 Task: Find connections with filter location Jiangkou with filter topic #digitalmarketingwith filter profile language Spanish with filter current company LG India with filter school Kanpur University, India with filter industry Wholesale Building Materials with filter service category Real Estate Appraisal with filter keywords title Pharmacy Assistant
Action: Mouse moved to (611, 83)
Screenshot: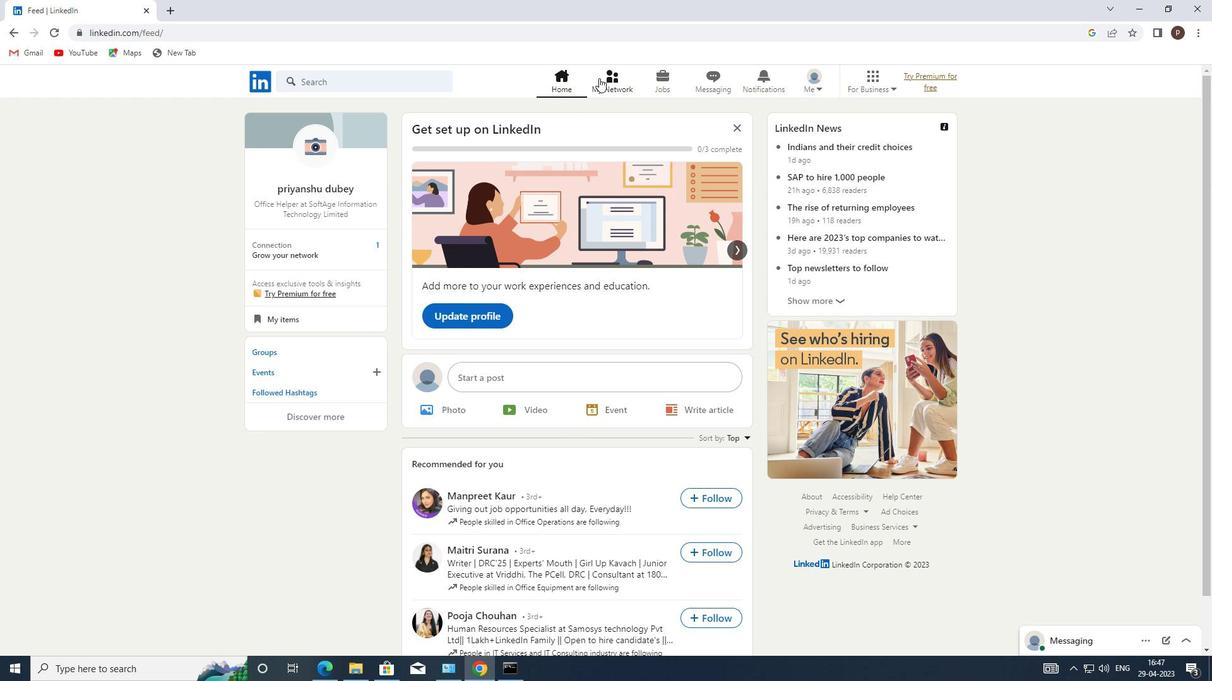 
Action: Mouse pressed left at (611, 83)
Screenshot: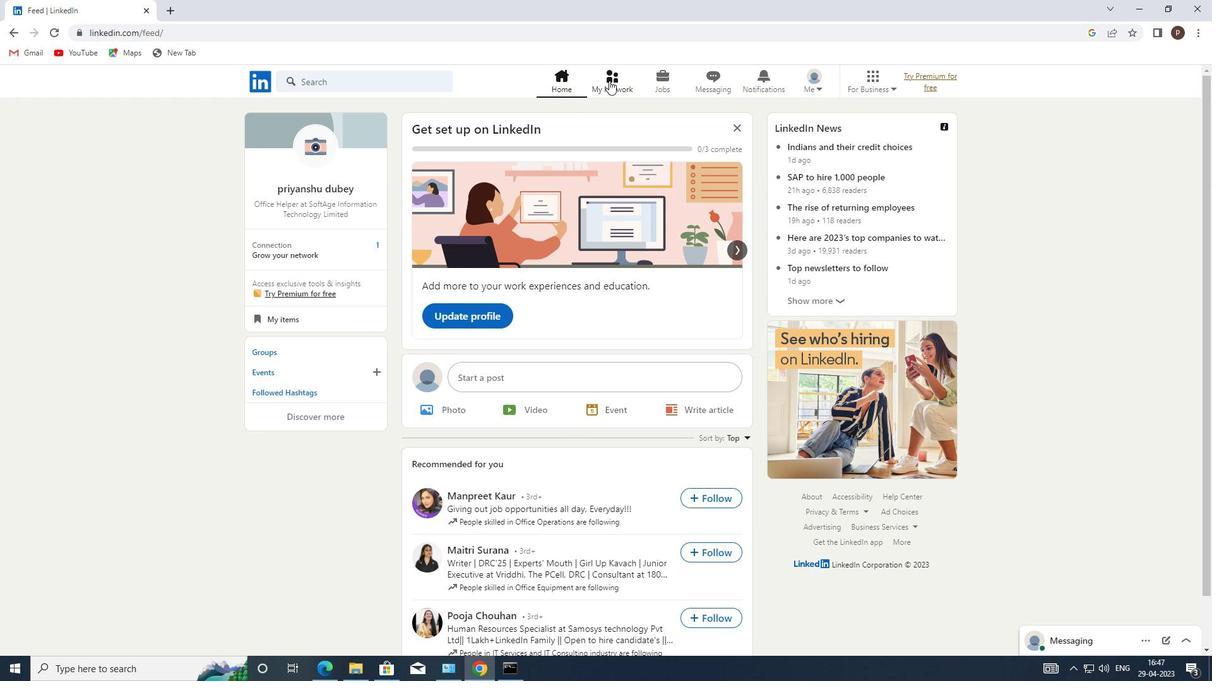 
Action: Mouse moved to (347, 154)
Screenshot: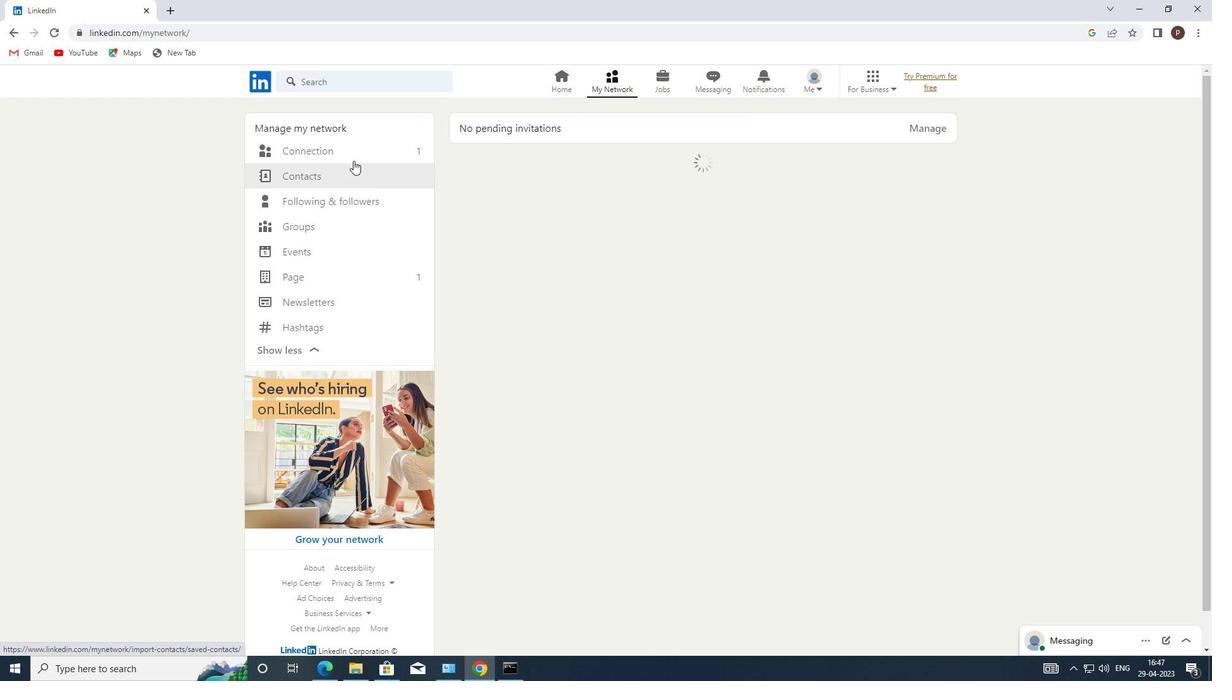 
Action: Mouse pressed left at (347, 154)
Screenshot: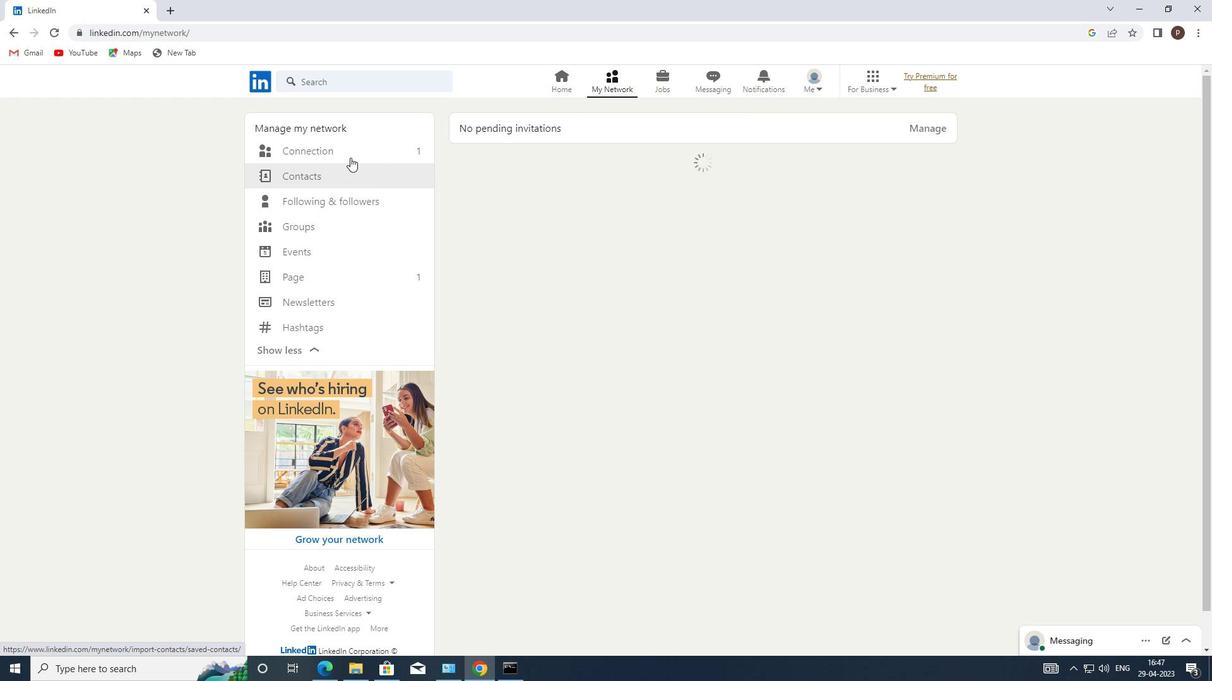 
Action: Mouse moved to (688, 145)
Screenshot: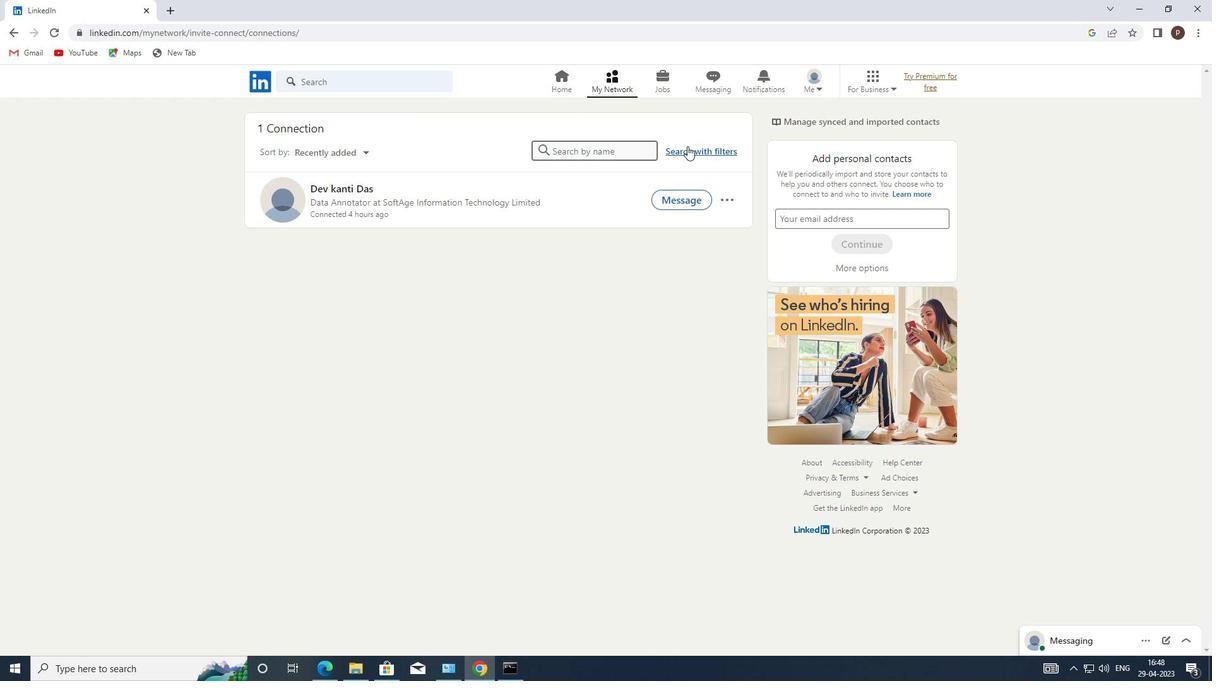 
Action: Mouse pressed left at (688, 145)
Screenshot: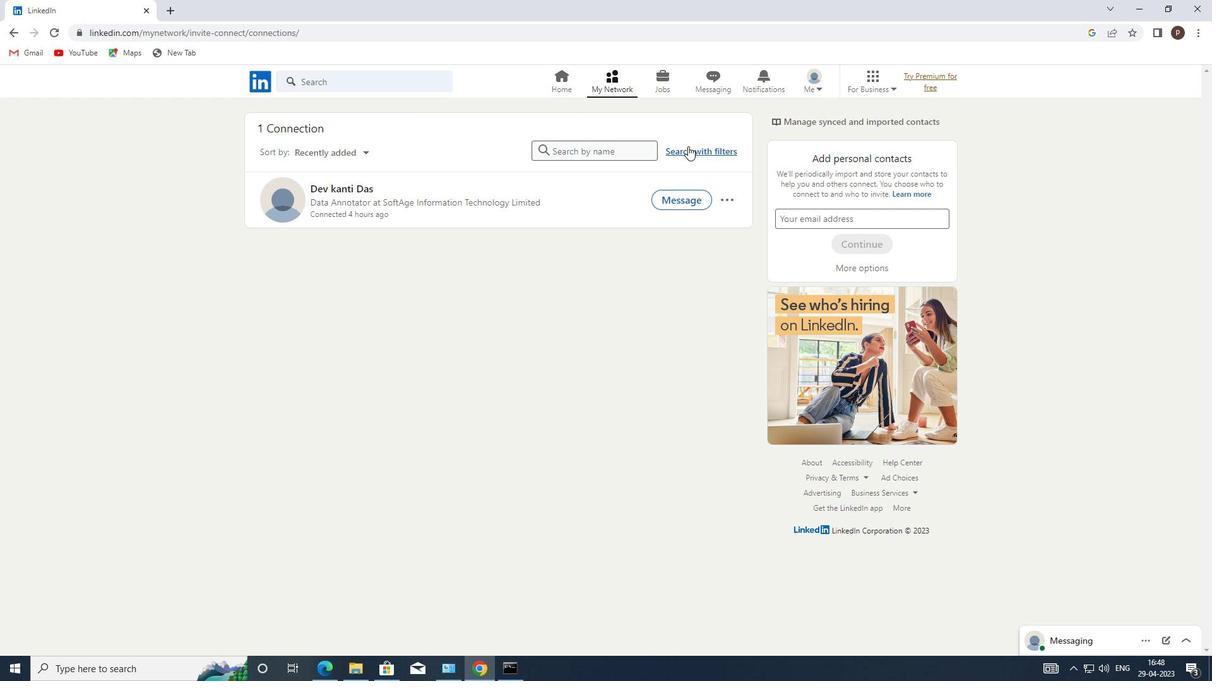 
Action: Mouse moved to (650, 116)
Screenshot: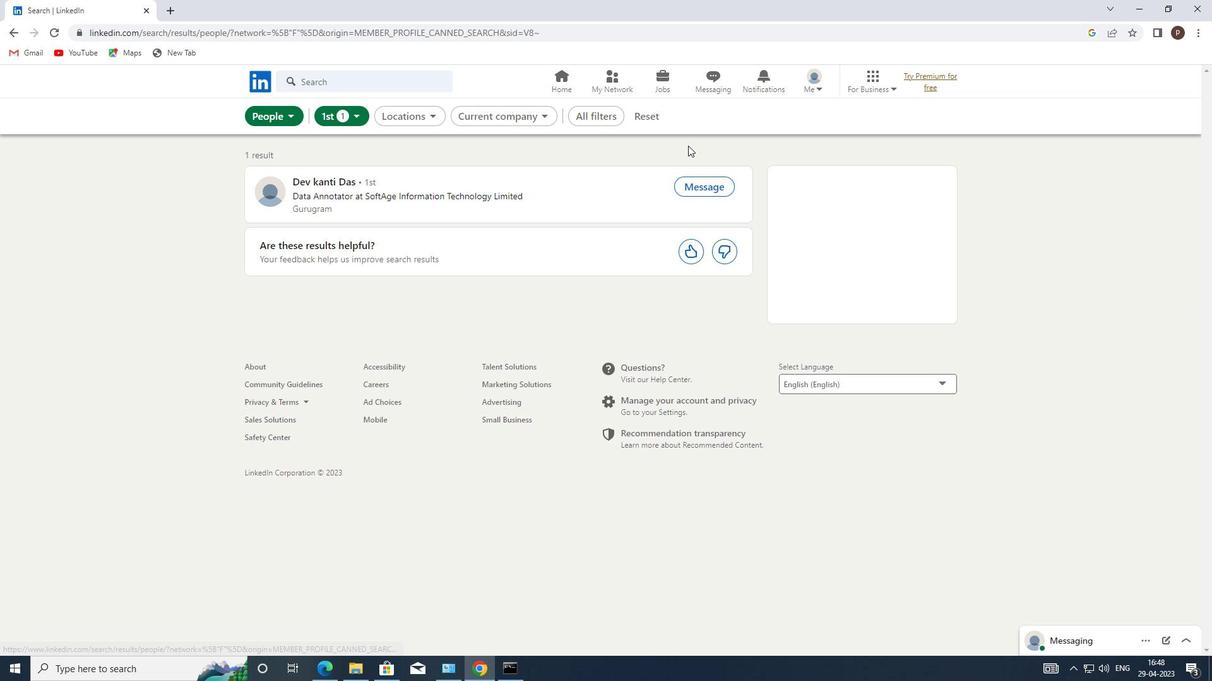 
Action: Mouse pressed left at (650, 116)
Screenshot: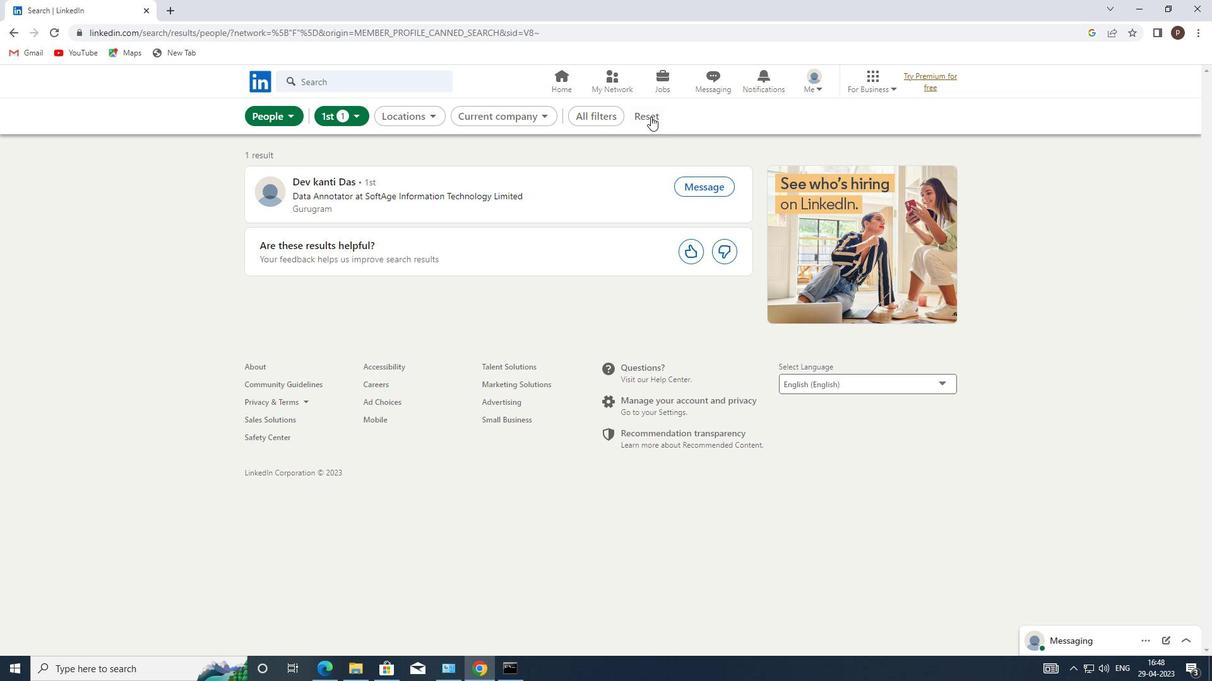 
Action: Mouse moved to (632, 121)
Screenshot: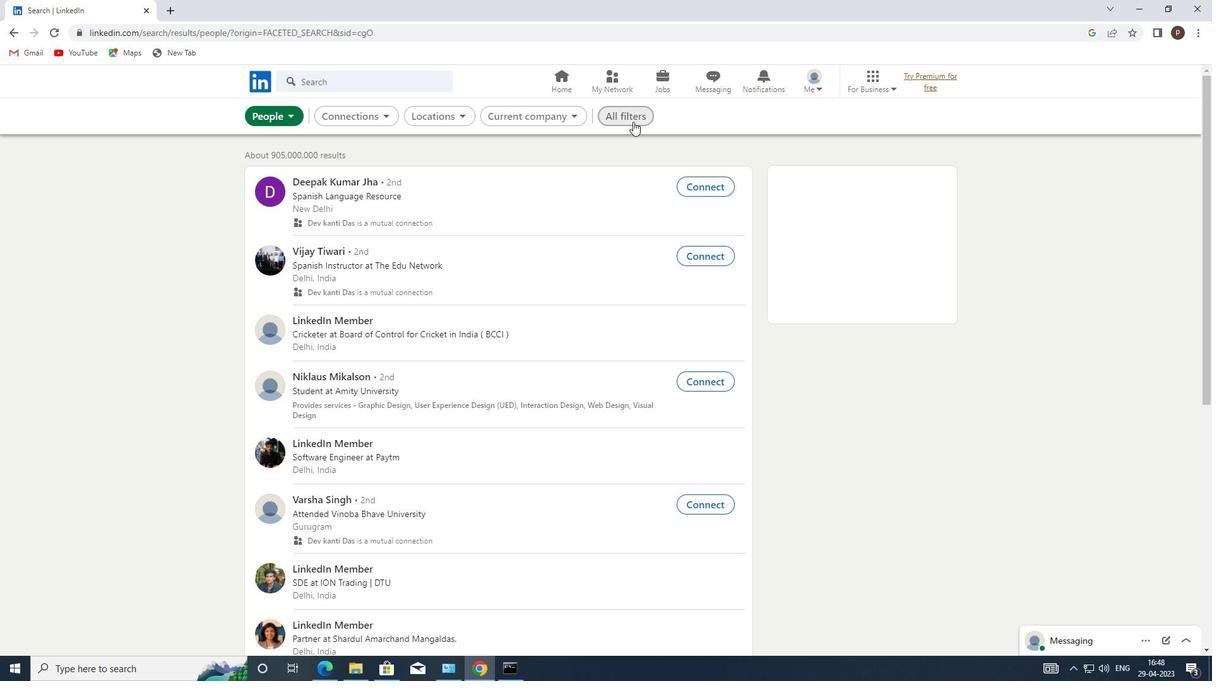 
Action: Mouse pressed left at (632, 121)
Screenshot: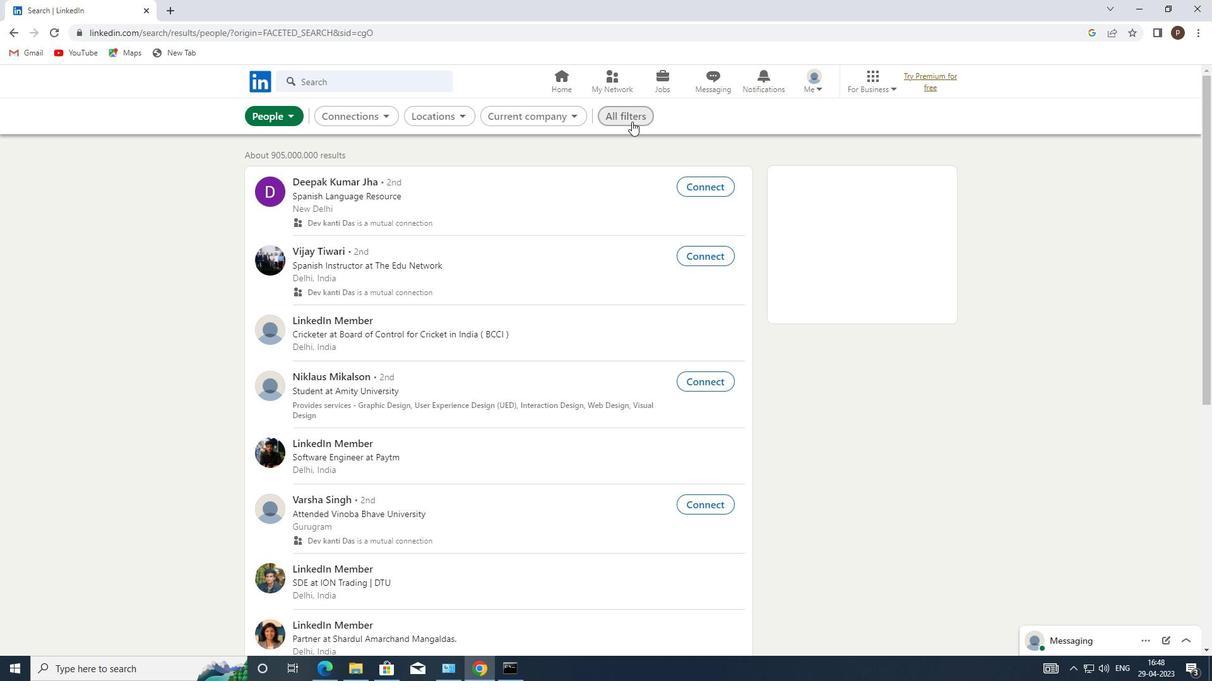 
Action: Mouse moved to (1038, 443)
Screenshot: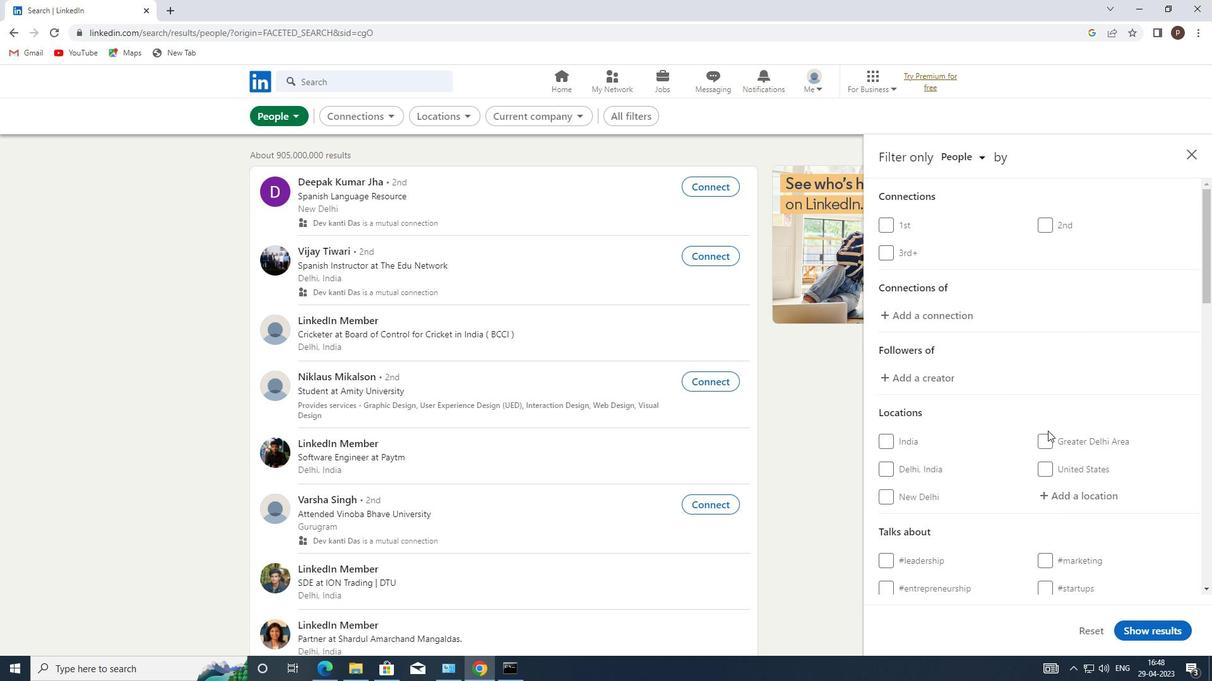 
Action: Mouse scrolled (1038, 442) with delta (0, 0)
Screenshot: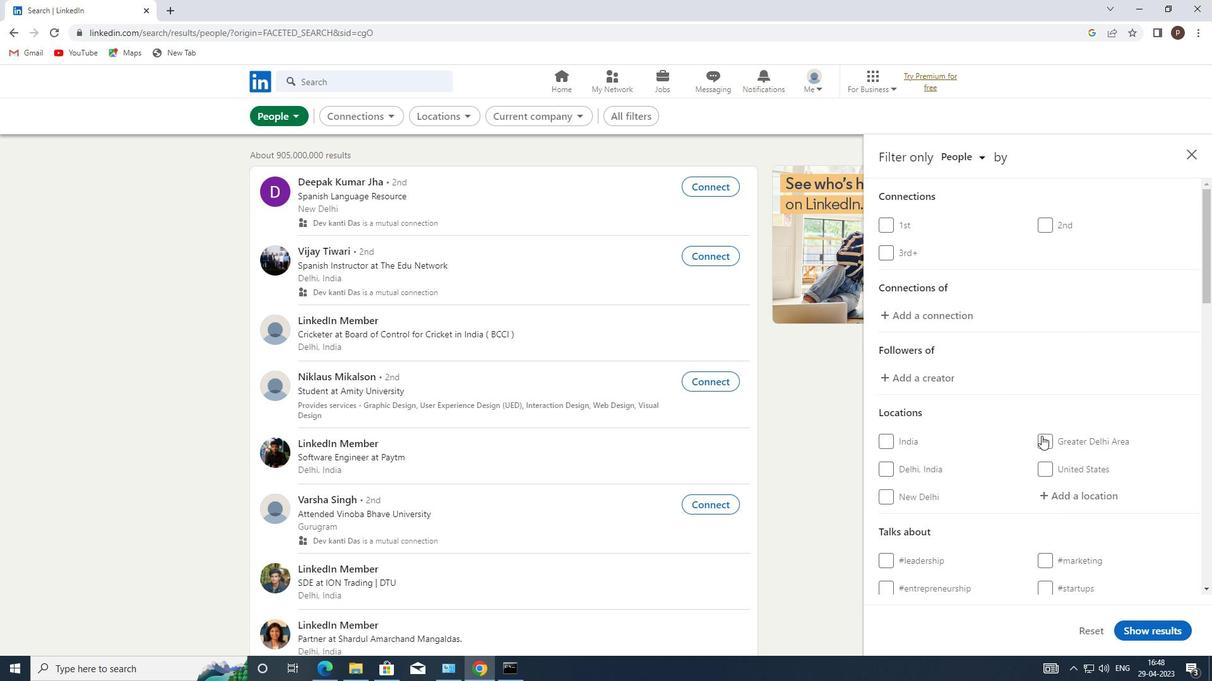 
Action: Mouse moved to (1055, 441)
Screenshot: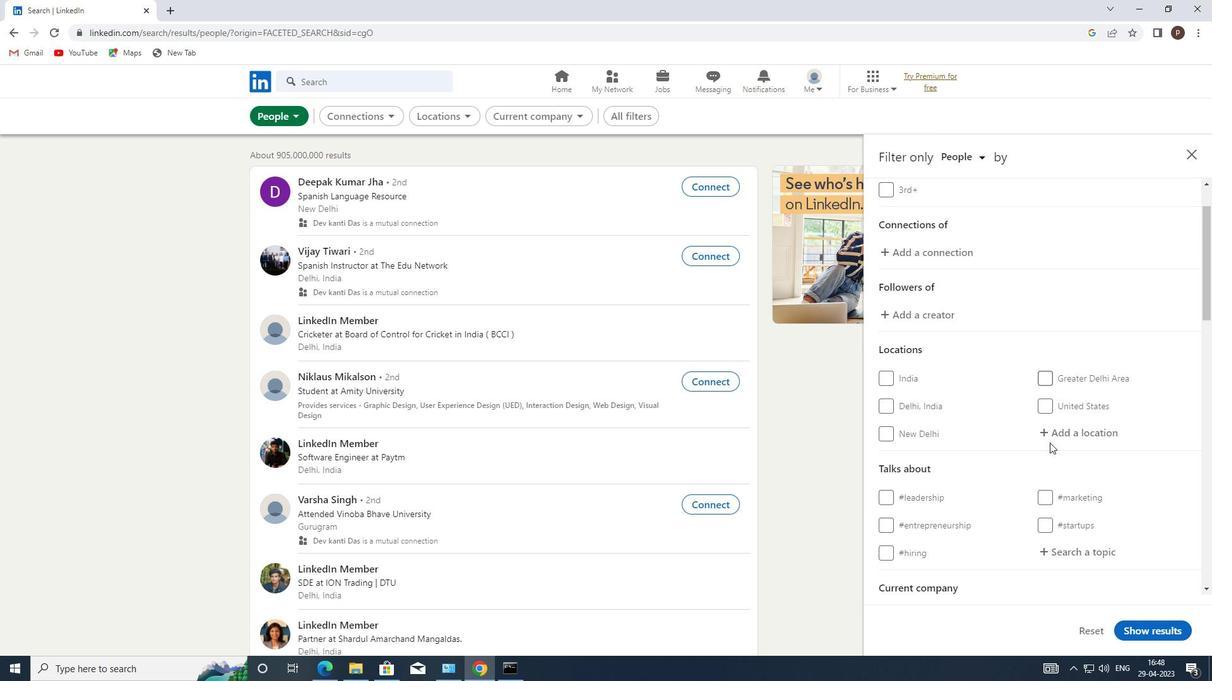 
Action: Mouse pressed left at (1055, 441)
Screenshot: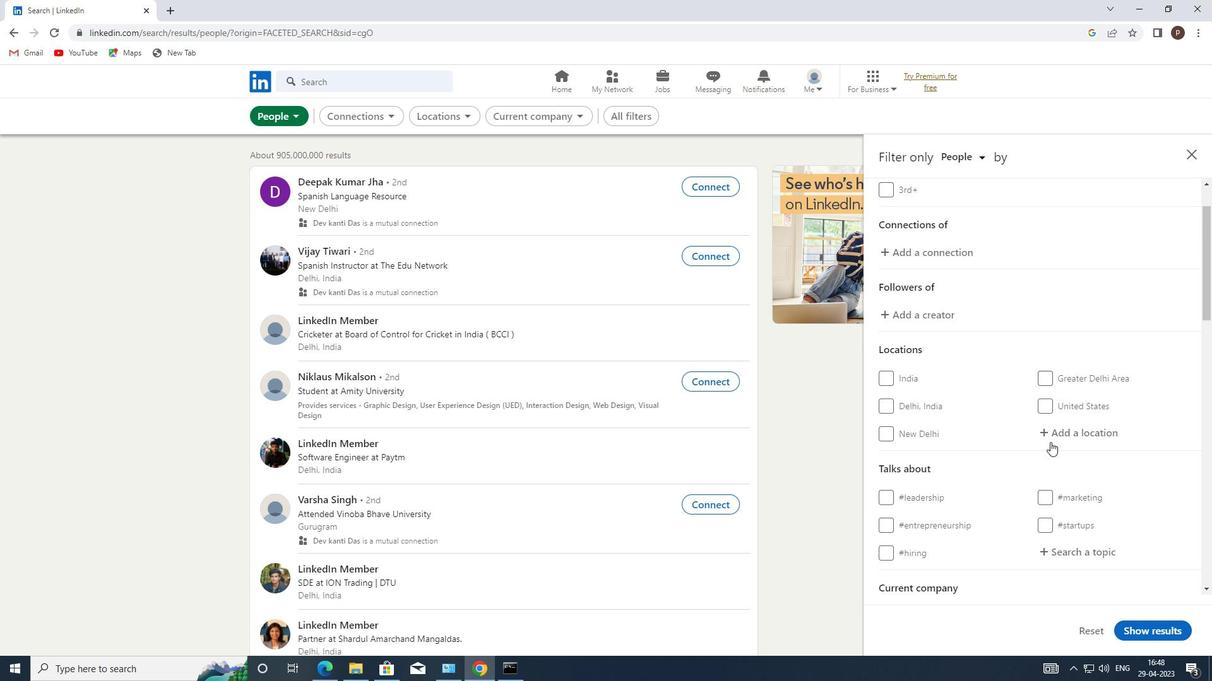 
Action: Key pressed j<Key.caps_lock>iangkou
Screenshot: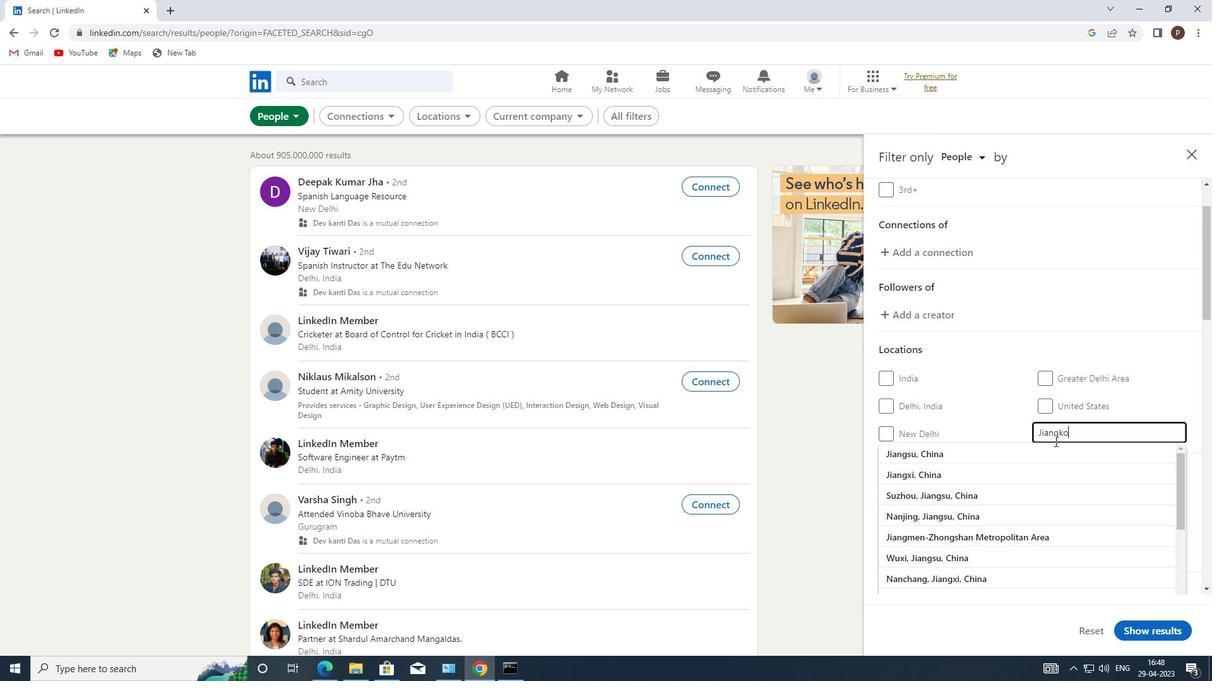 
Action: Mouse moved to (1016, 445)
Screenshot: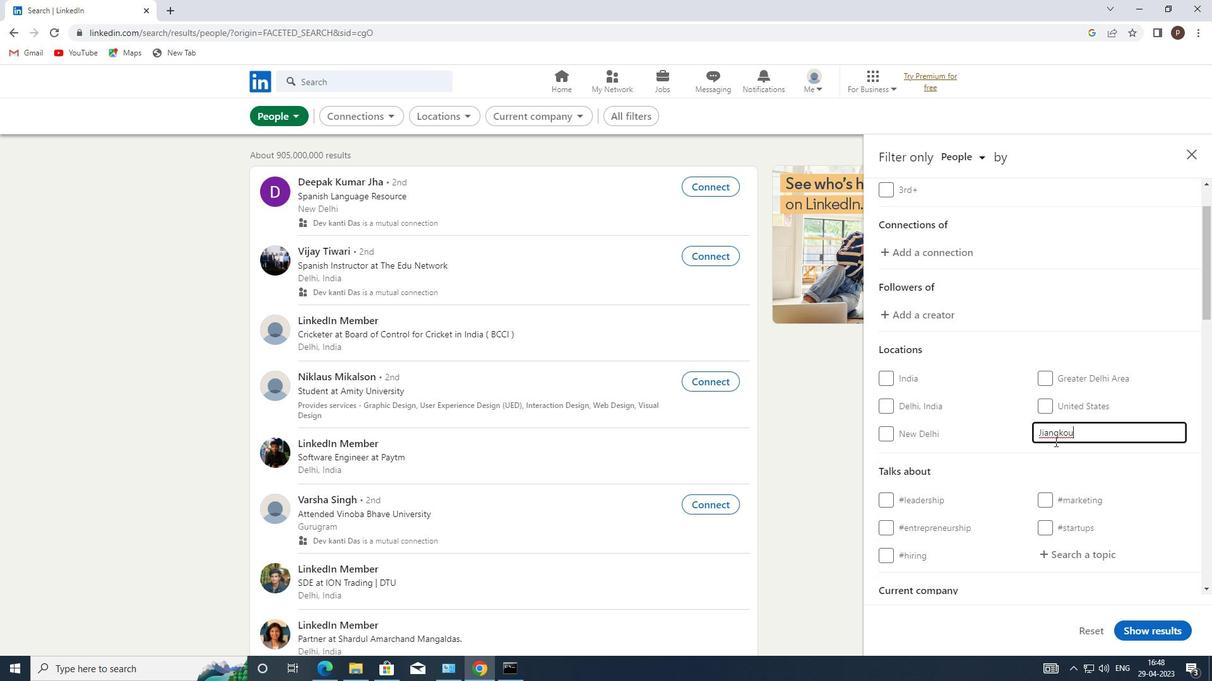 
Action: Mouse scrolled (1016, 445) with delta (0, 0)
Screenshot: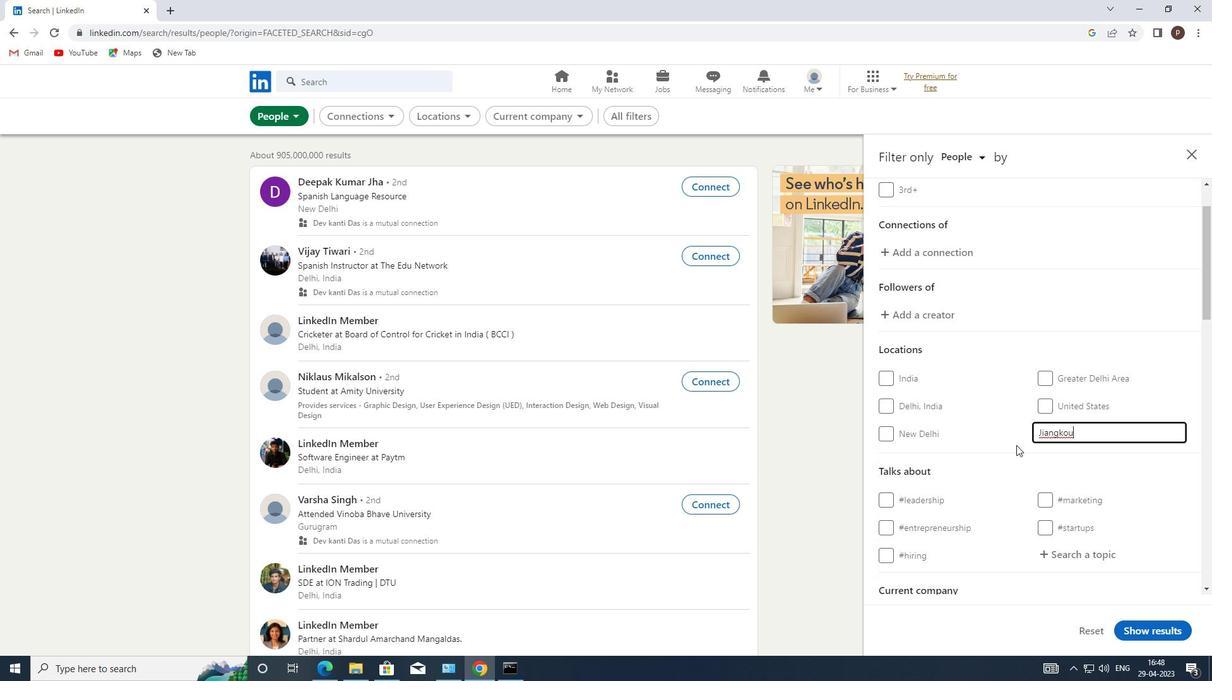 
Action: Mouse moved to (1015, 445)
Screenshot: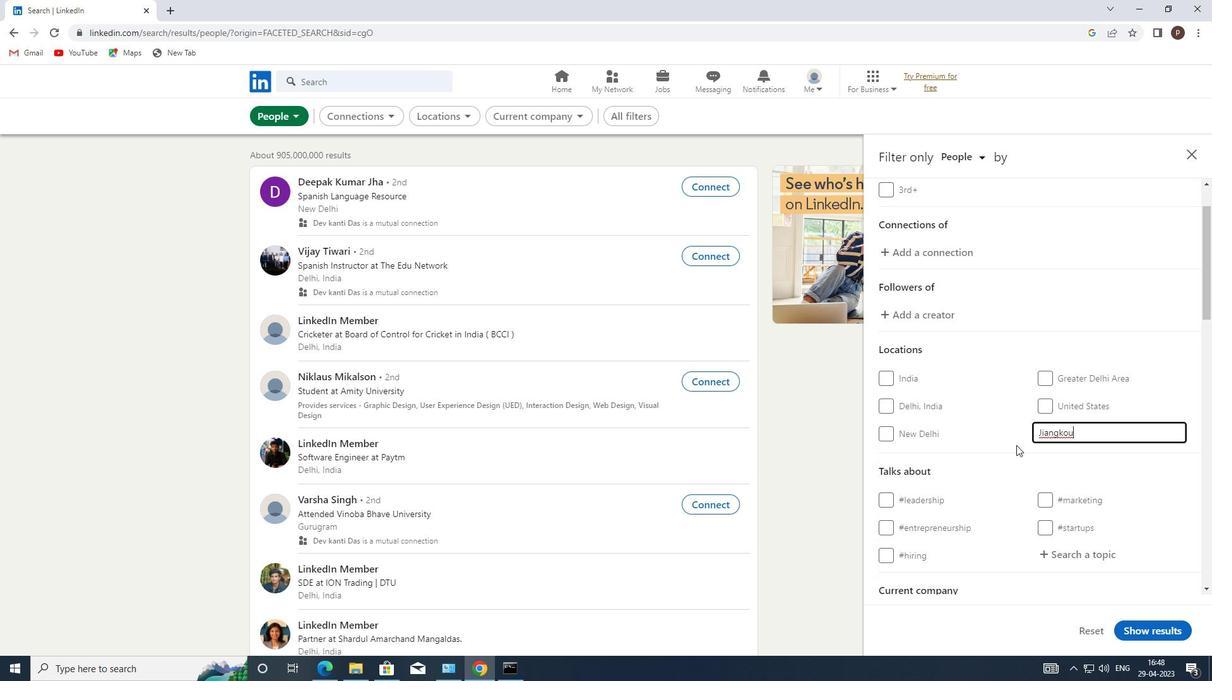 
Action: Mouse scrolled (1015, 445) with delta (0, 0)
Screenshot: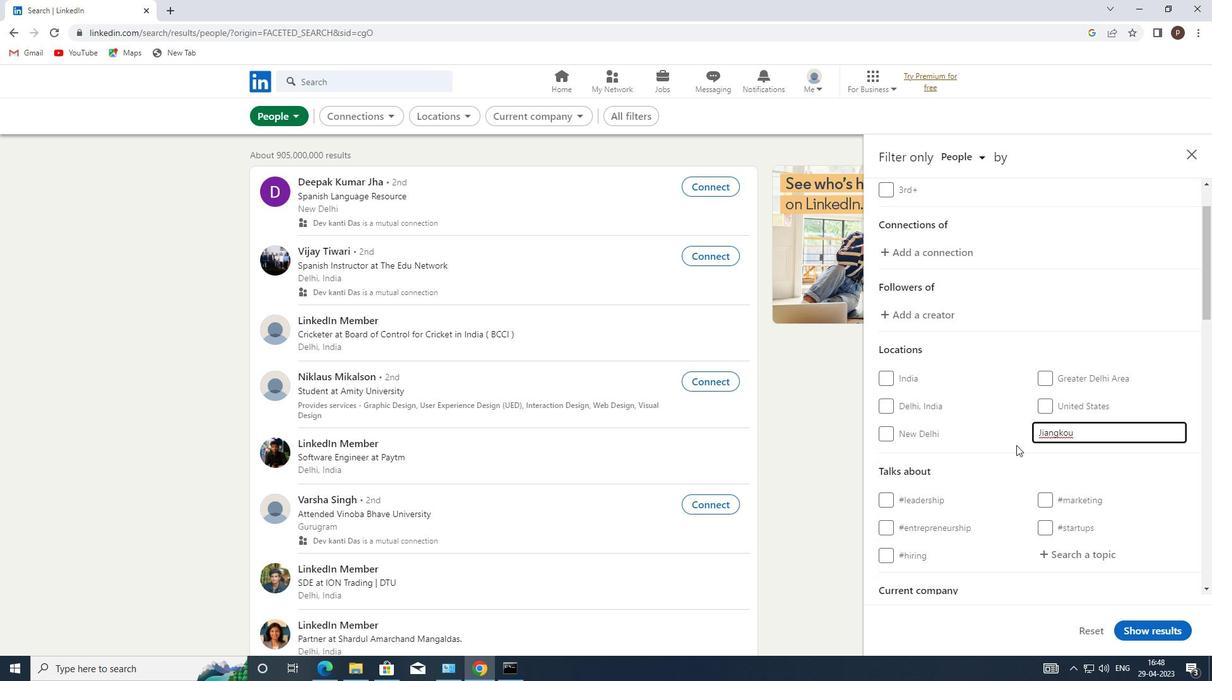 
Action: Mouse moved to (1081, 434)
Screenshot: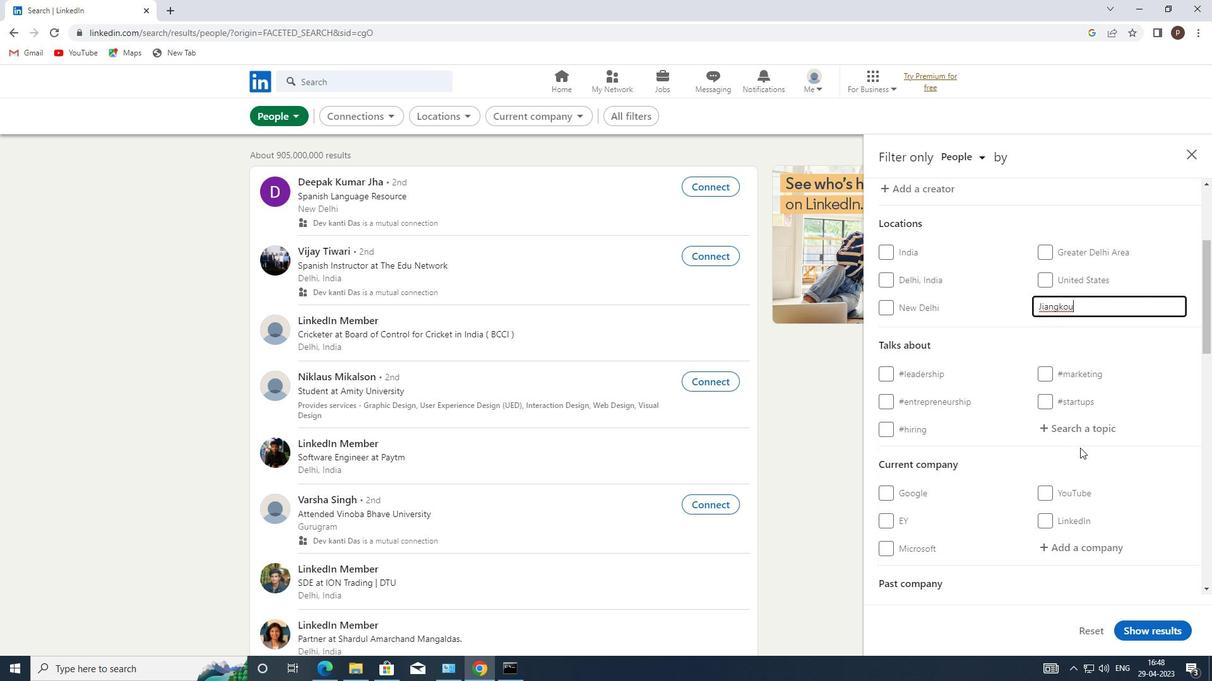 
Action: Mouse pressed left at (1081, 434)
Screenshot: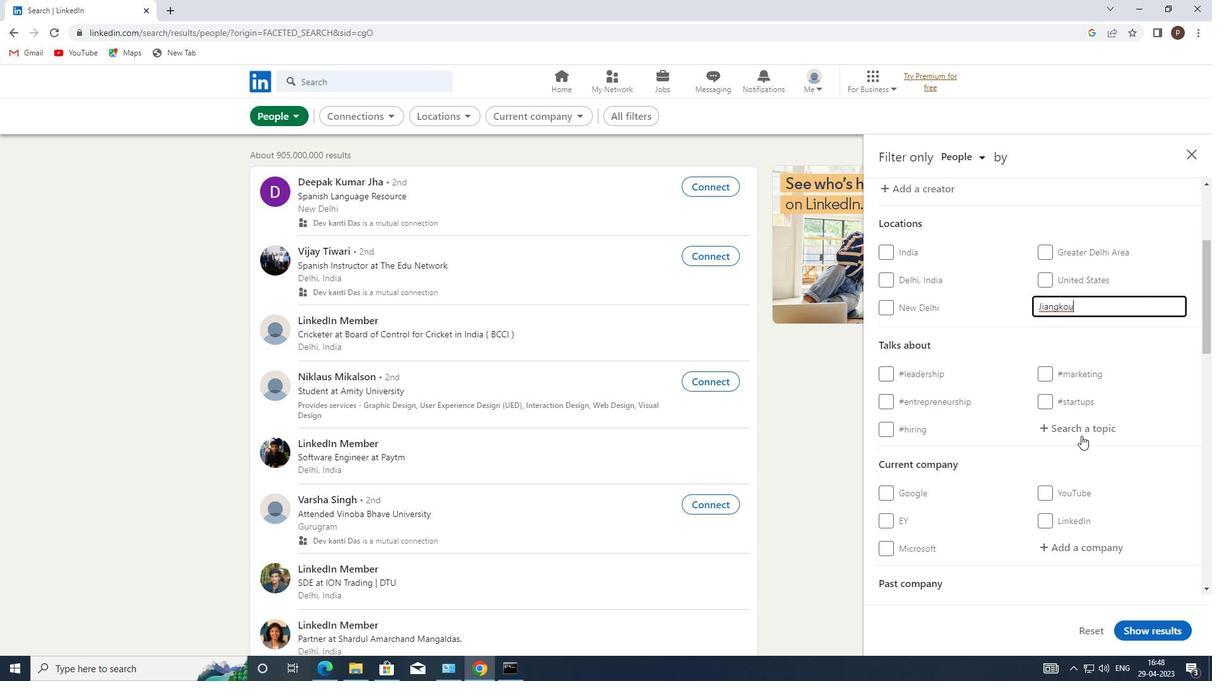 
Action: Mouse moved to (1081, 434)
Screenshot: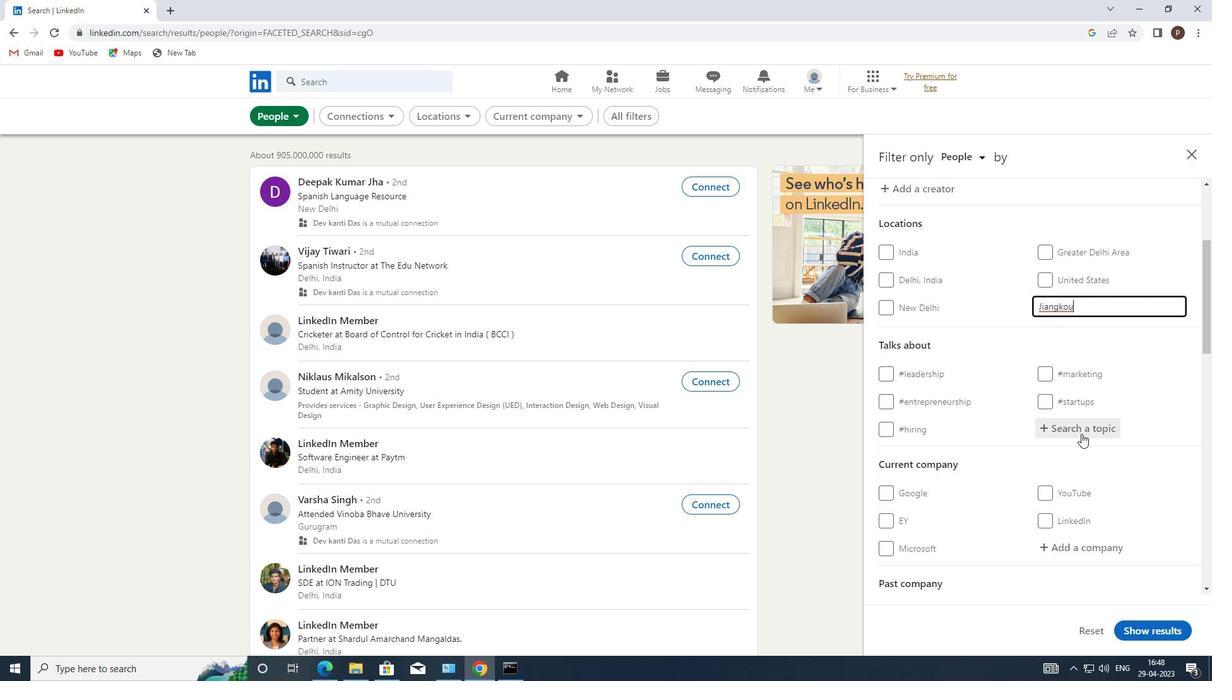 
Action: Key pressed <Key.shift><Key.shift><Key.shift><Key.shift><Key.shift><Key.shift><Key.shift><Key.shift><Key.shift><Key.shift>#DIGITALMARKETING
Screenshot: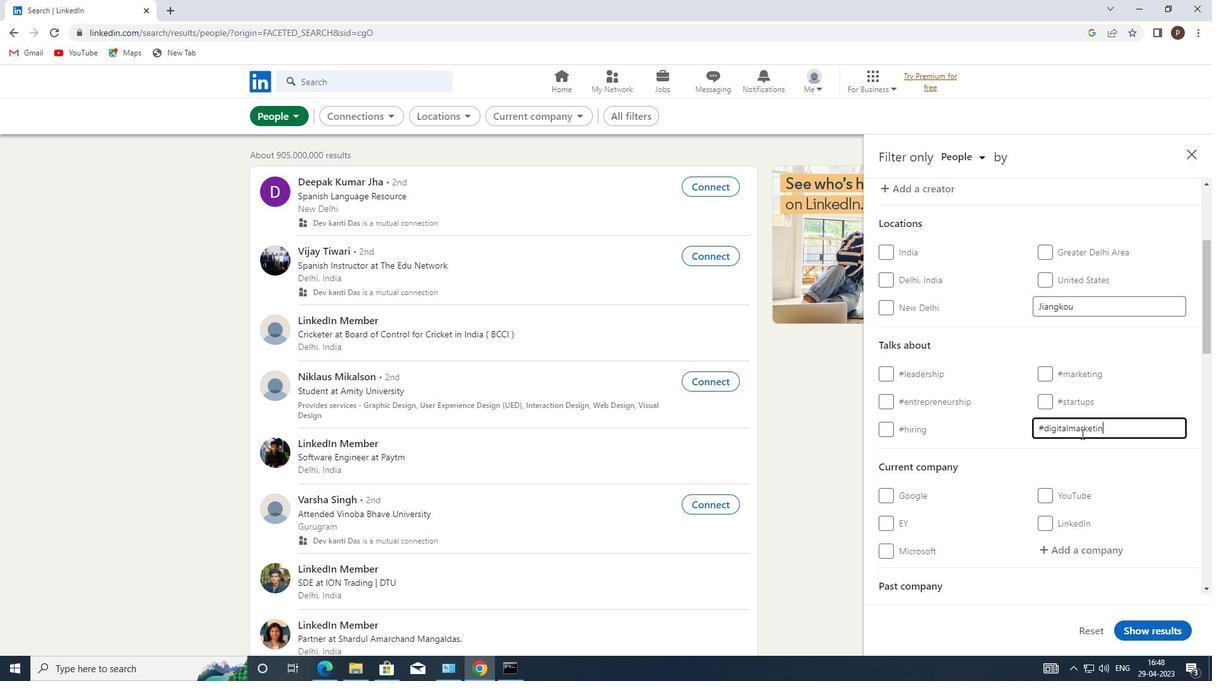 
Action: Mouse moved to (1111, 453)
Screenshot: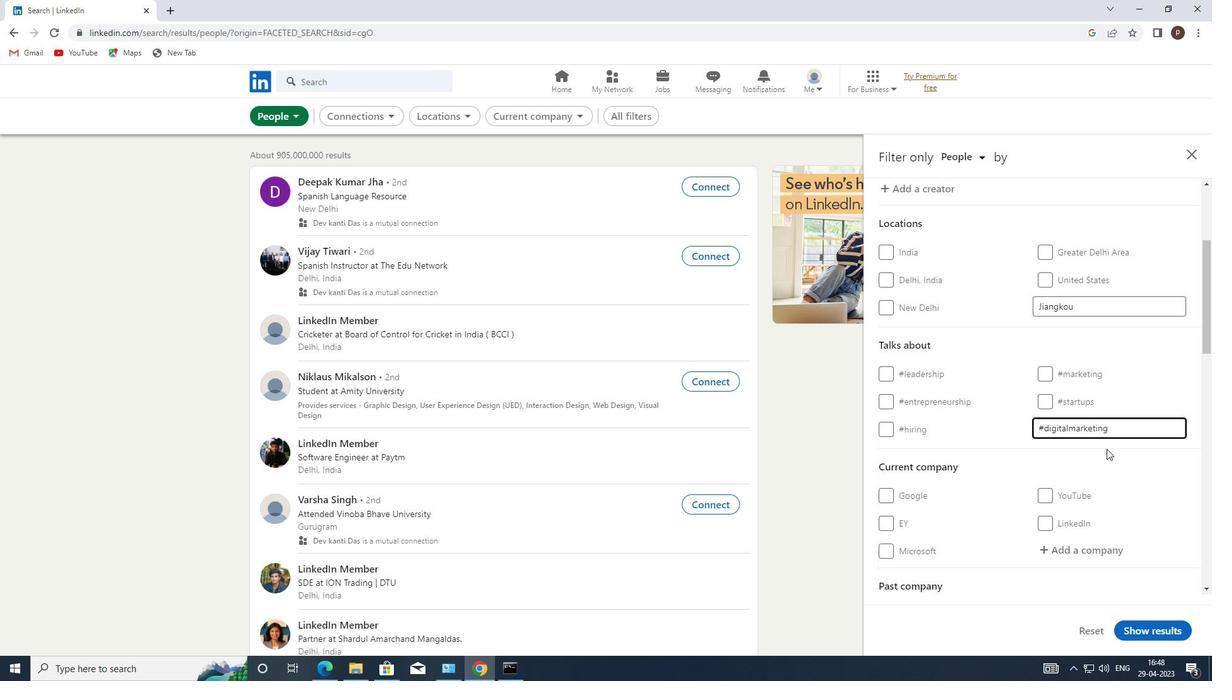 
Action: Mouse scrolled (1111, 453) with delta (0, 0)
Screenshot: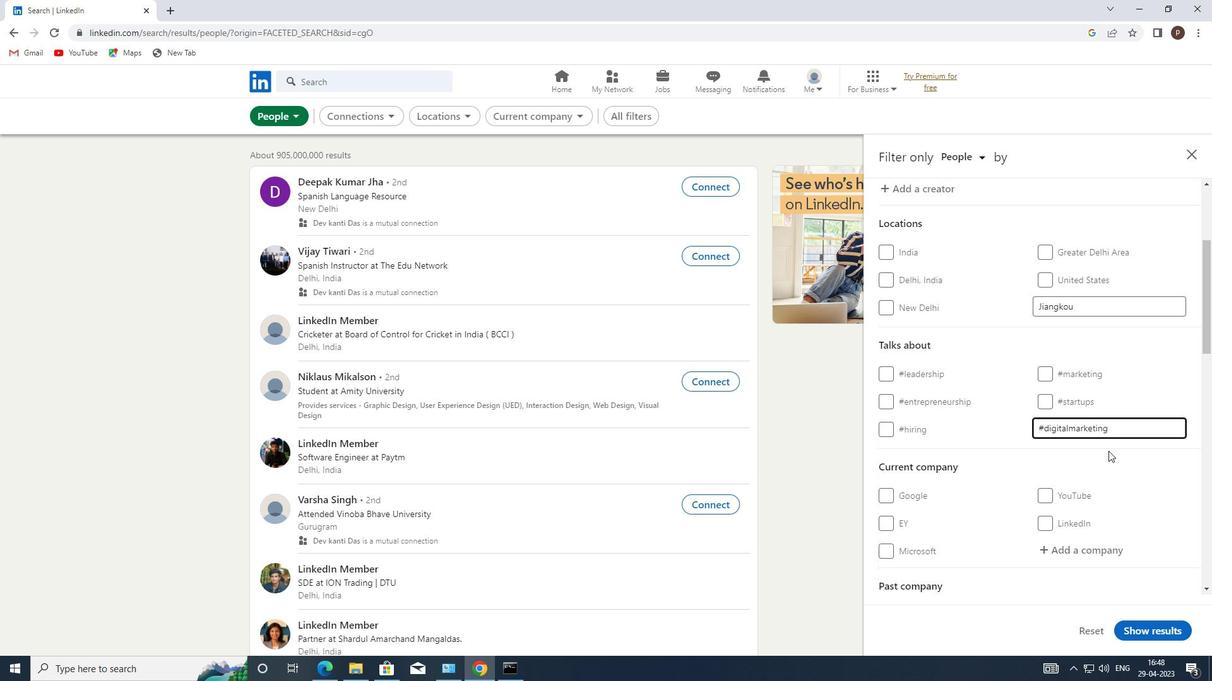 
Action: Mouse moved to (1111, 453)
Screenshot: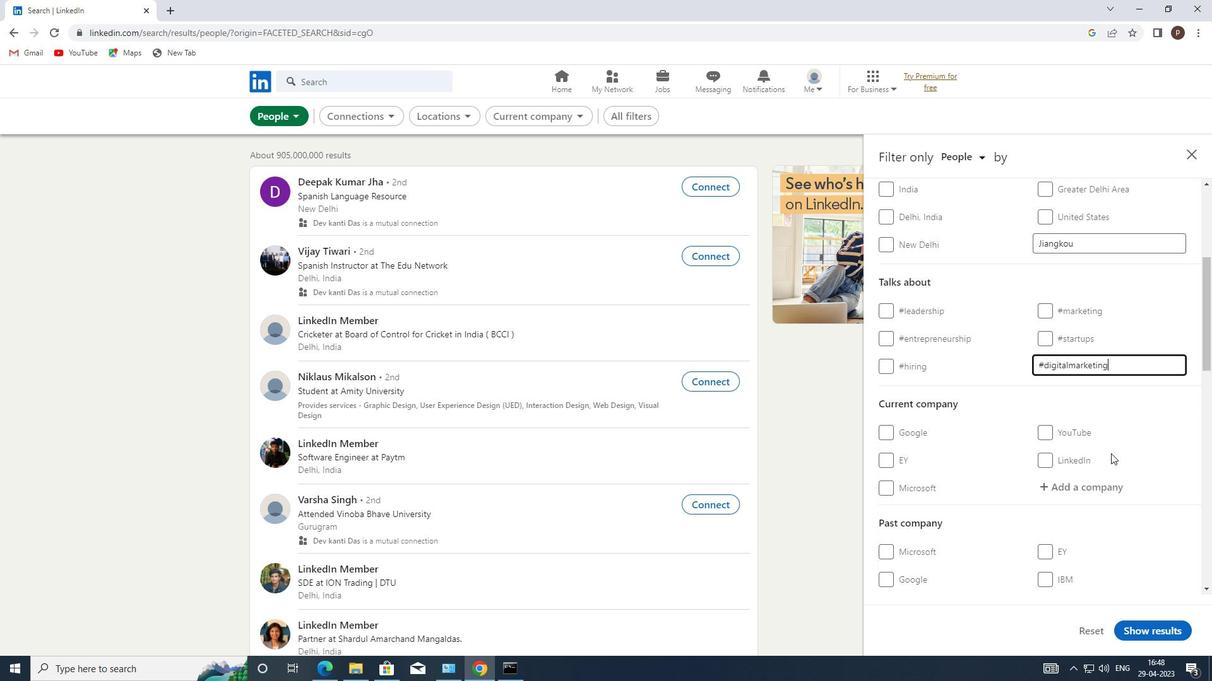 
Action: Mouse scrolled (1111, 453) with delta (0, 0)
Screenshot: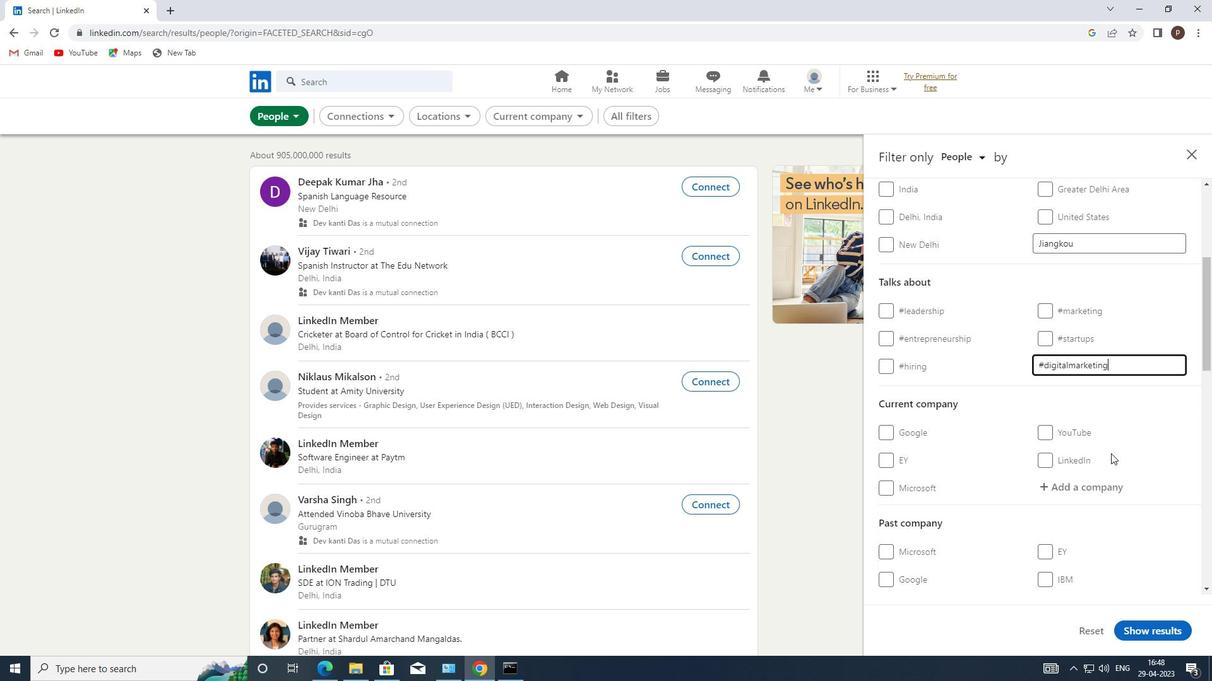 
Action: Mouse moved to (1105, 457)
Screenshot: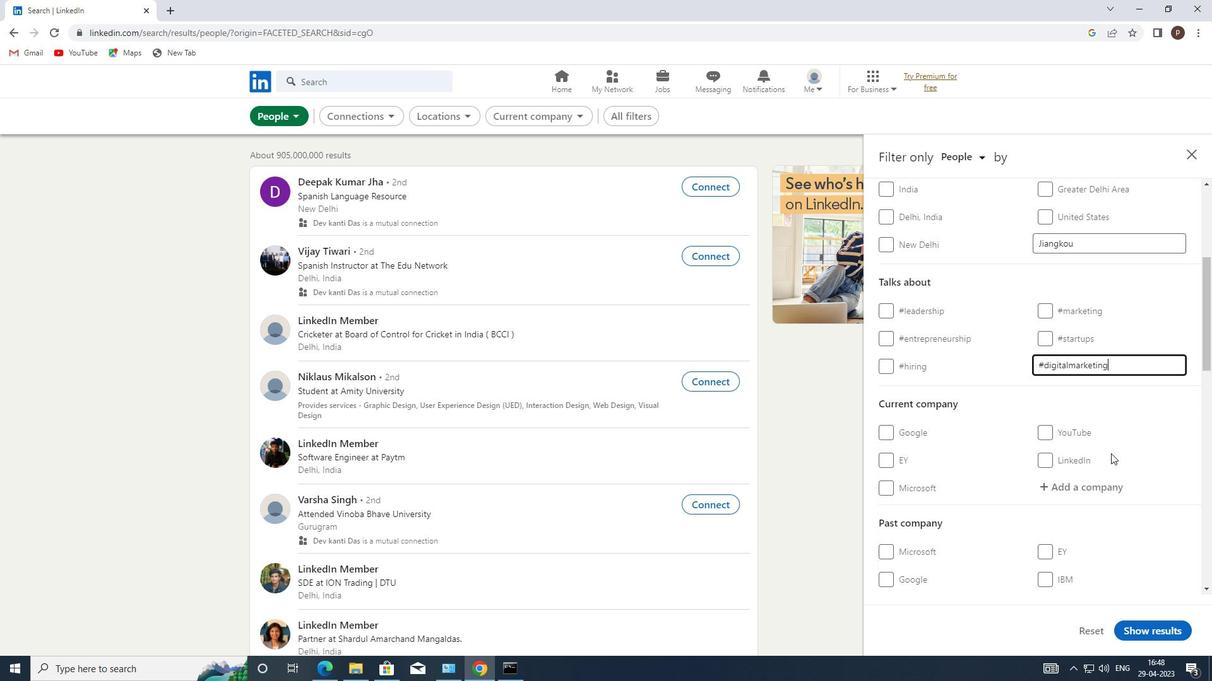 
Action: Mouse scrolled (1105, 456) with delta (0, 0)
Screenshot: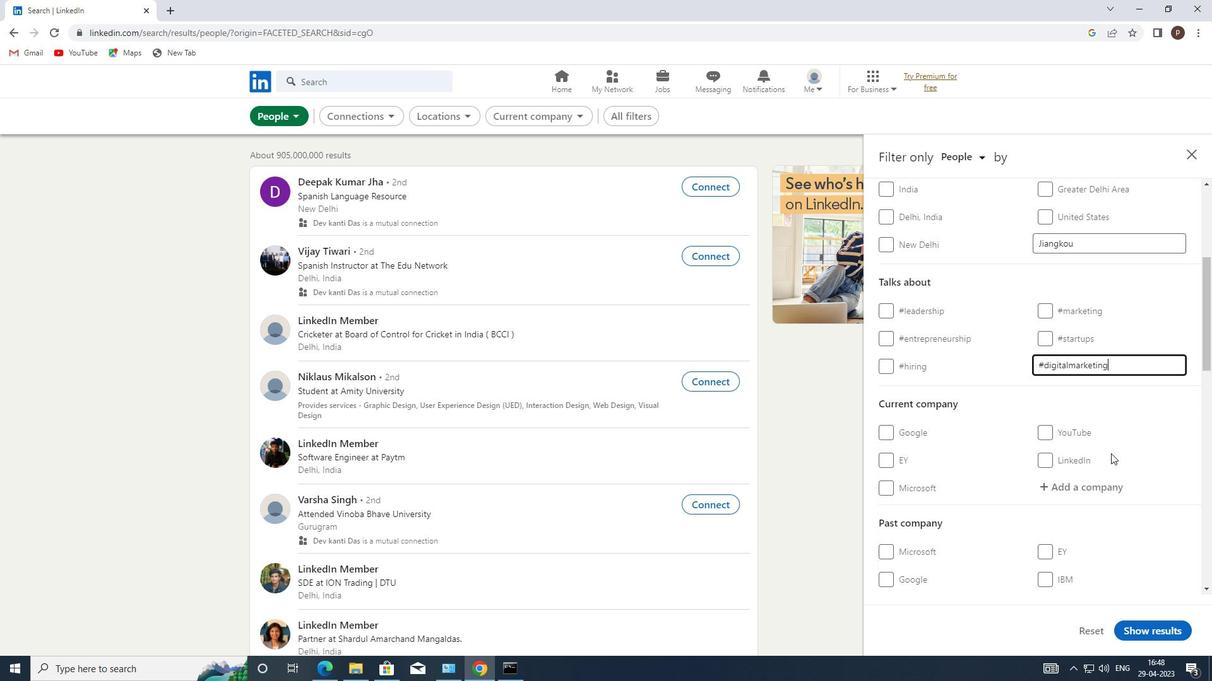 
Action: Mouse moved to (1073, 457)
Screenshot: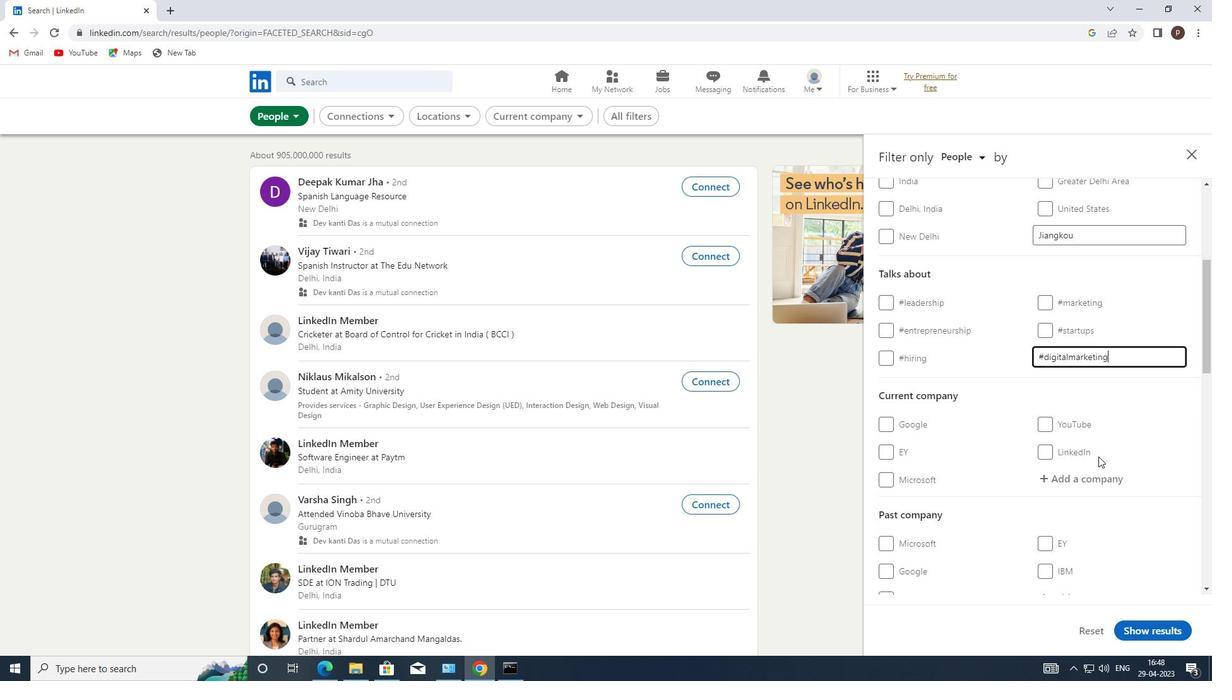 
Action: Mouse scrolled (1073, 457) with delta (0, 0)
Screenshot: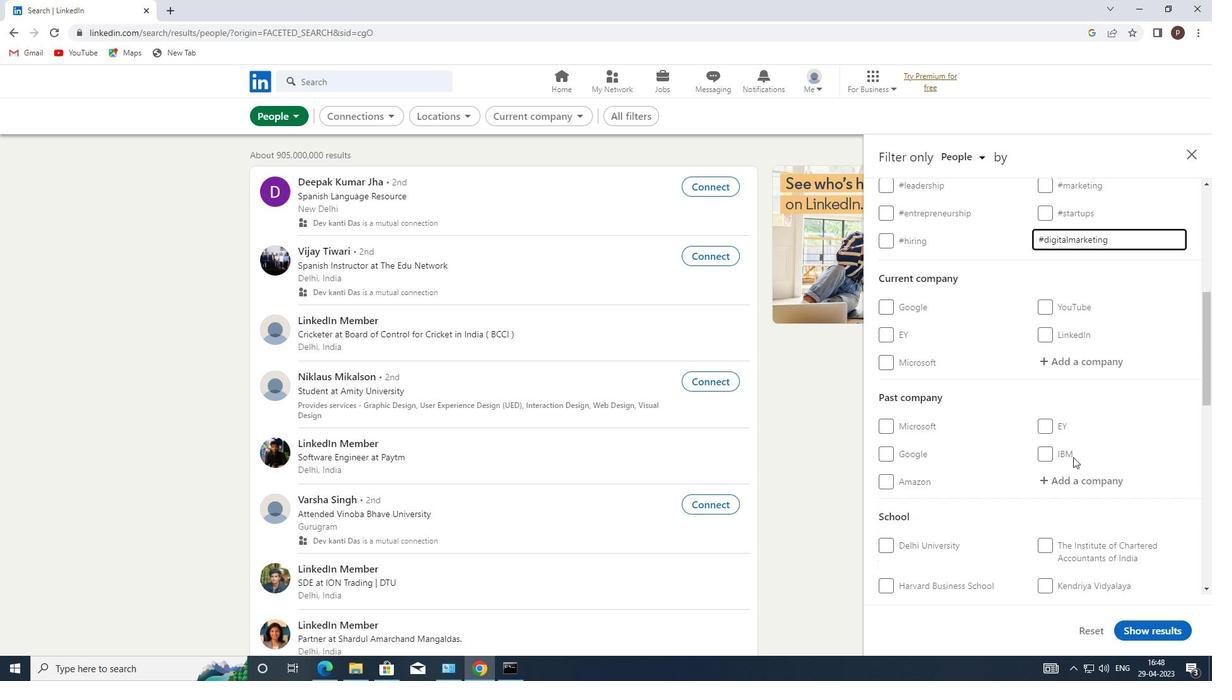 
Action: Mouse scrolled (1073, 457) with delta (0, 0)
Screenshot: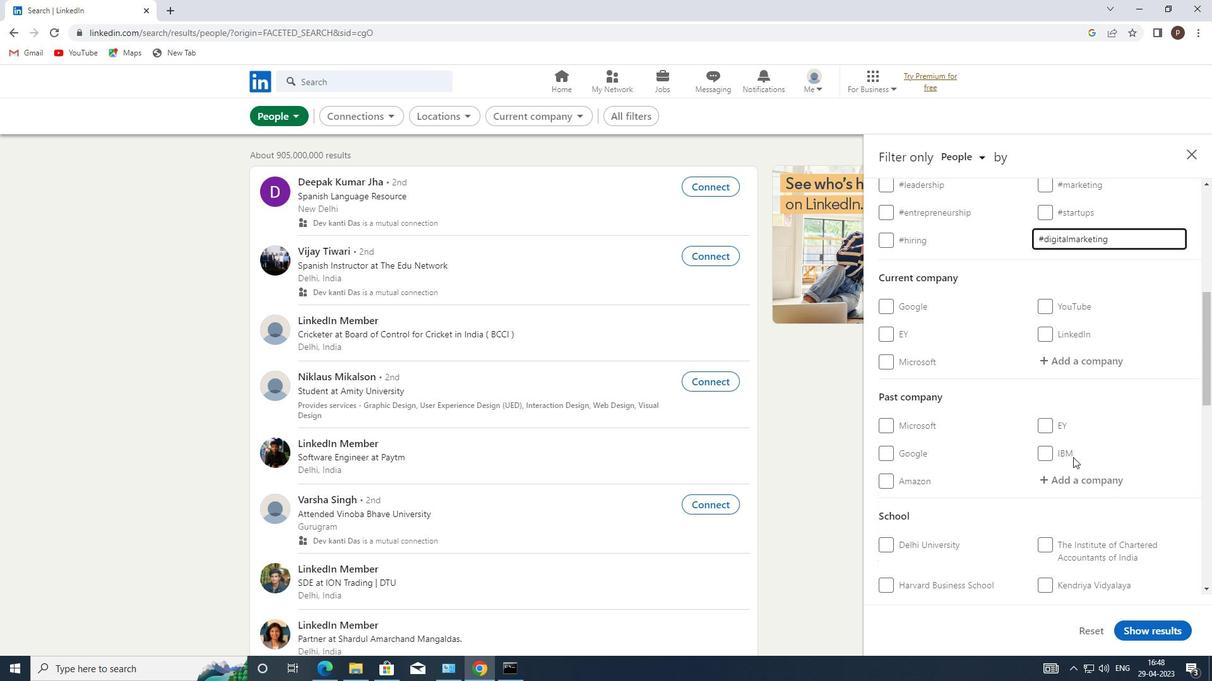 
Action: Mouse scrolled (1073, 457) with delta (0, 0)
Screenshot: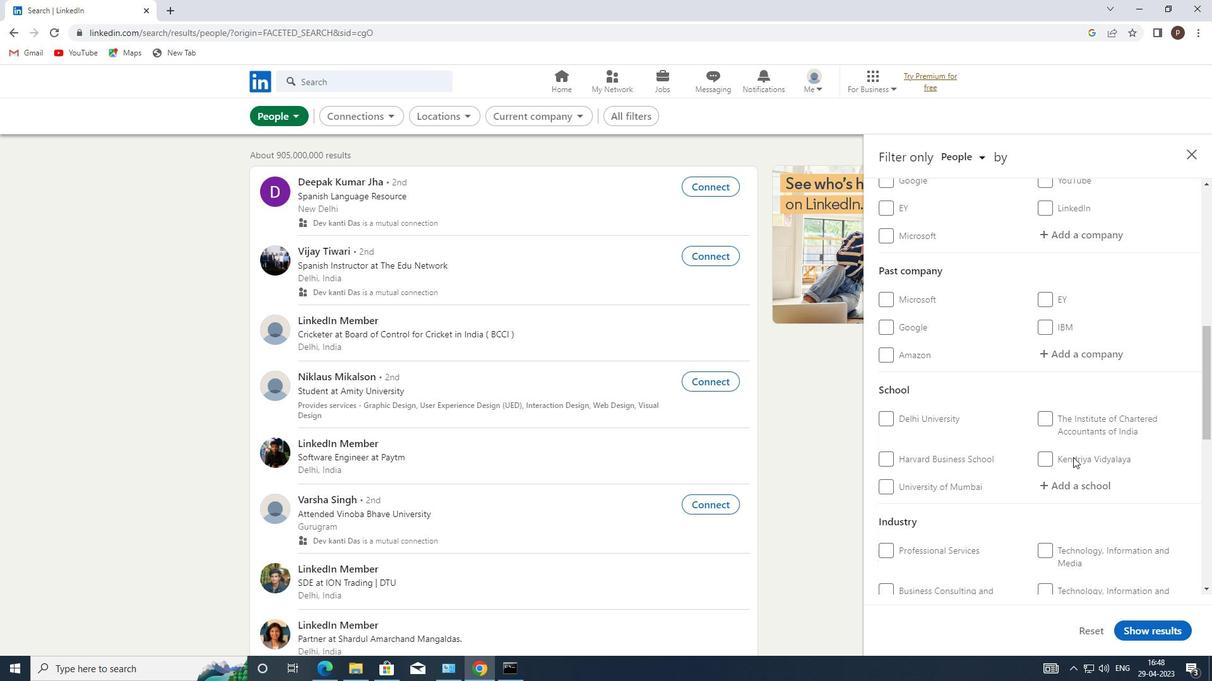 
Action: Mouse scrolled (1073, 457) with delta (0, 0)
Screenshot: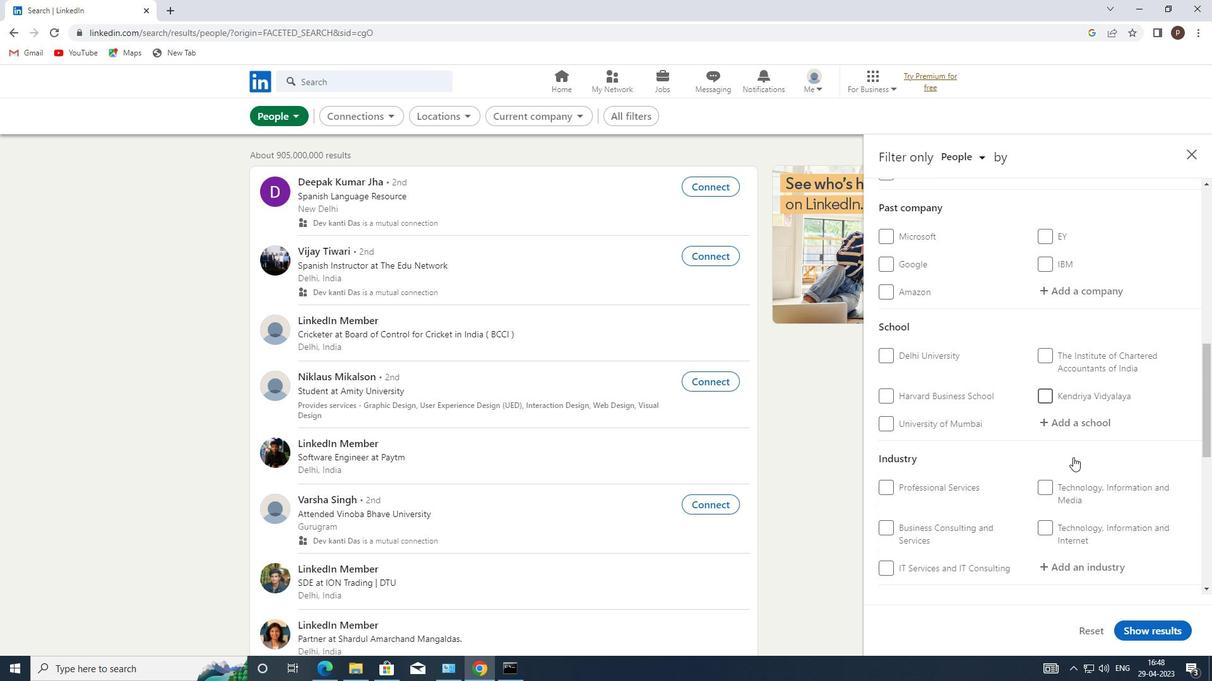 
Action: Mouse moved to (1071, 457)
Screenshot: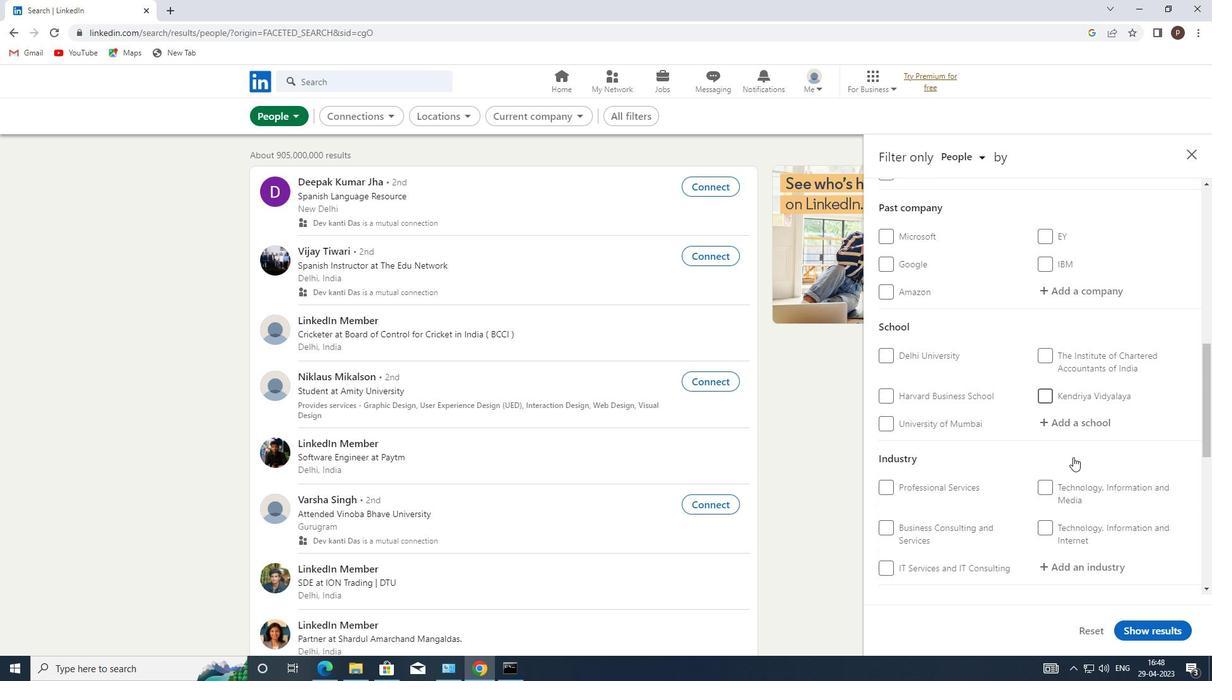 
Action: Mouse scrolled (1071, 457) with delta (0, 0)
Screenshot: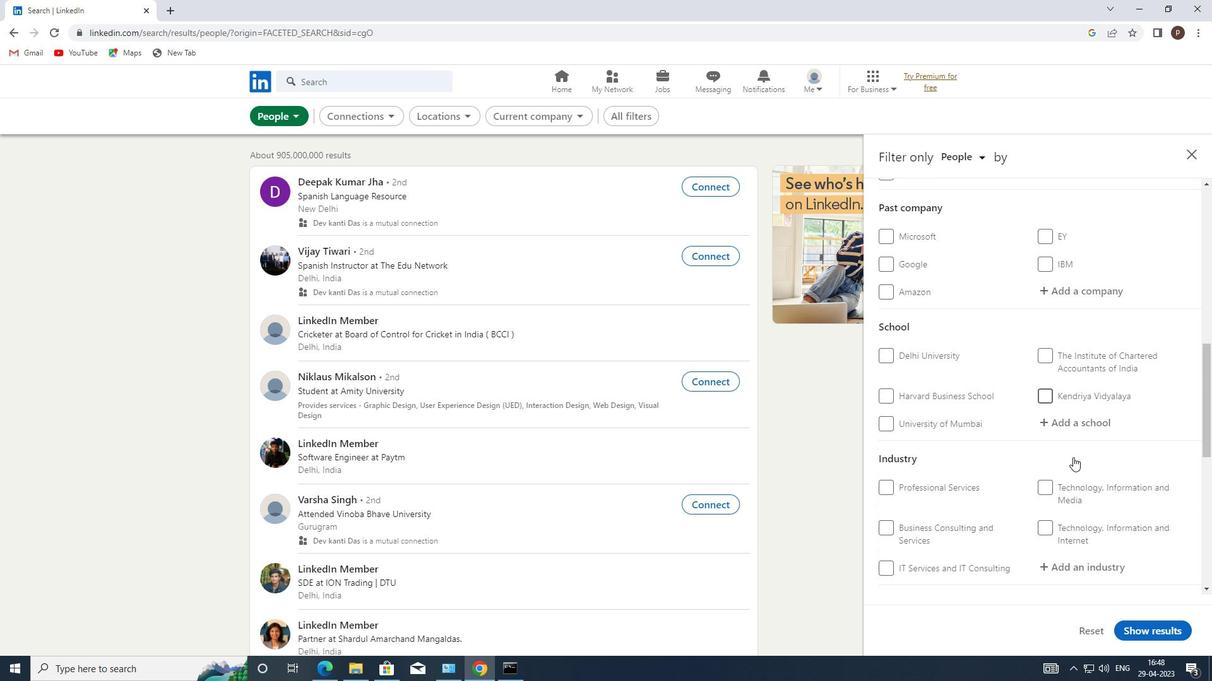 
Action: Mouse moved to (890, 537)
Screenshot: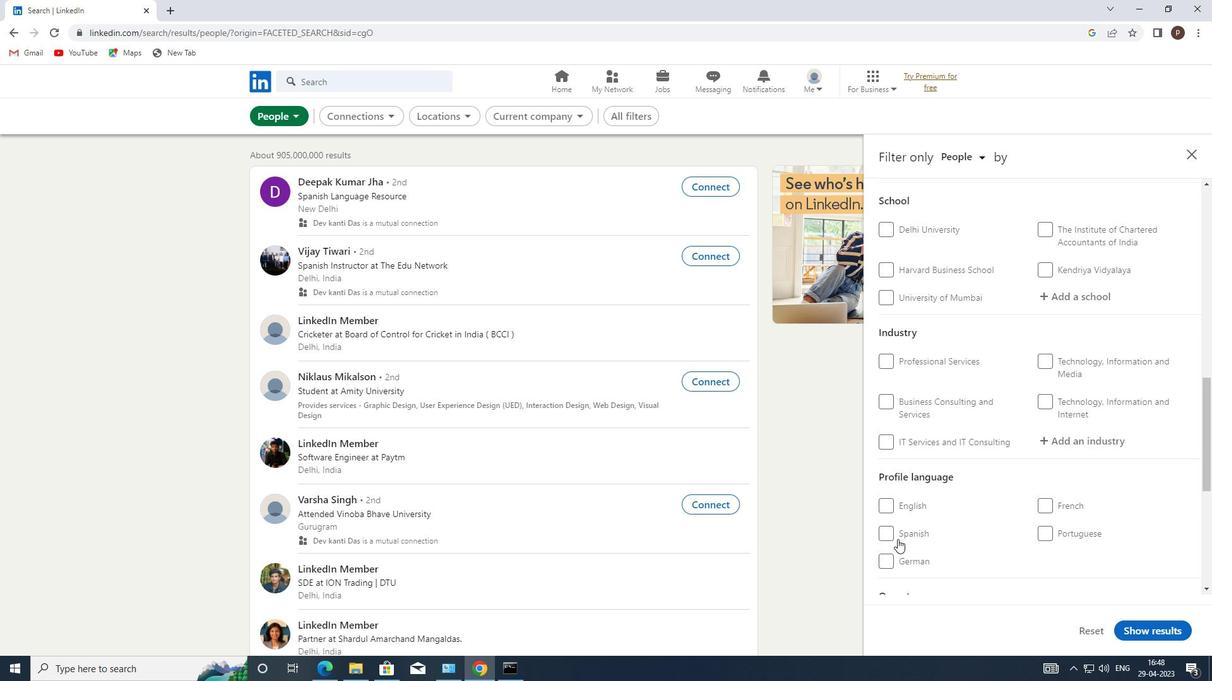 
Action: Mouse pressed left at (890, 537)
Screenshot: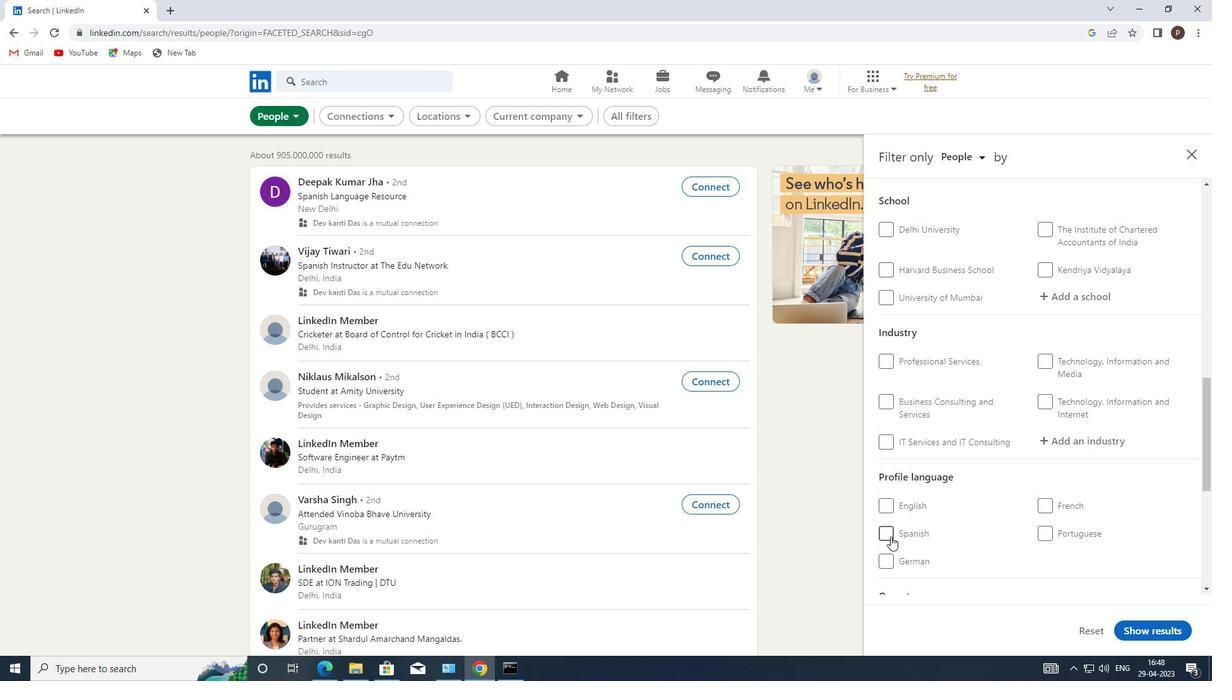 
Action: Mouse moved to (995, 491)
Screenshot: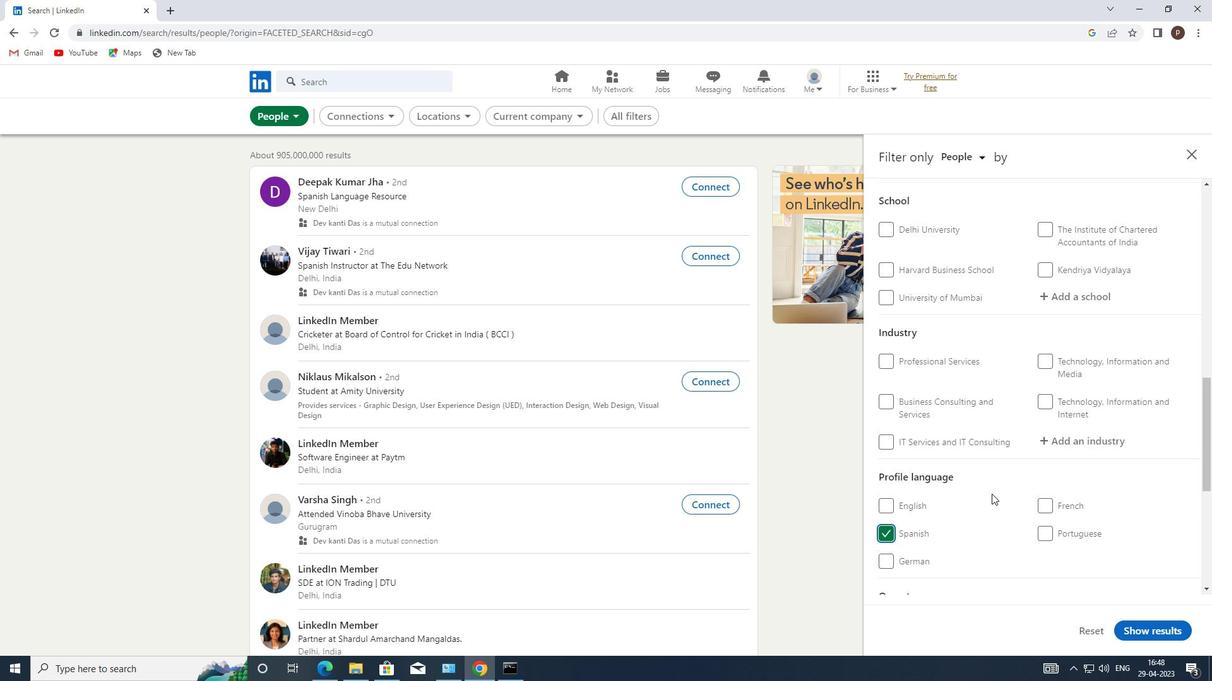 
Action: Mouse scrolled (995, 492) with delta (0, 0)
Screenshot: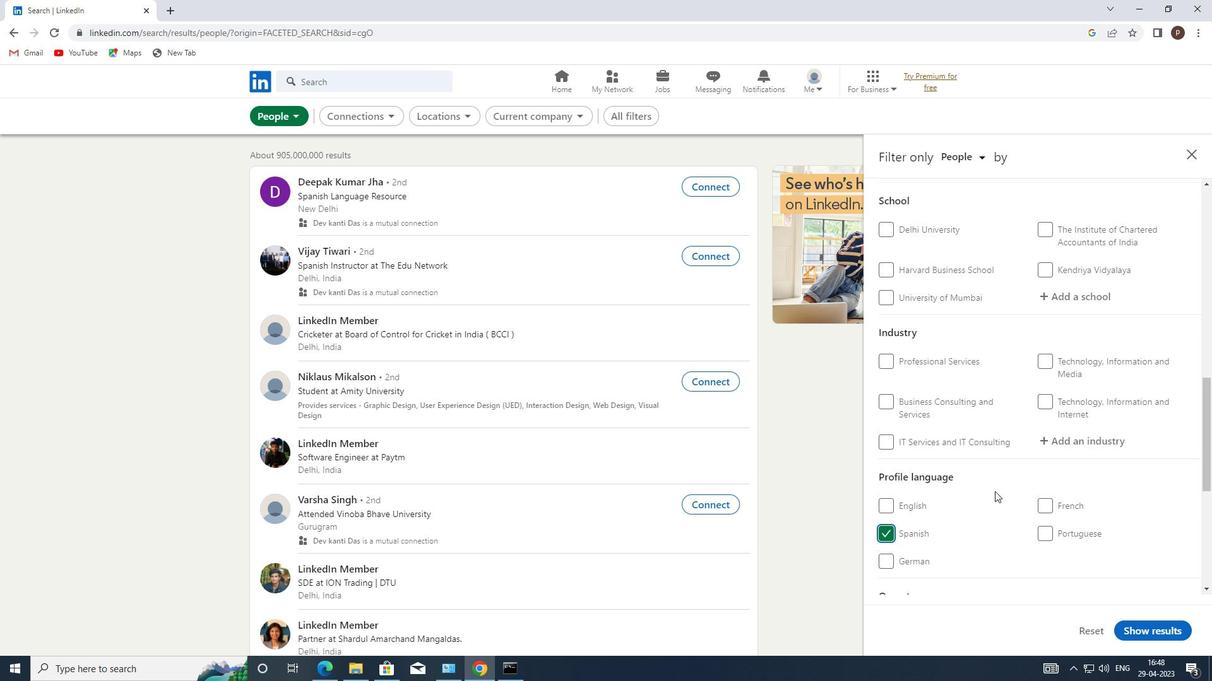 
Action: Mouse scrolled (995, 492) with delta (0, 0)
Screenshot: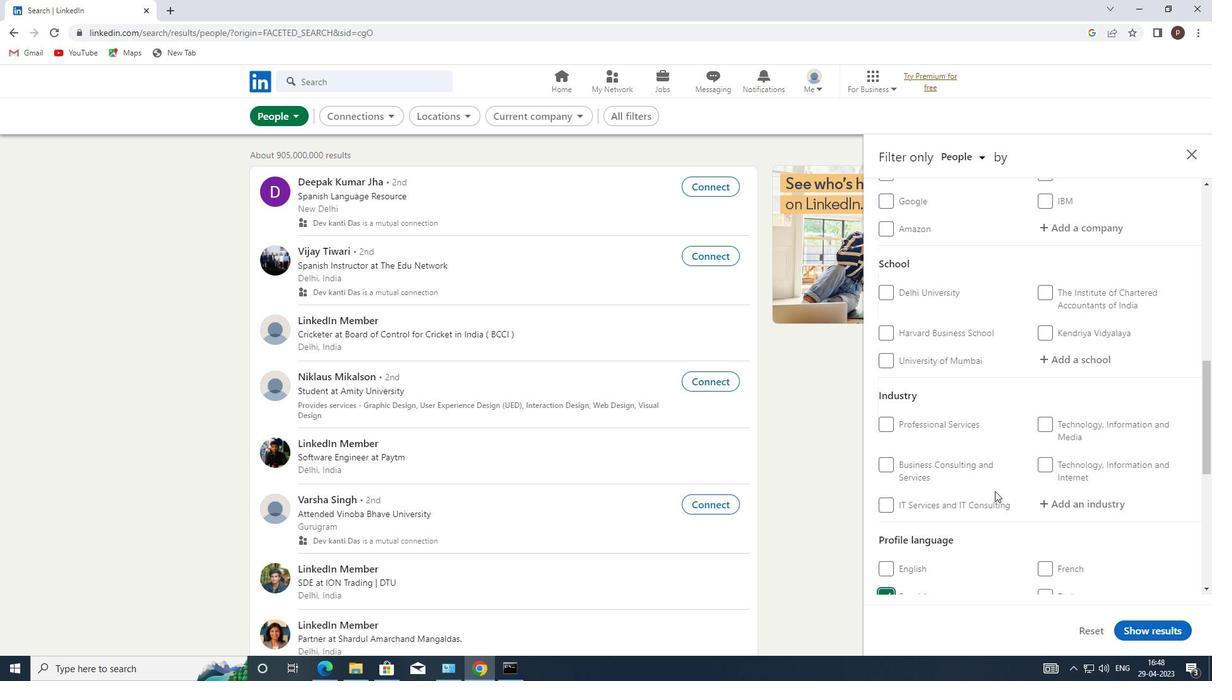 
Action: Mouse scrolled (995, 492) with delta (0, 0)
Screenshot: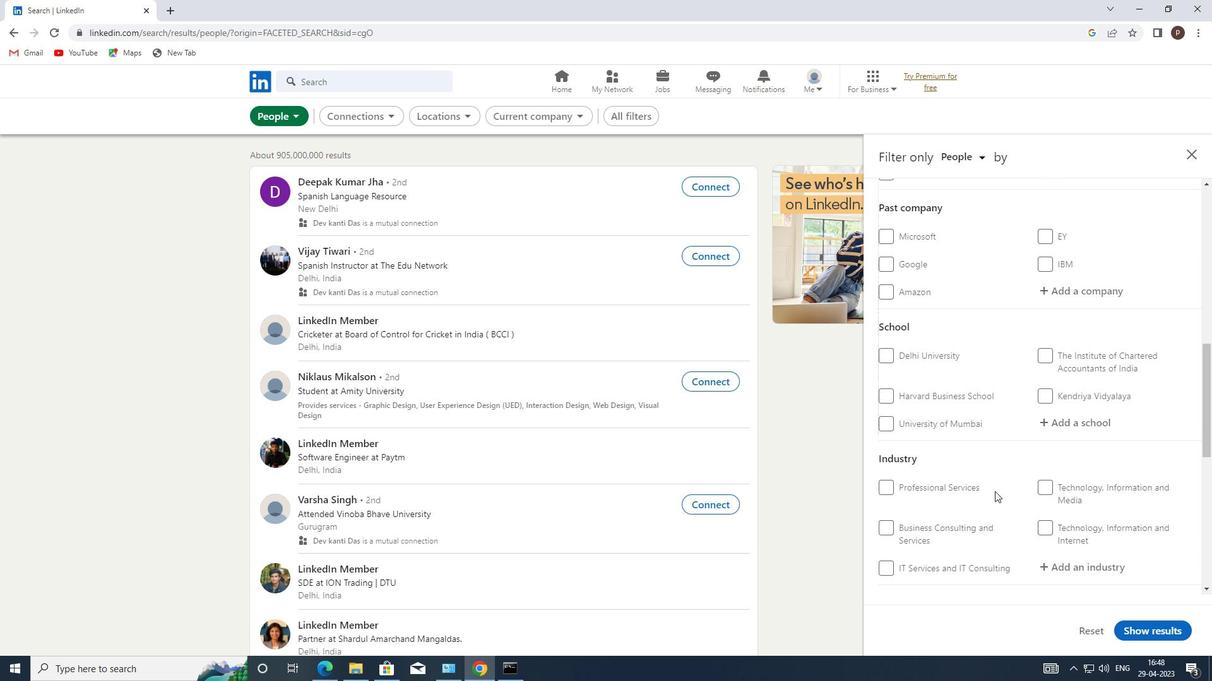 
Action: Mouse scrolled (995, 492) with delta (0, 0)
Screenshot: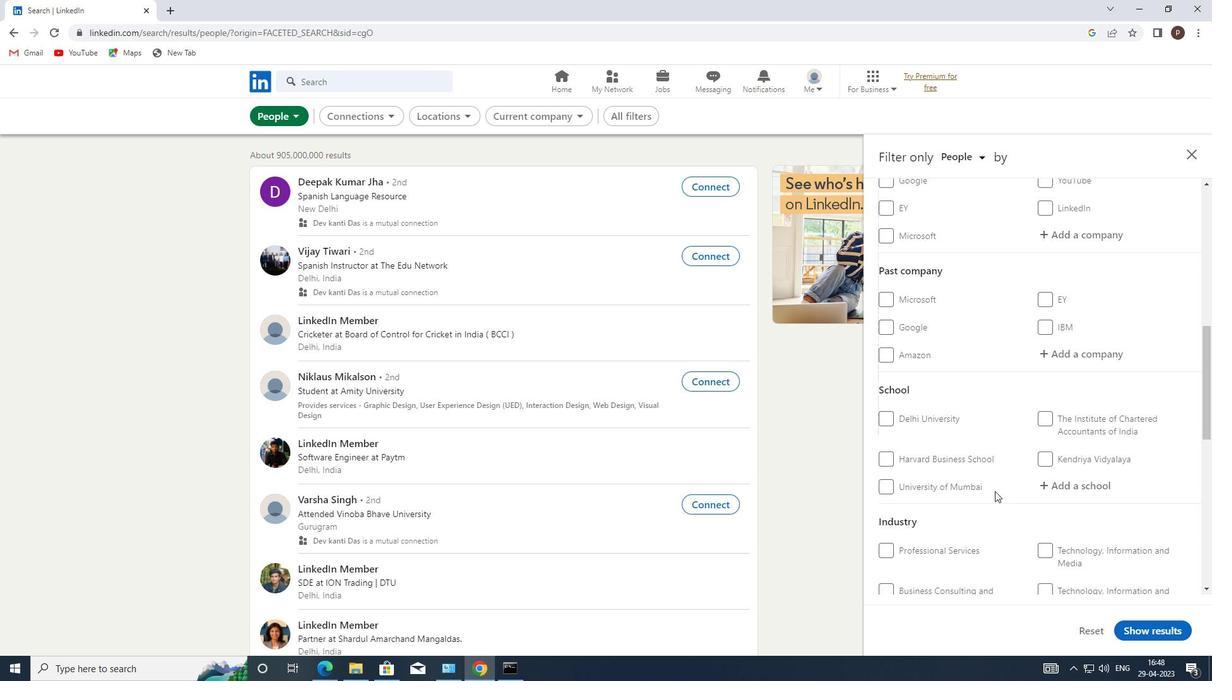 
Action: Mouse scrolled (995, 492) with delta (0, 0)
Screenshot: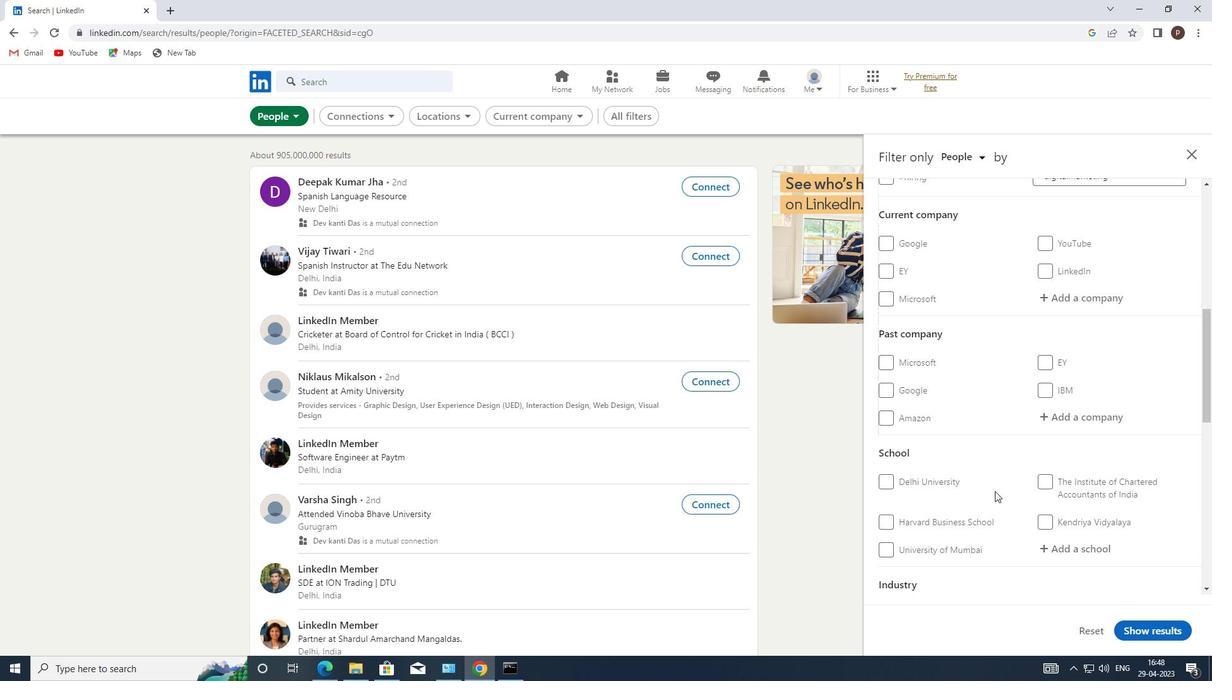 
Action: Mouse moved to (1068, 369)
Screenshot: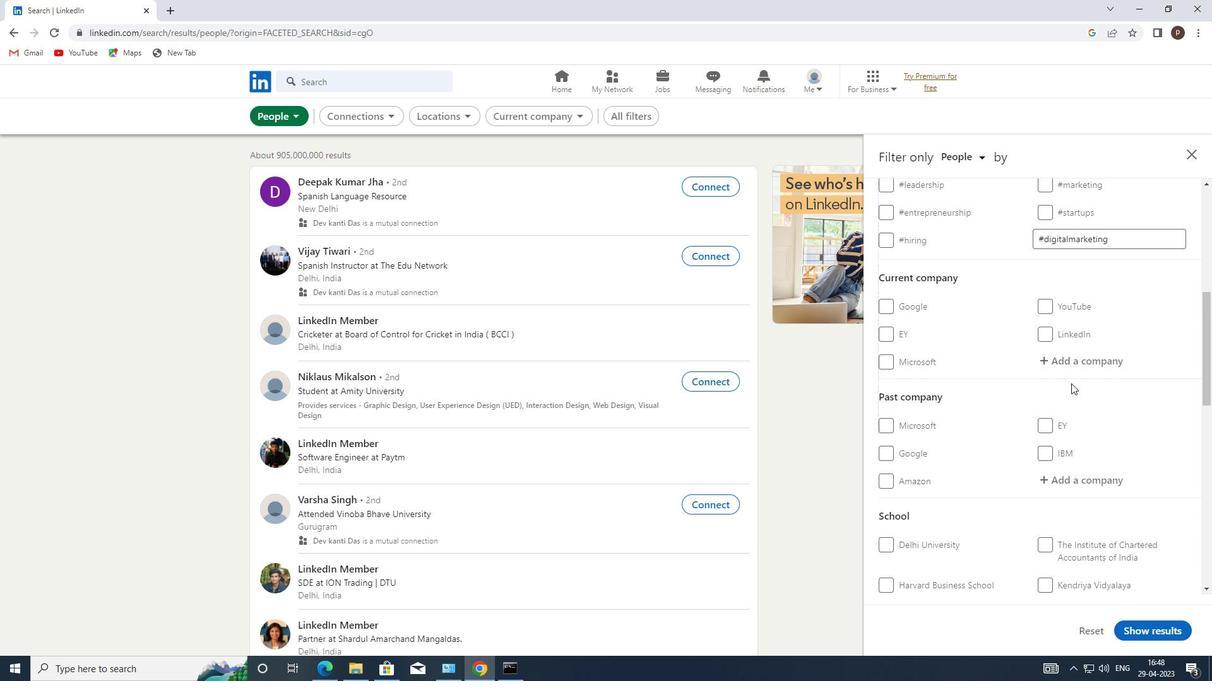 
Action: Mouse pressed left at (1068, 369)
Screenshot: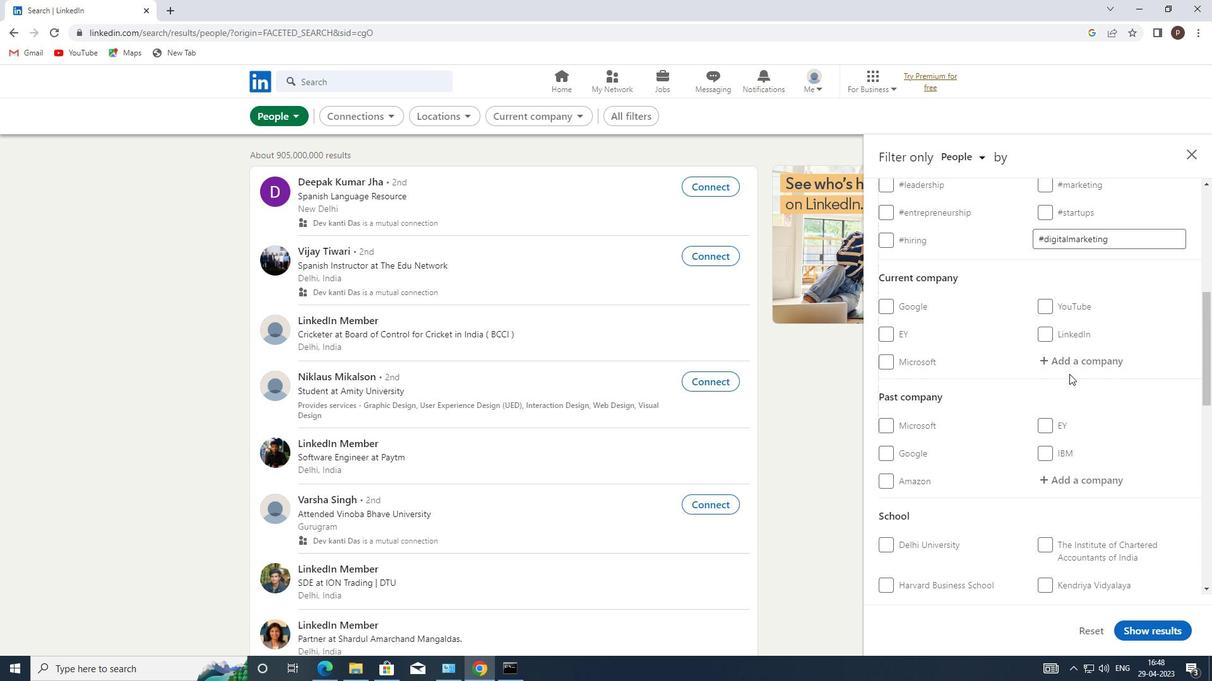 
Action: Mouse moved to (1068, 369)
Screenshot: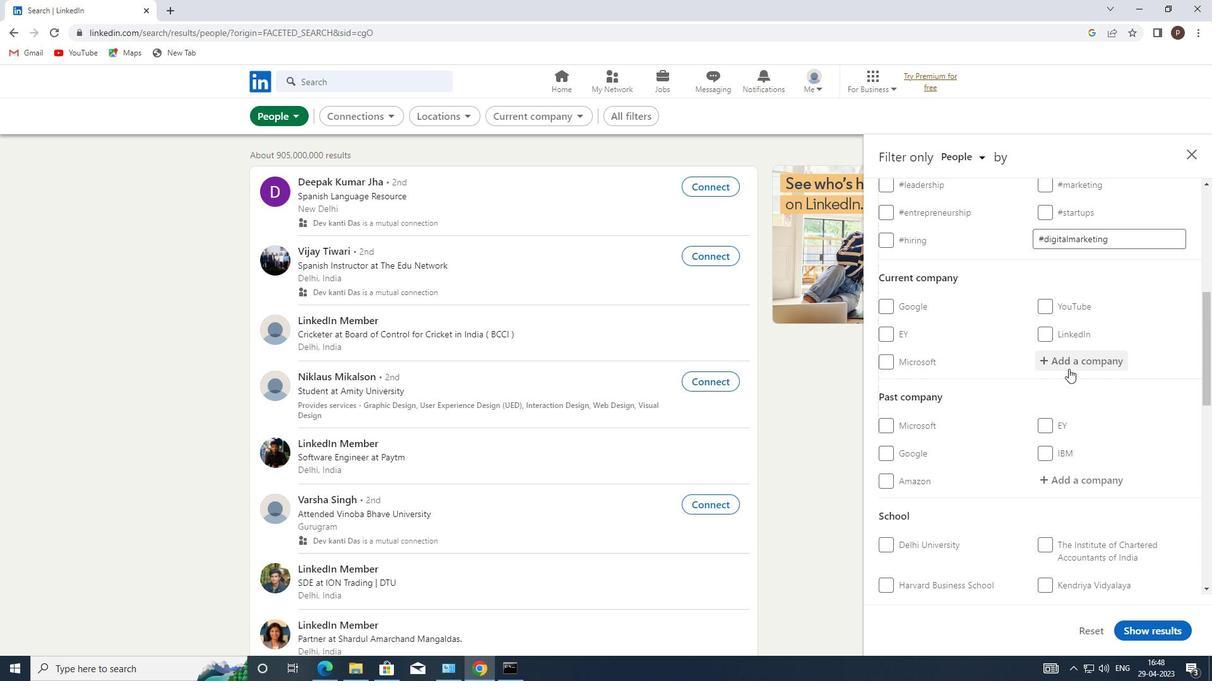 
Action: Key pressed <Key.caps_lock>LG<Key.space><Key.caps_lock>I<Key.caps_lock>NDIA
Screenshot: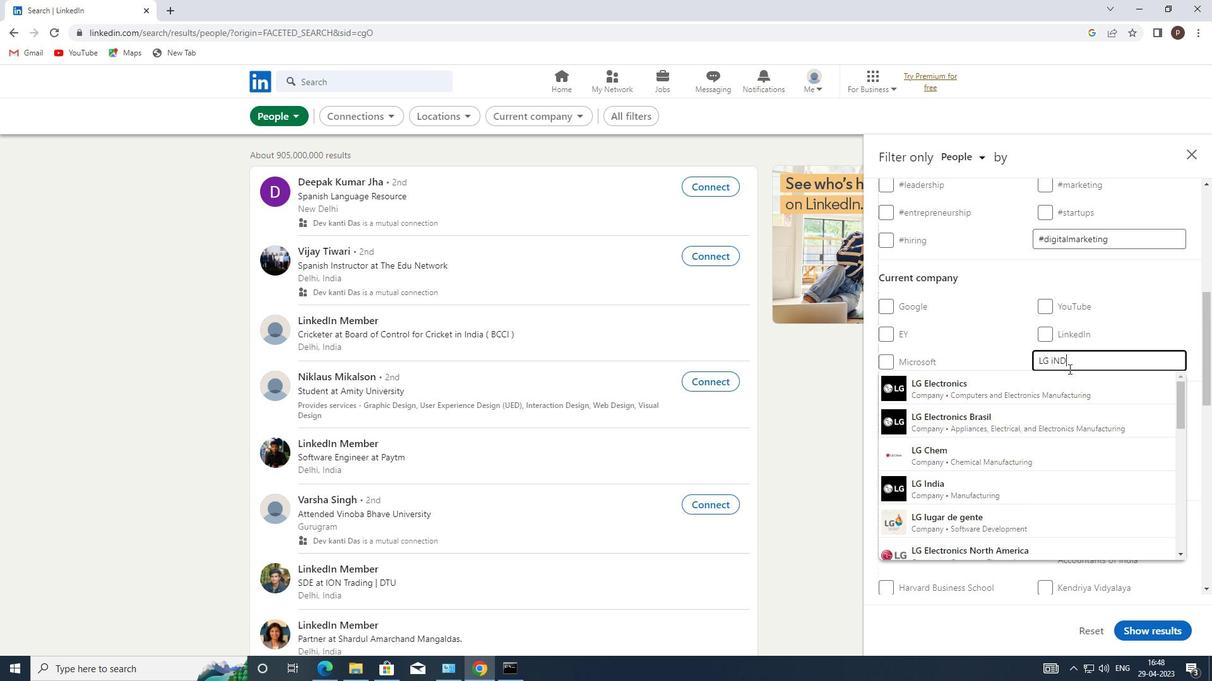 
Action: Mouse moved to (978, 383)
Screenshot: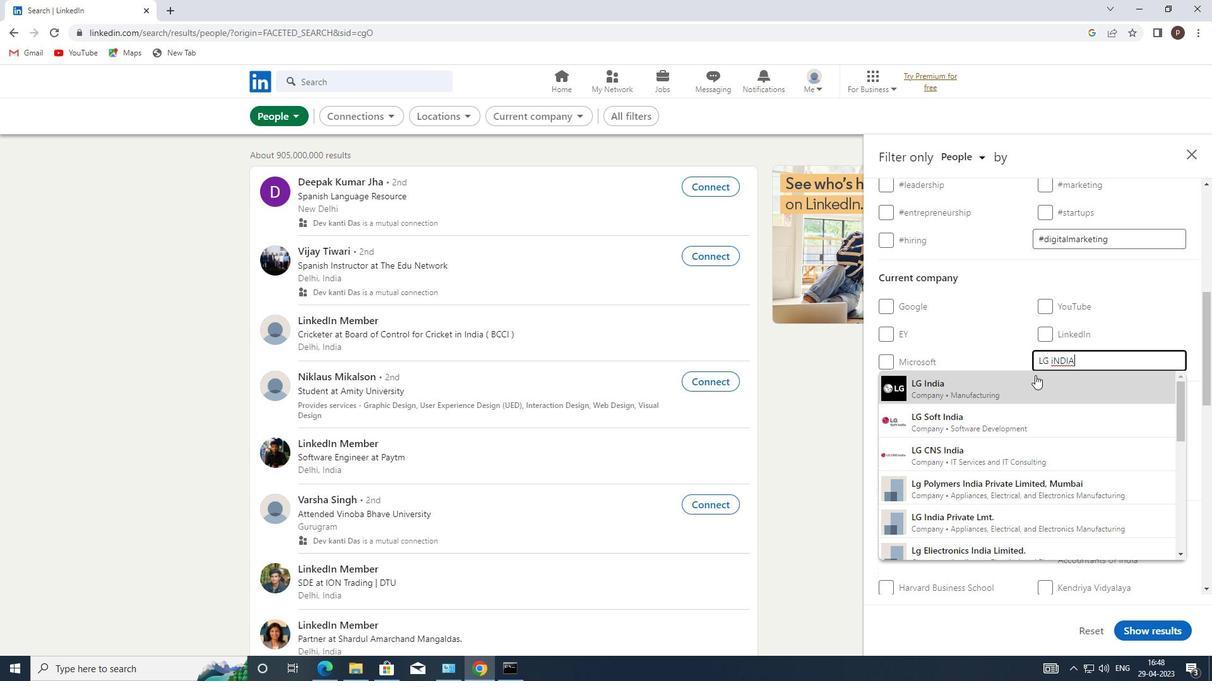 
Action: Mouse pressed left at (978, 383)
Screenshot: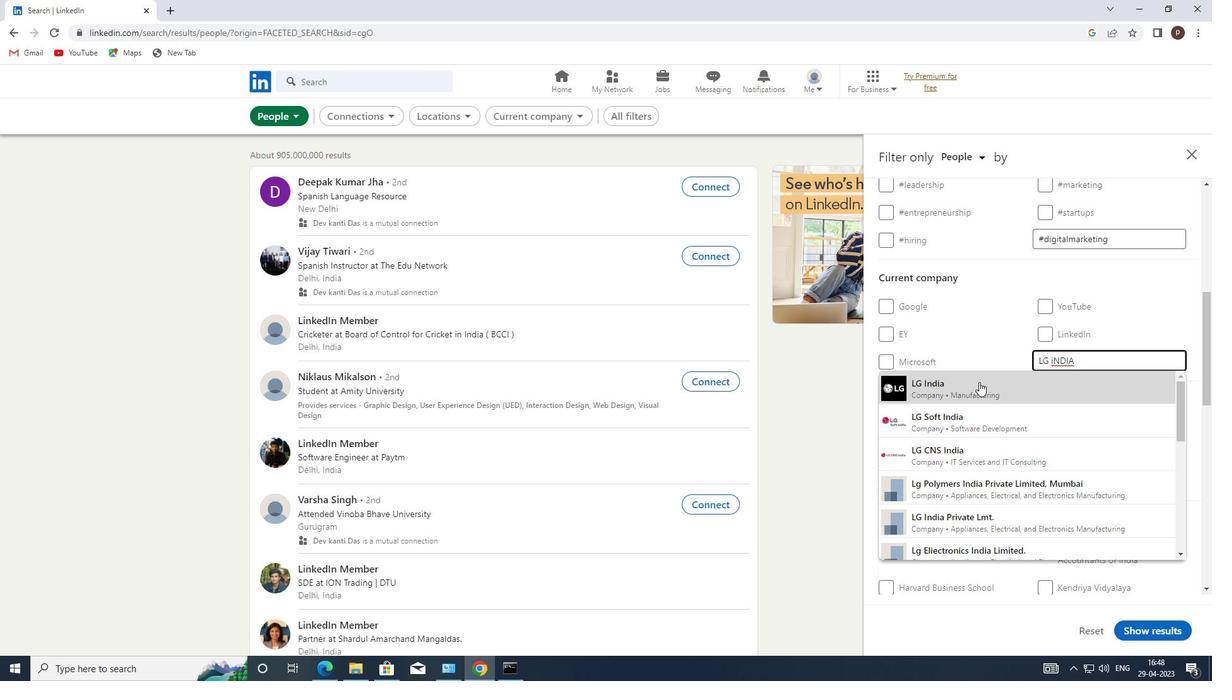 
Action: Mouse moved to (978, 383)
Screenshot: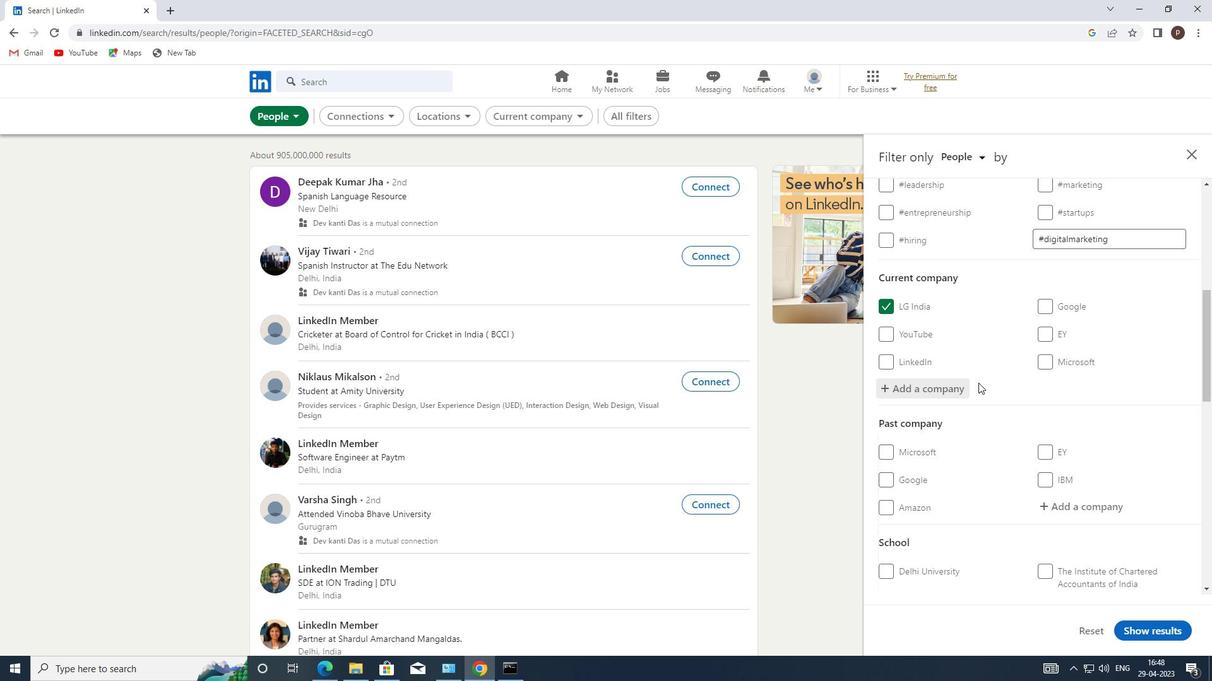 
Action: Mouse scrolled (978, 383) with delta (0, 0)
Screenshot: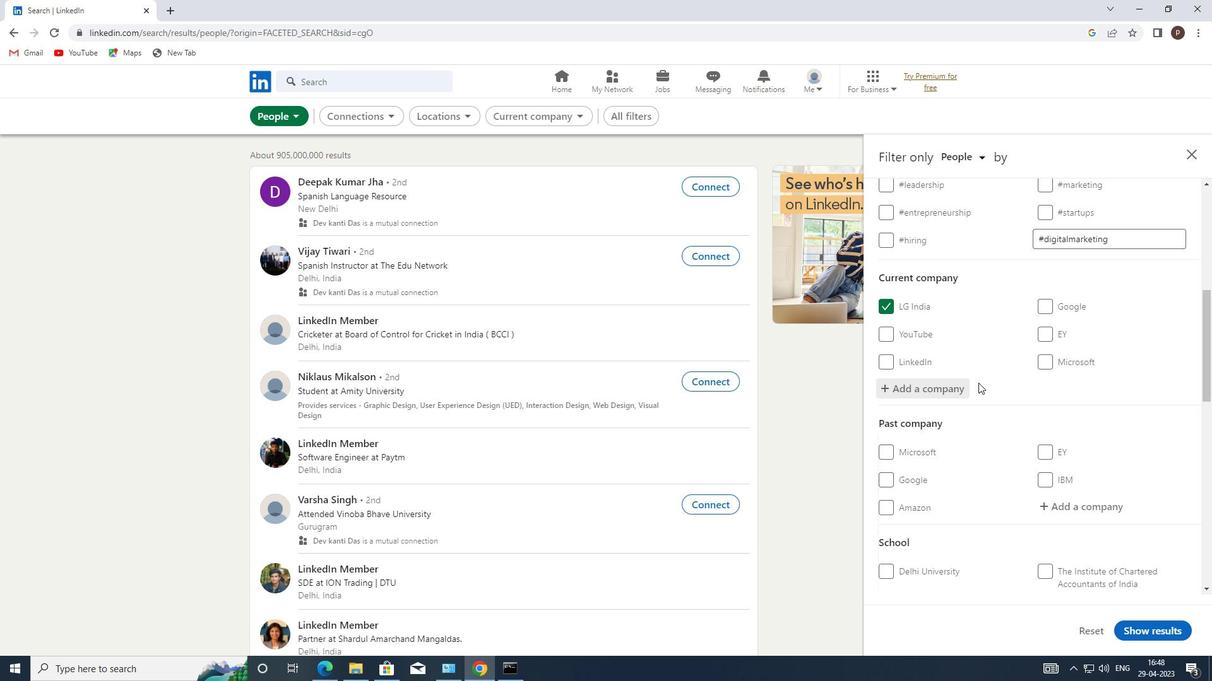 
Action: Mouse moved to (978, 384)
Screenshot: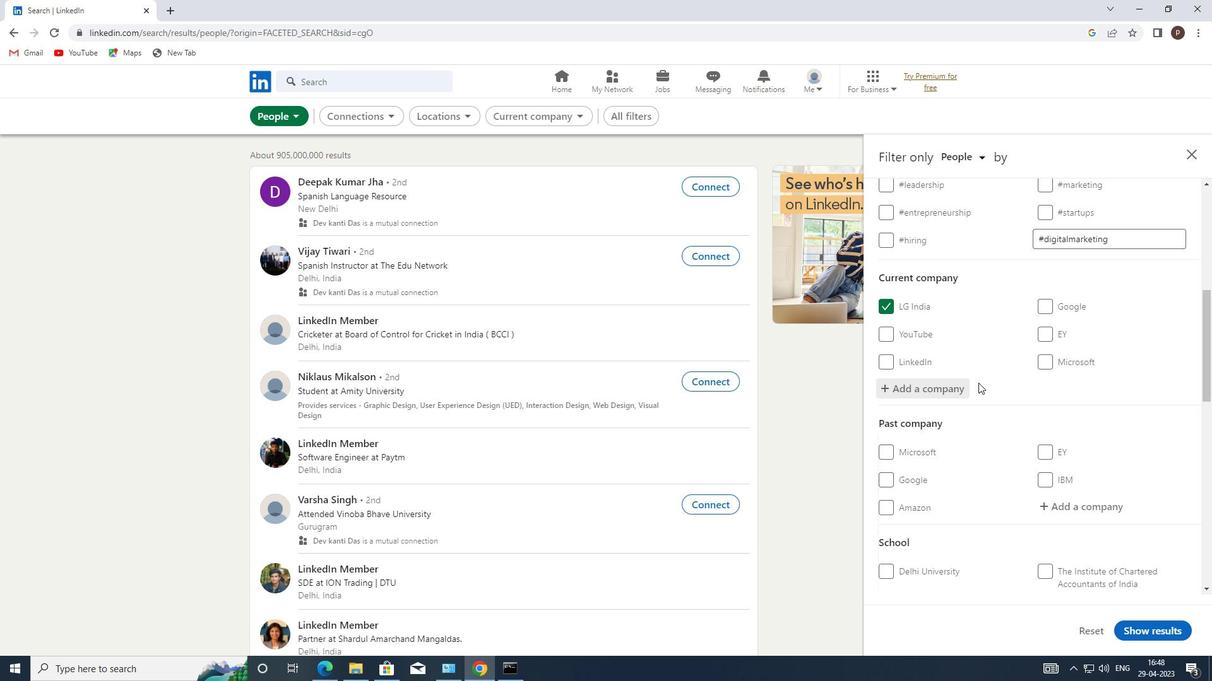 
Action: Mouse scrolled (978, 383) with delta (0, 0)
Screenshot: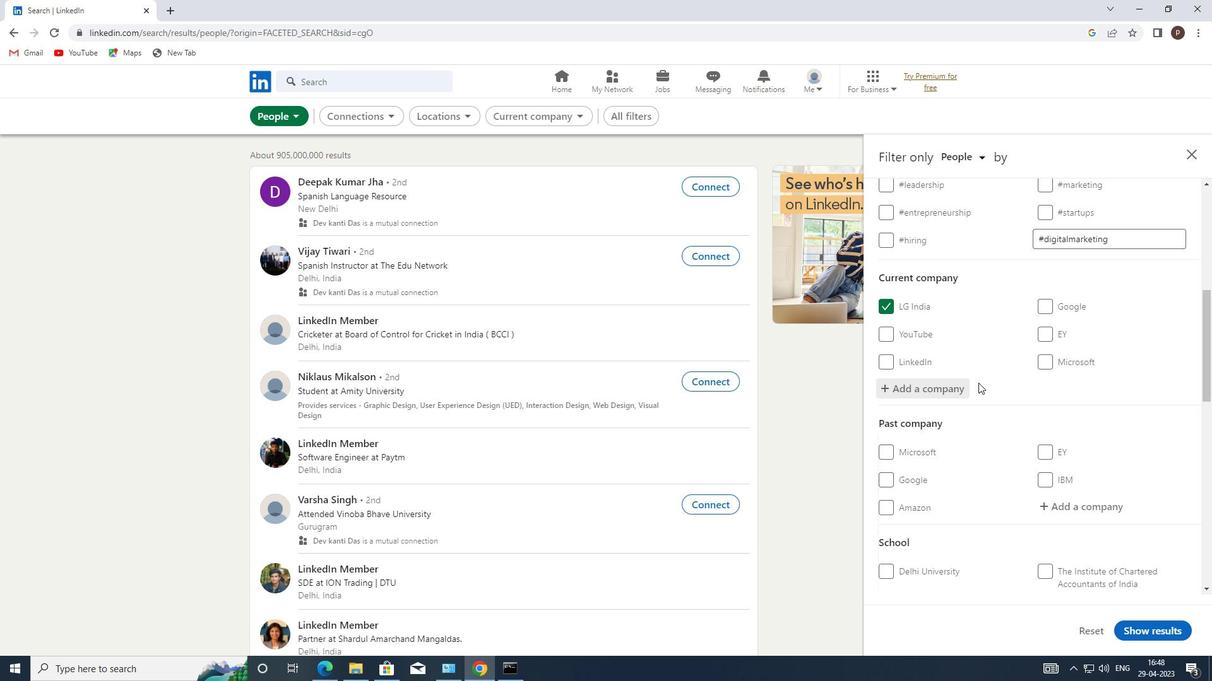 
Action: Mouse moved to (979, 390)
Screenshot: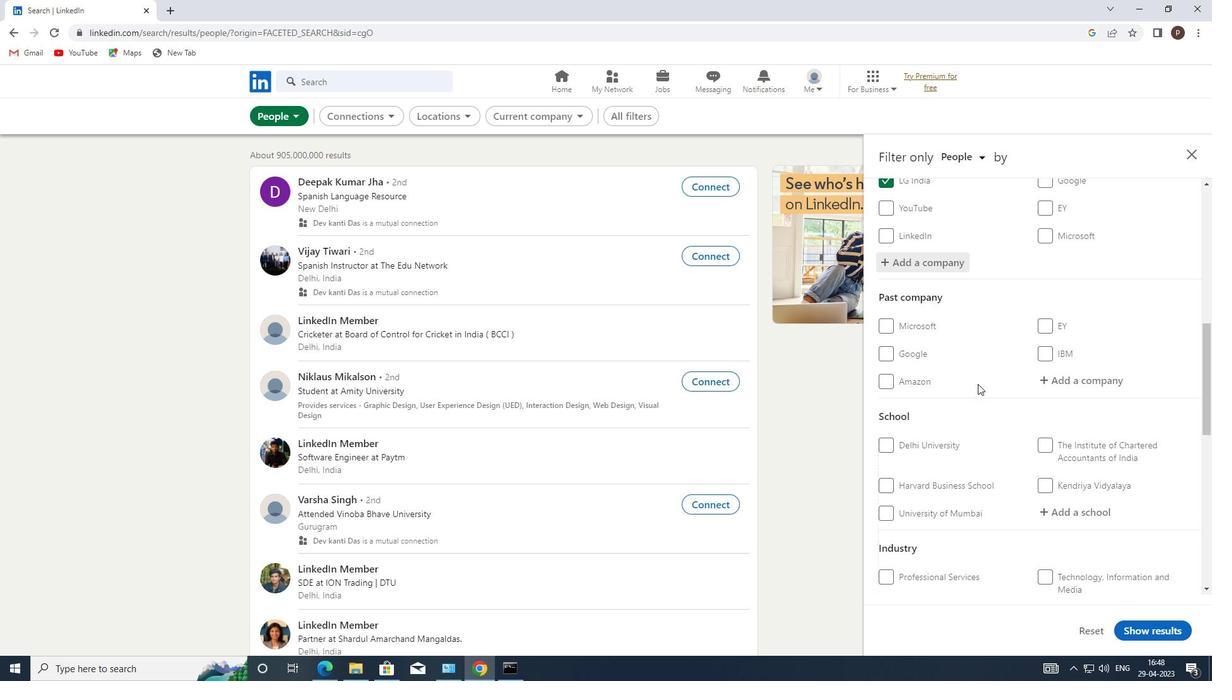 
Action: Mouse scrolled (979, 389) with delta (0, 0)
Screenshot: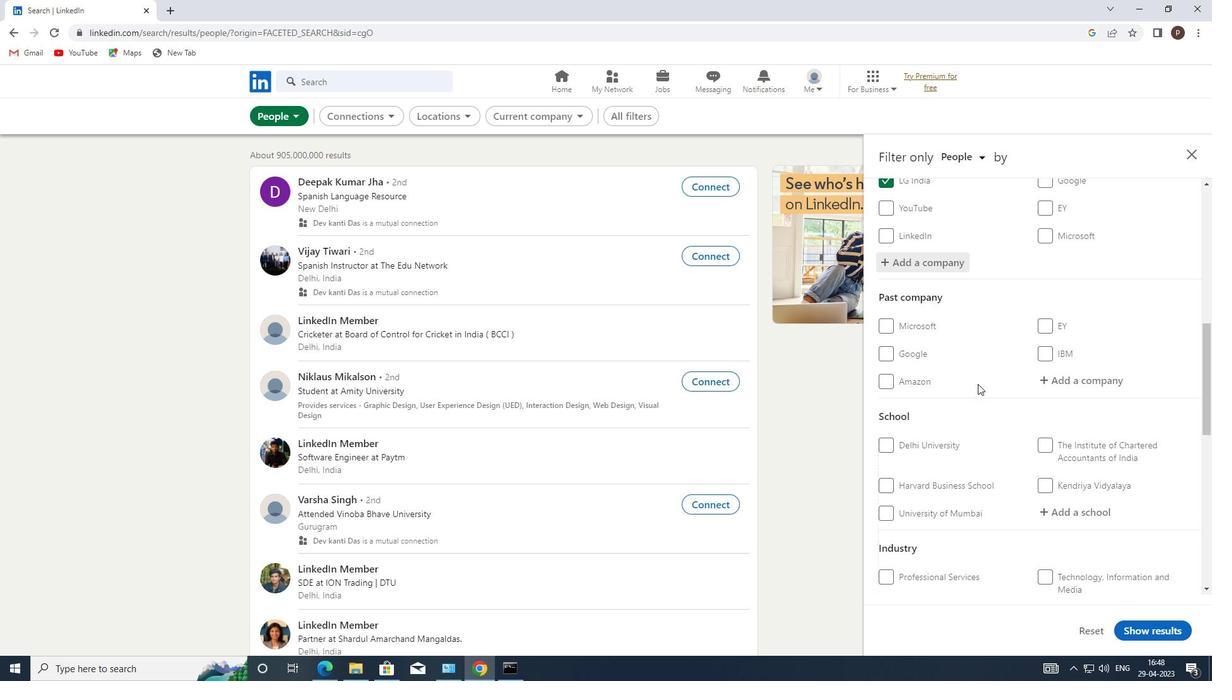 
Action: Mouse moved to (1066, 441)
Screenshot: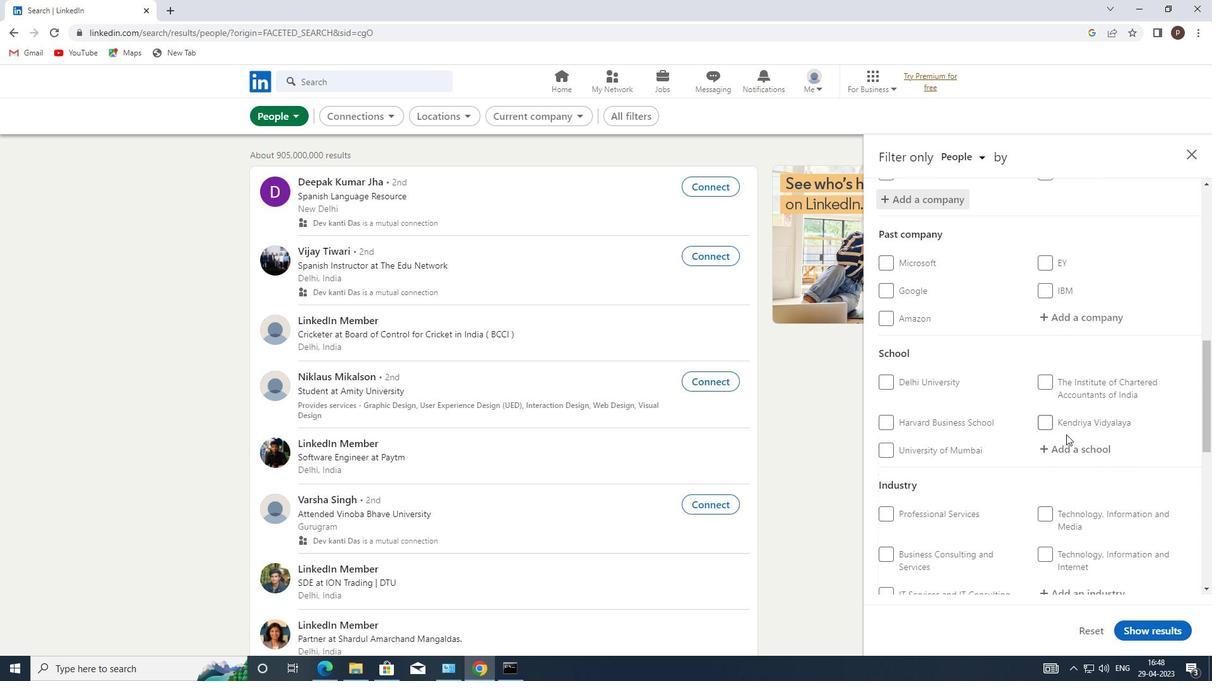 
Action: Mouse pressed left at (1066, 441)
Screenshot: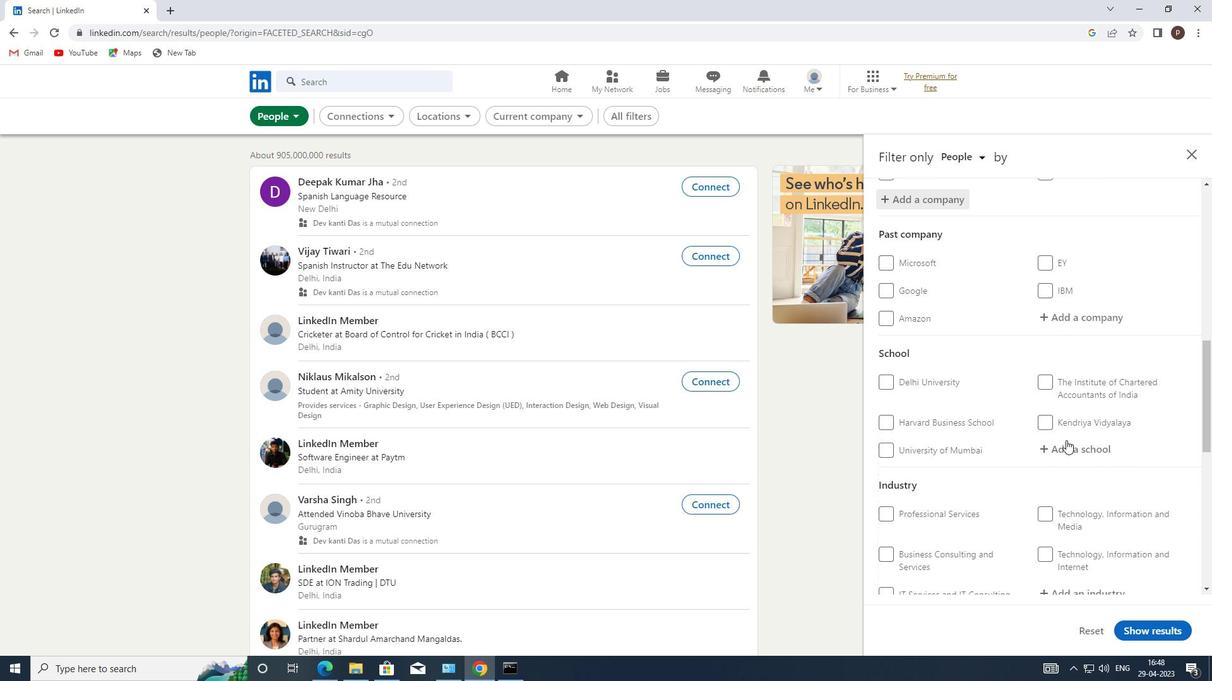 
Action: Key pressed K<Key.caps_lock>ANPUR<Key.space><Key.caps_lock>U<Key.caps_lock>NIVERSITY
Screenshot: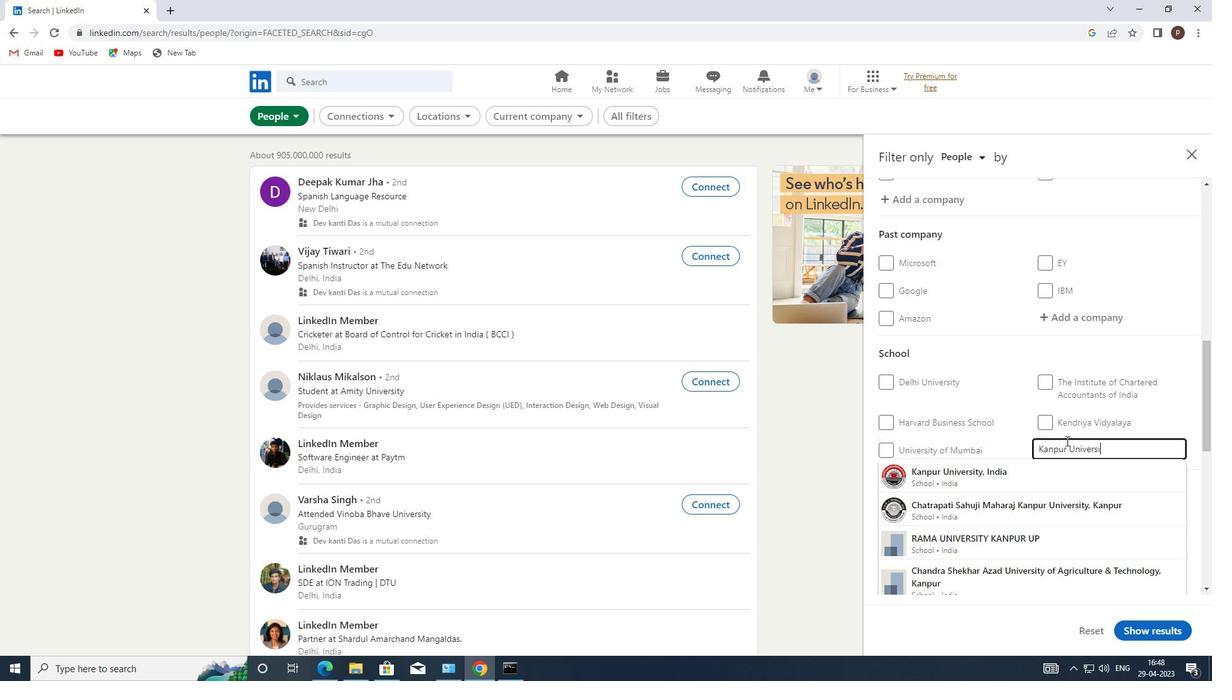 
Action: Mouse moved to (998, 469)
Screenshot: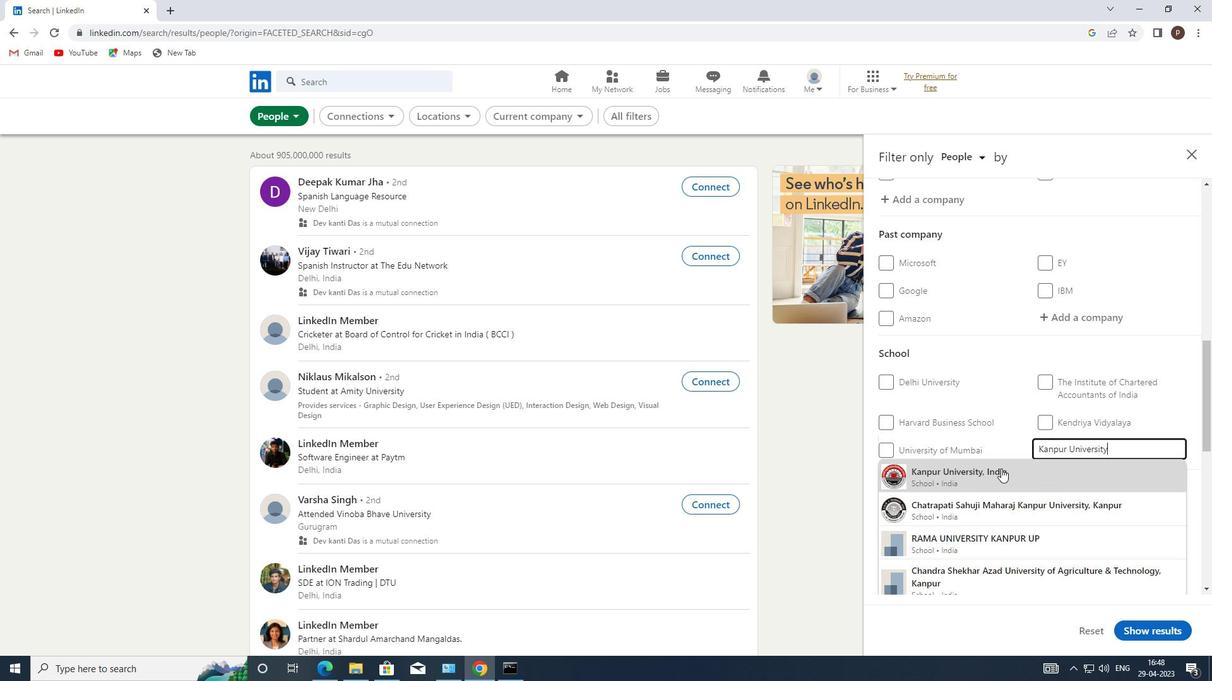 
Action: Mouse pressed left at (998, 469)
Screenshot: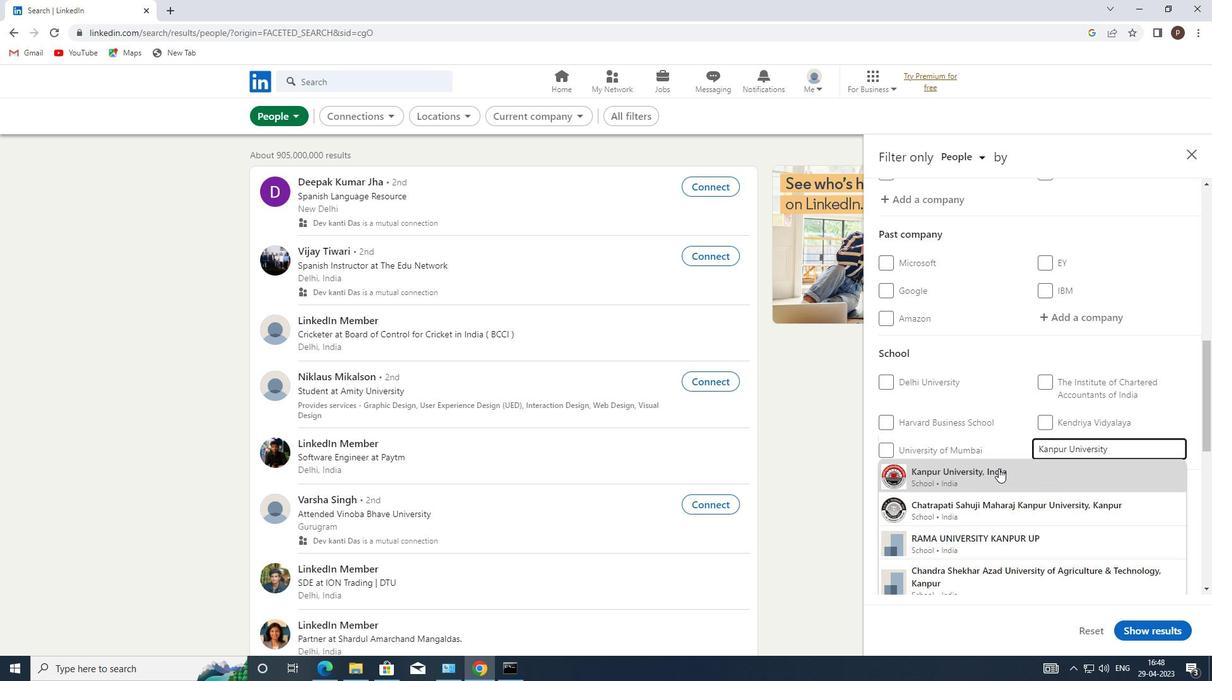 
Action: Mouse moved to (986, 459)
Screenshot: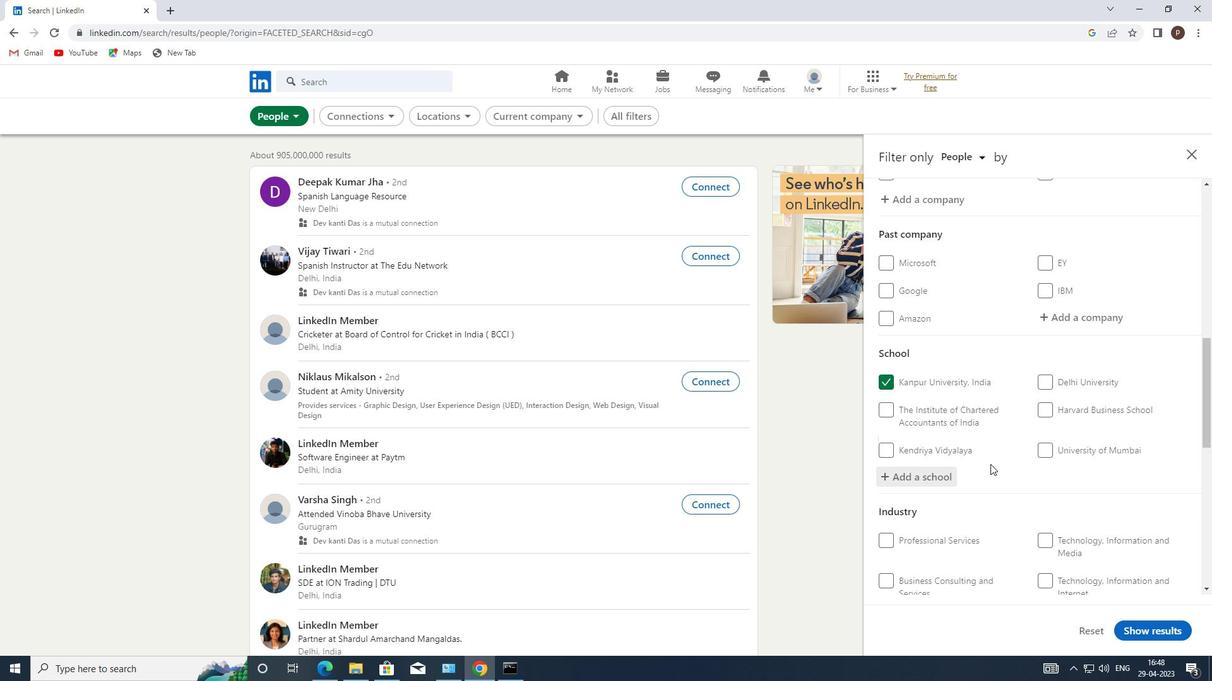 
Action: Mouse scrolled (986, 458) with delta (0, 0)
Screenshot: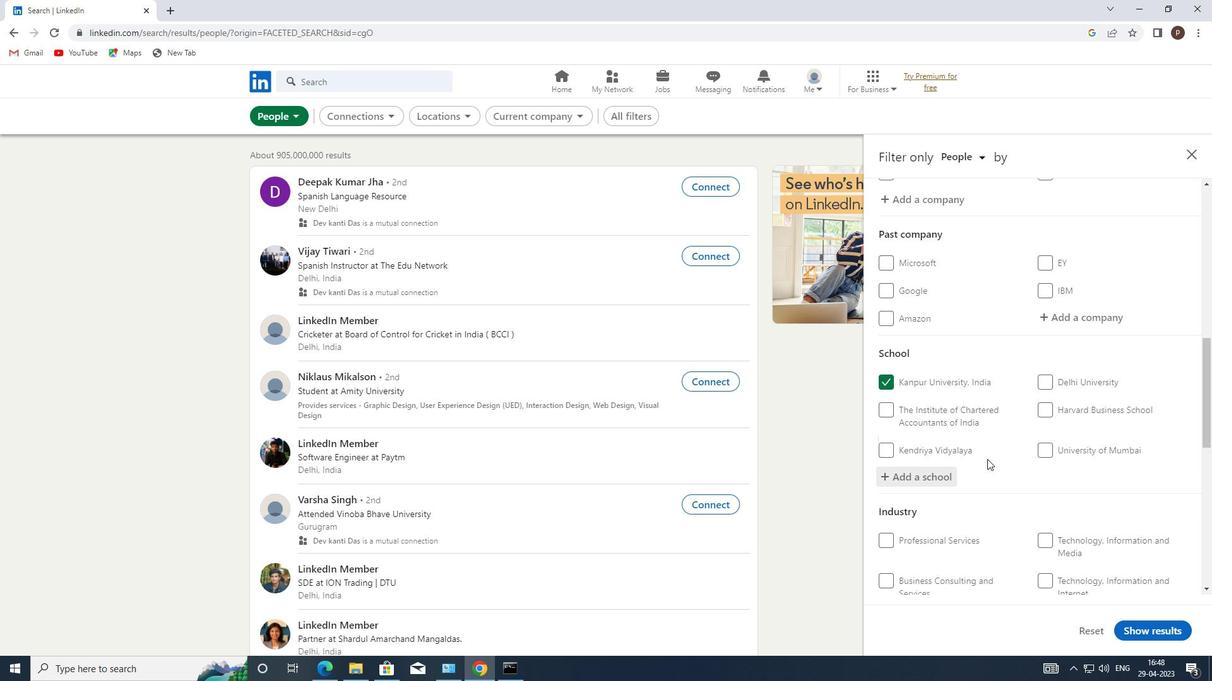 
Action: Mouse scrolled (986, 458) with delta (0, 0)
Screenshot: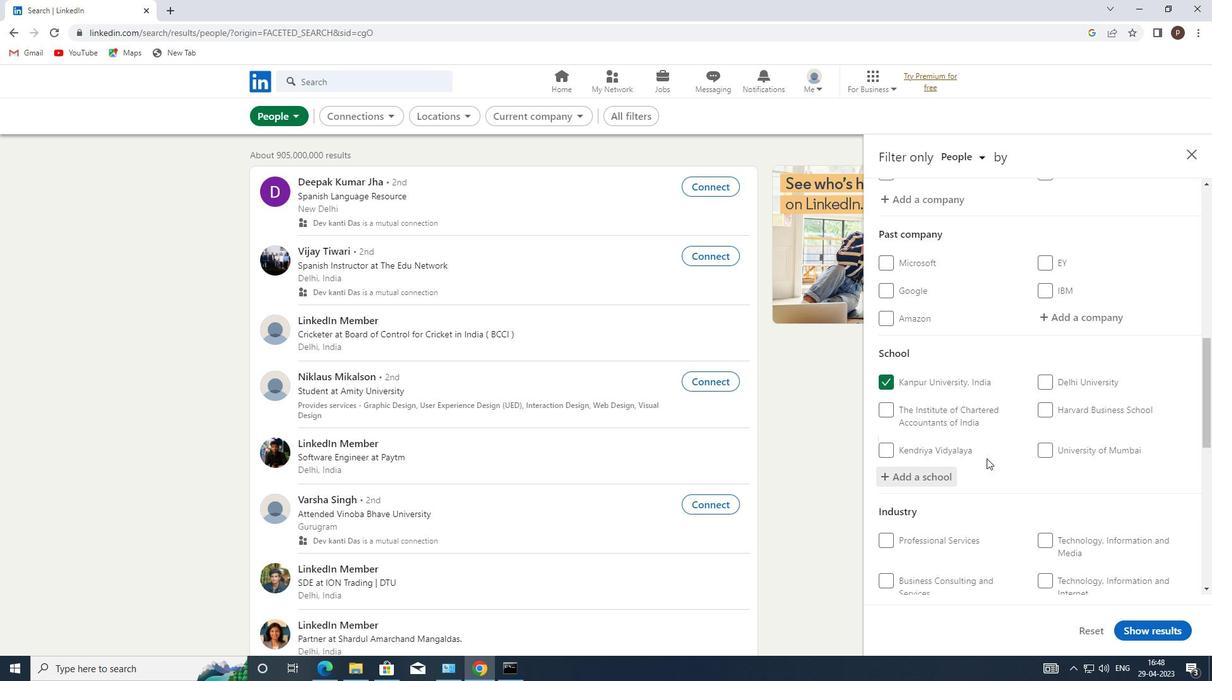 
Action: Mouse scrolled (986, 458) with delta (0, 0)
Screenshot: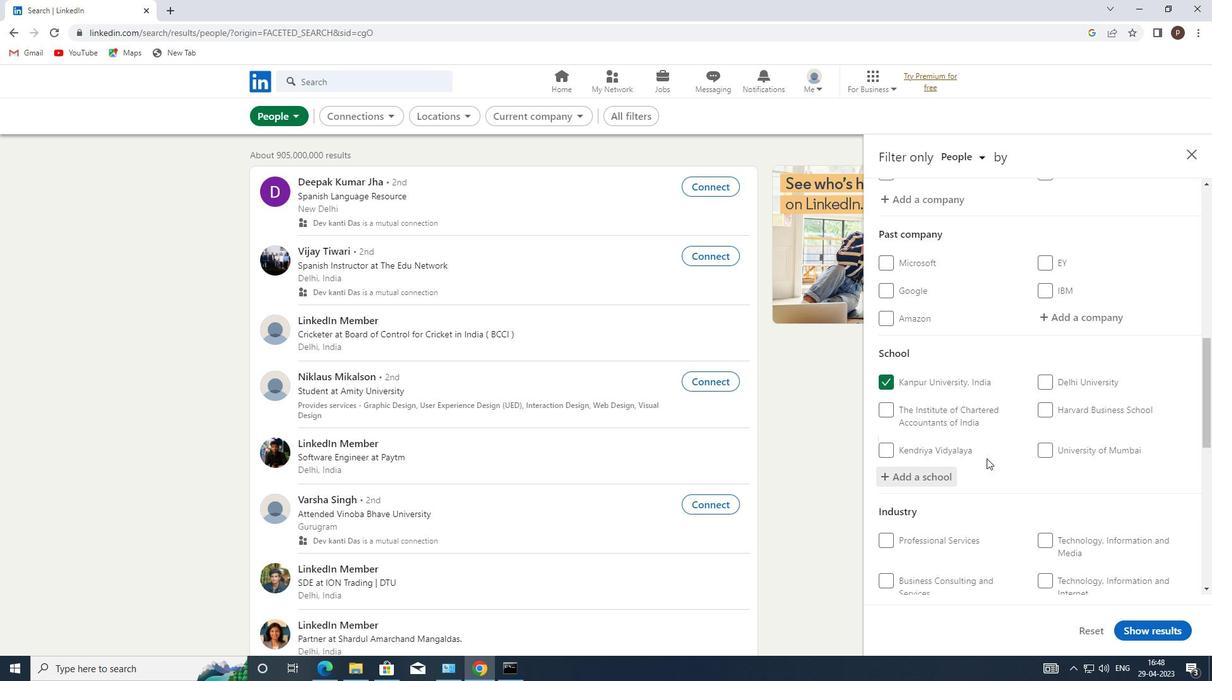 
Action: Mouse moved to (1071, 435)
Screenshot: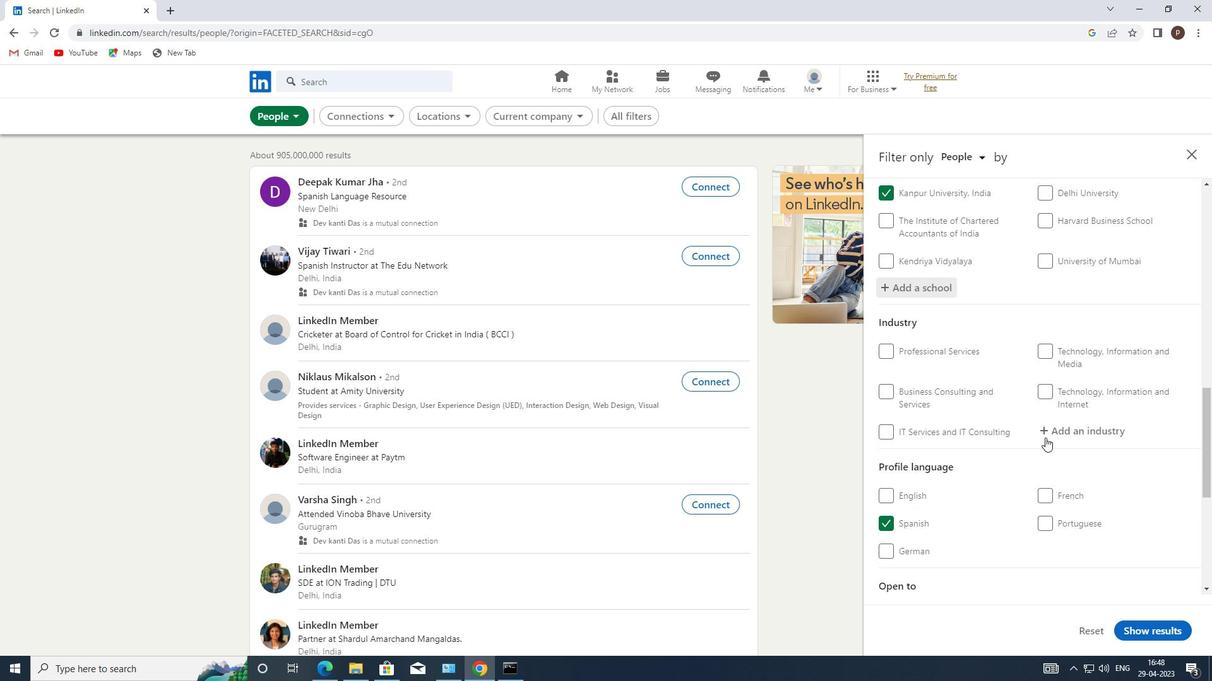
Action: Mouse pressed left at (1071, 435)
Screenshot: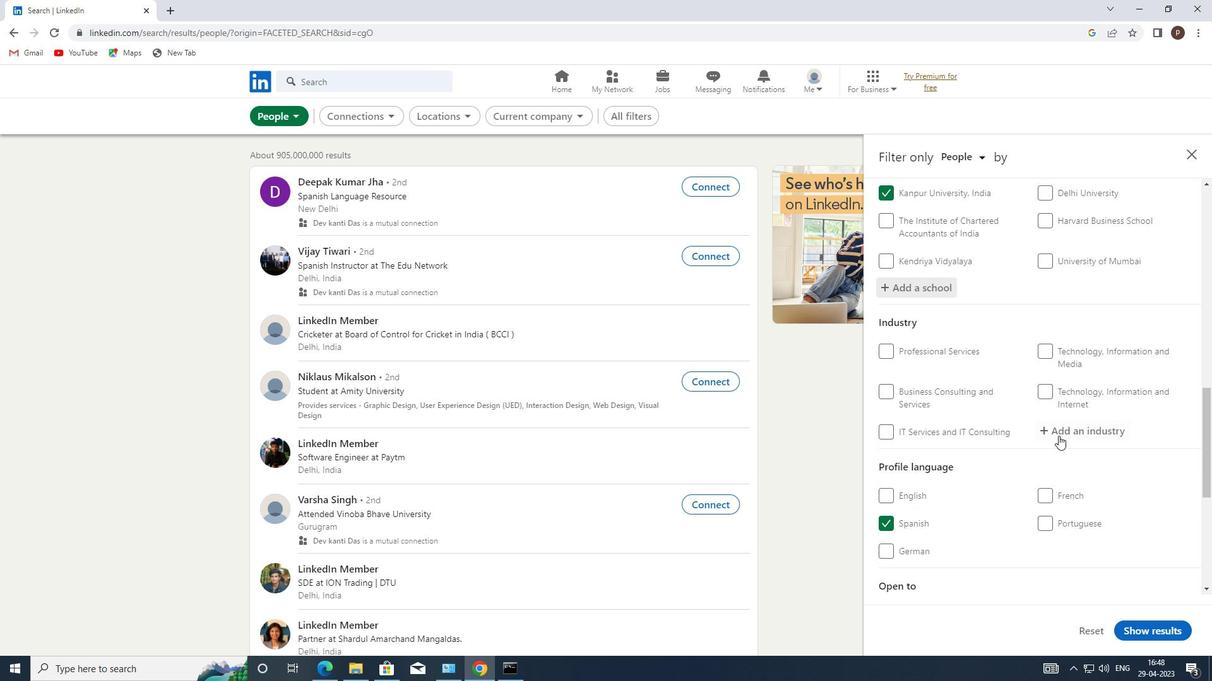 
Action: Mouse moved to (1072, 434)
Screenshot: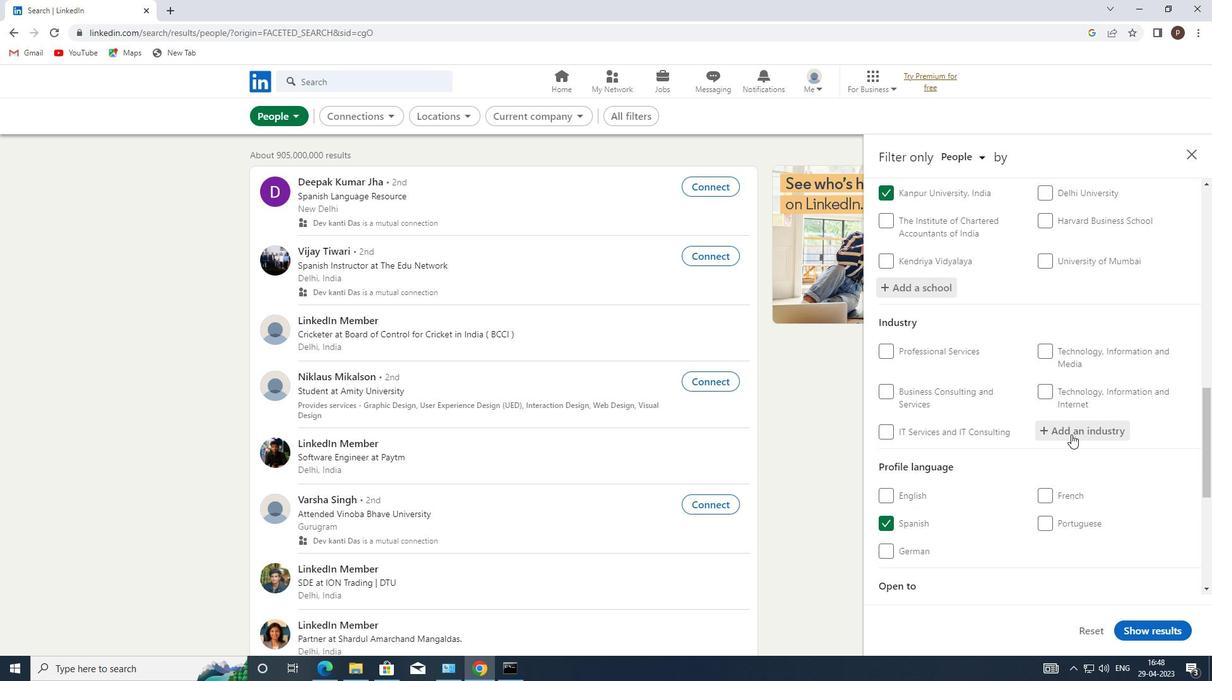 
Action: Mouse pressed left at (1072, 434)
Screenshot: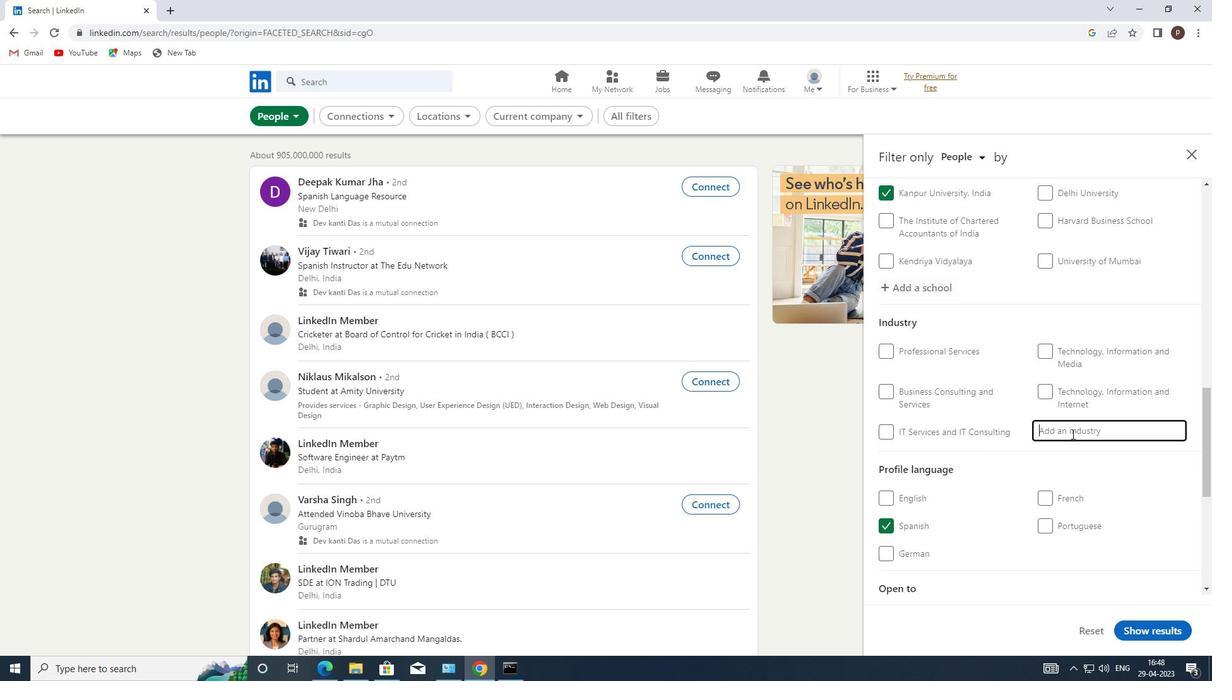 
Action: Key pressed <Key.caps_lock>W<Key.caps_lock>HOLESALE
Screenshot: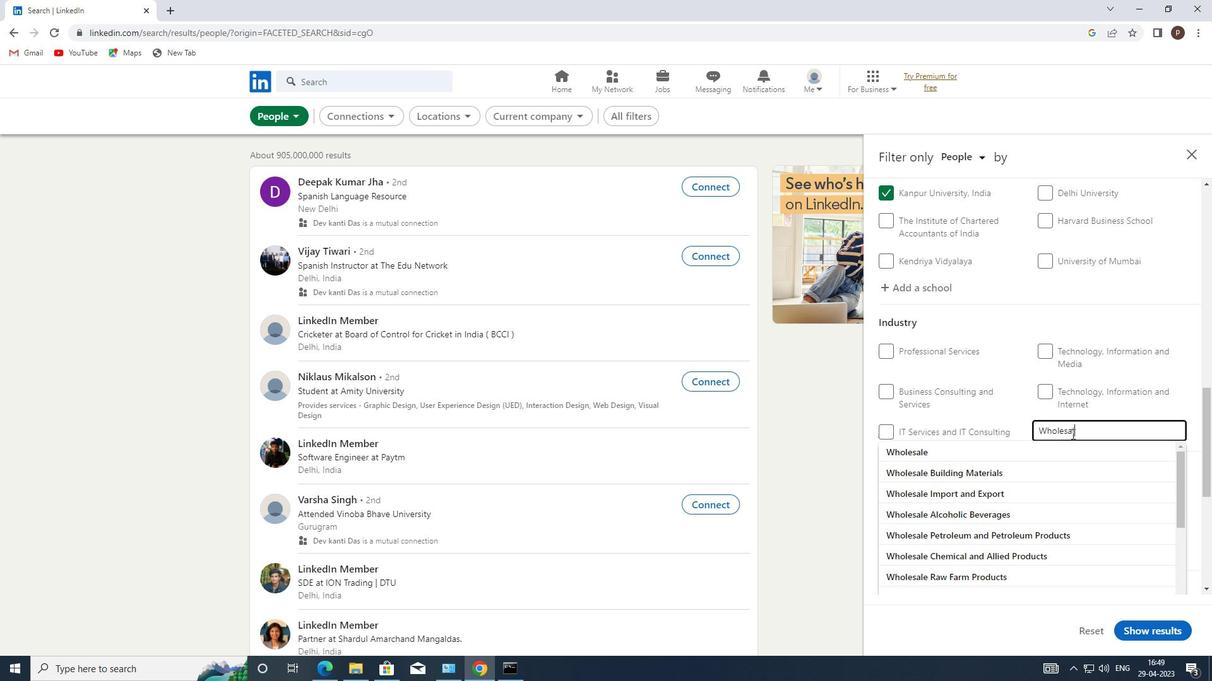 
Action: Mouse moved to (1022, 472)
Screenshot: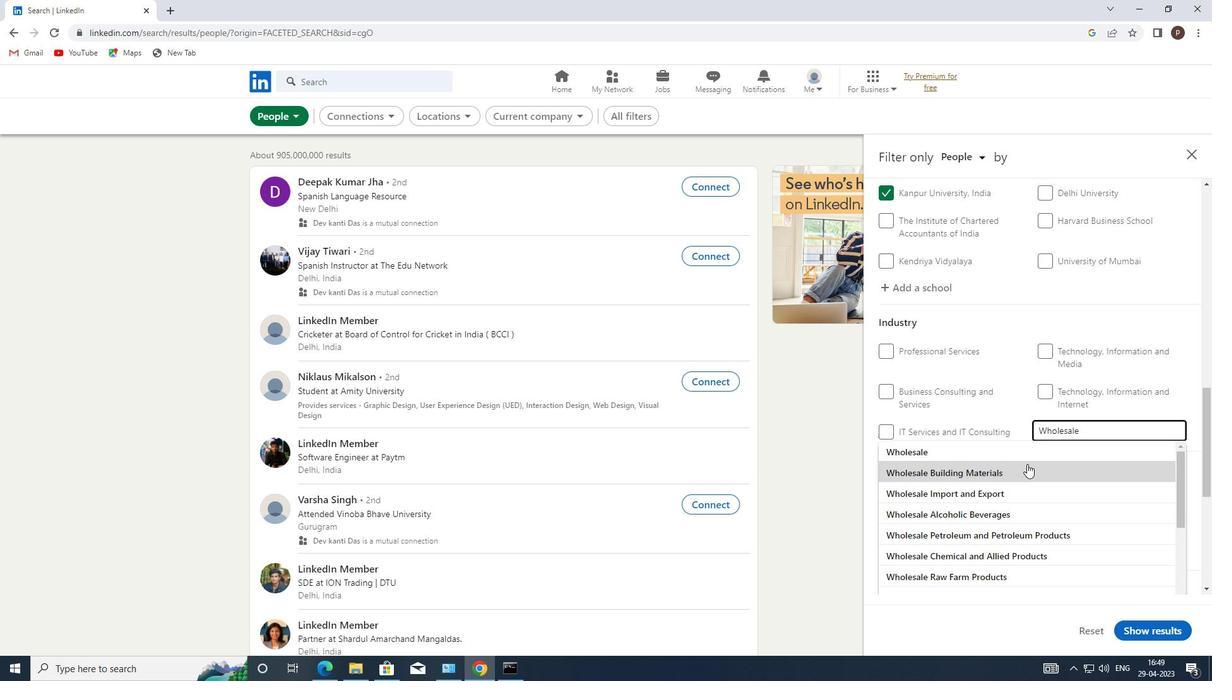 
Action: Mouse pressed left at (1022, 472)
Screenshot: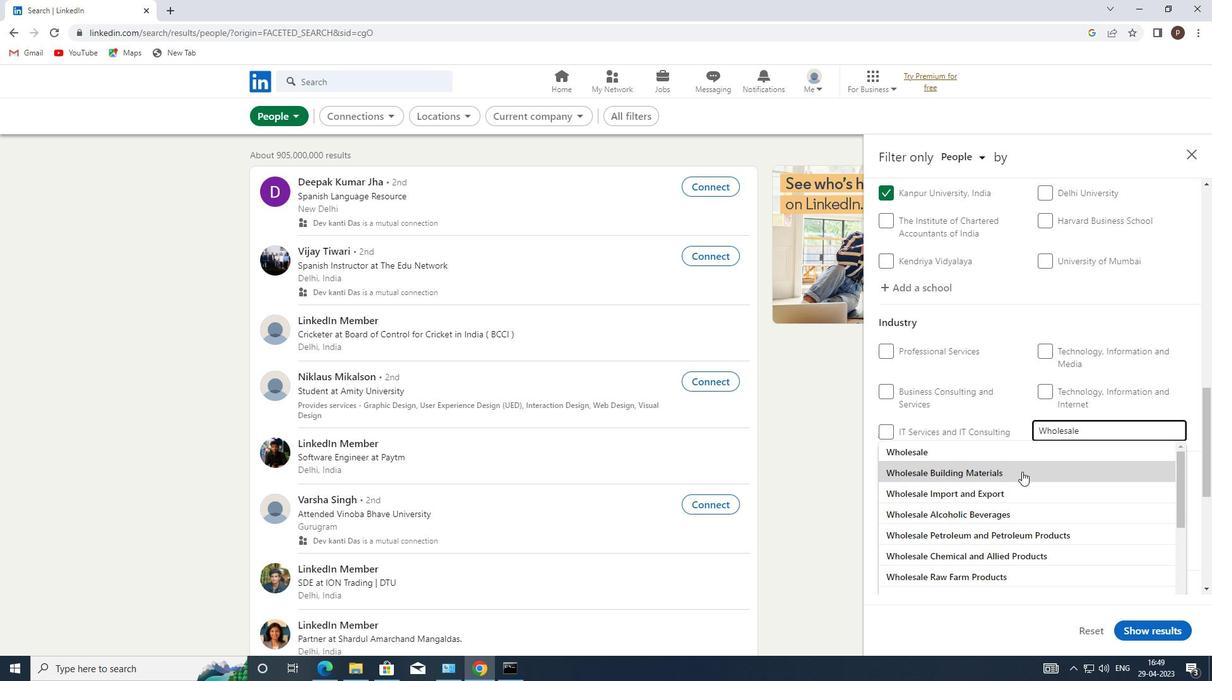 
Action: Mouse moved to (1022, 470)
Screenshot: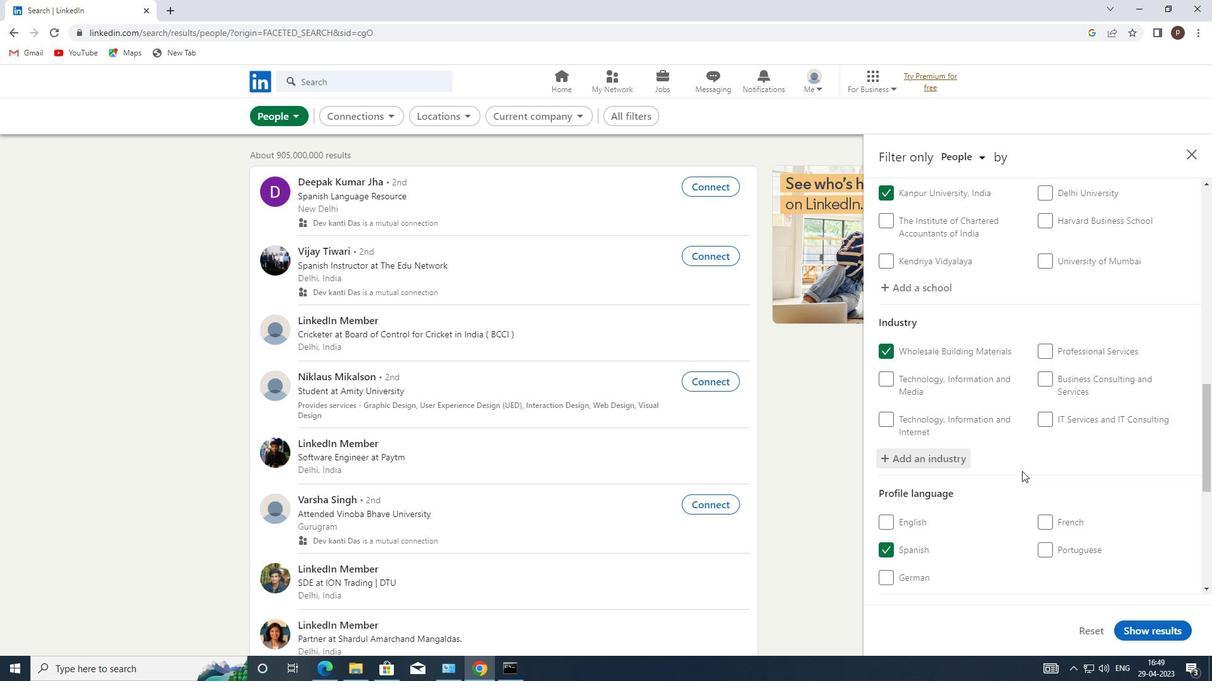
Action: Mouse scrolled (1022, 469) with delta (0, 0)
Screenshot: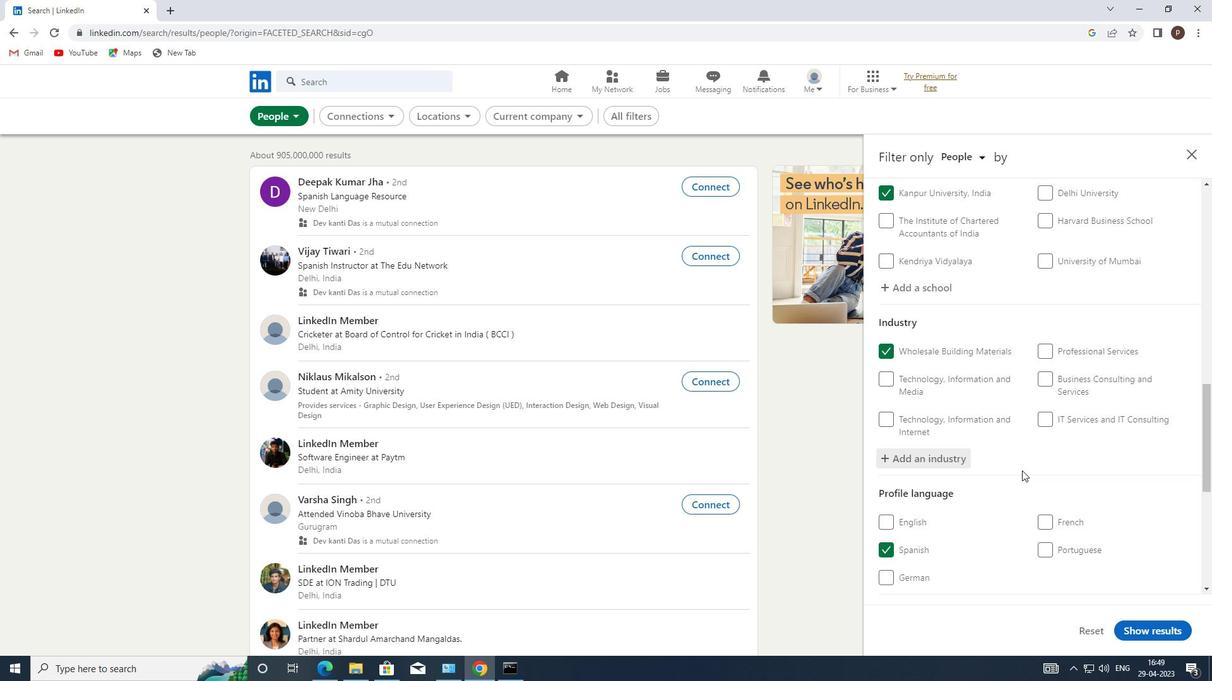 
Action: Mouse scrolled (1022, 469) with delta (0, 0)
Screenshot: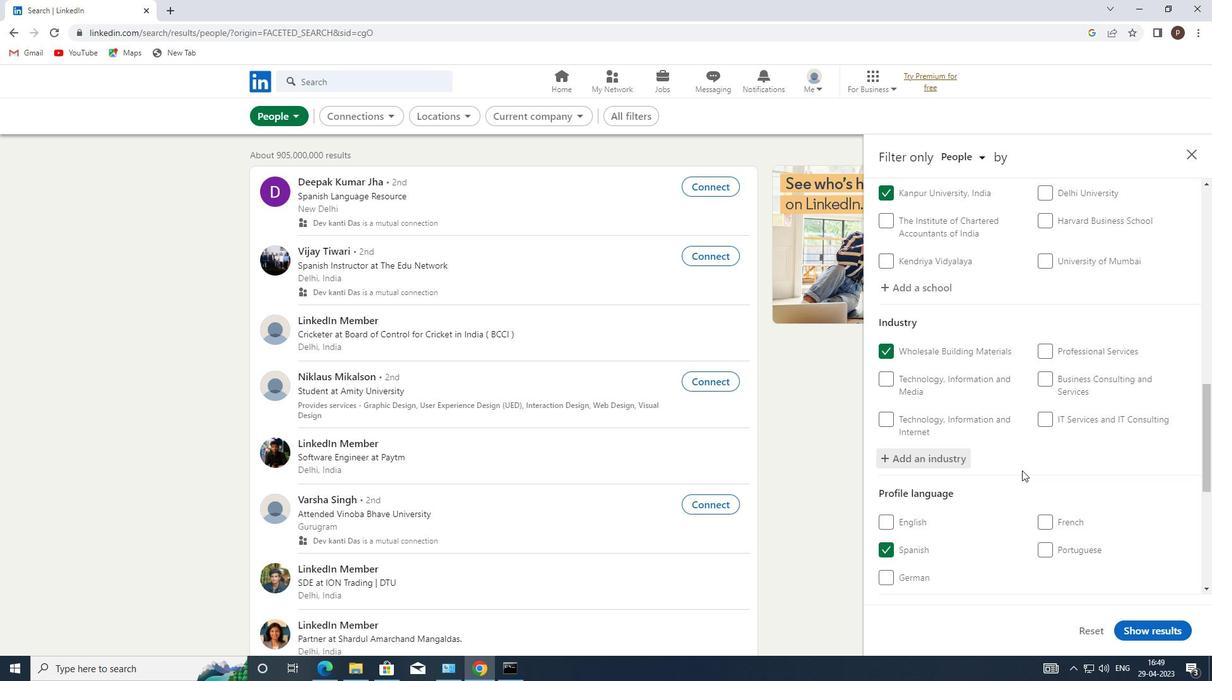 
Action: Mouse moved to (1022, 470)
Screenshot: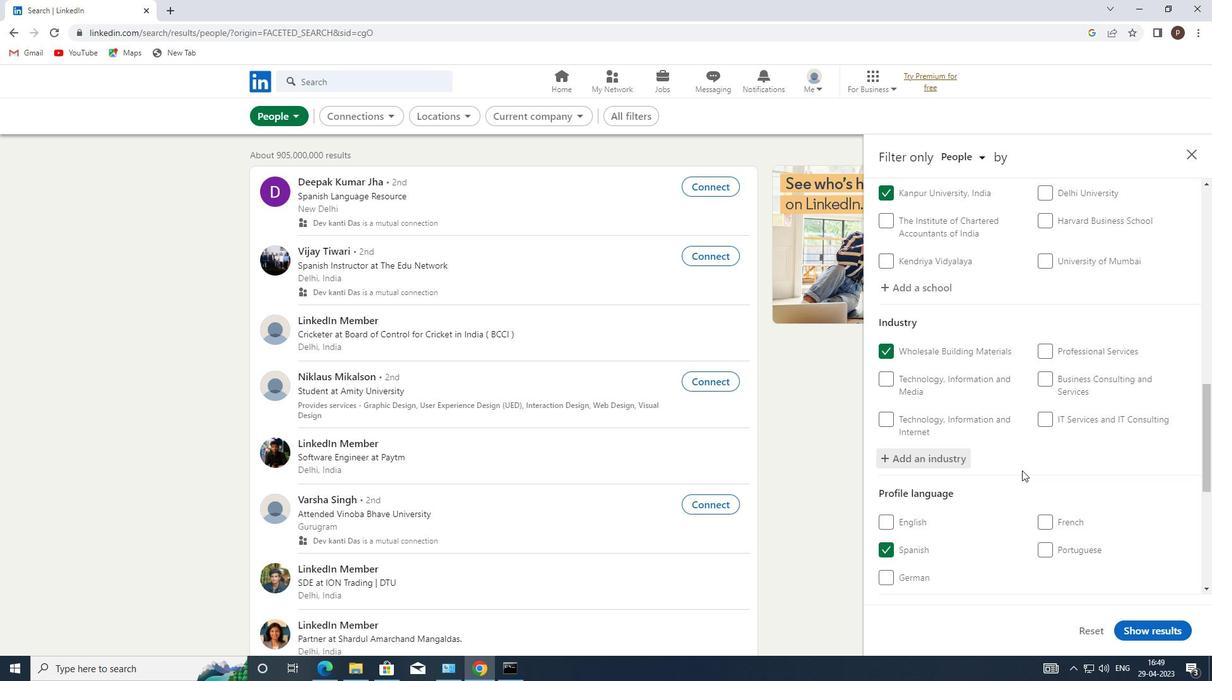 
Action: Mouse scrolled (1022, 469) with delta (0, 0)
Screenshot: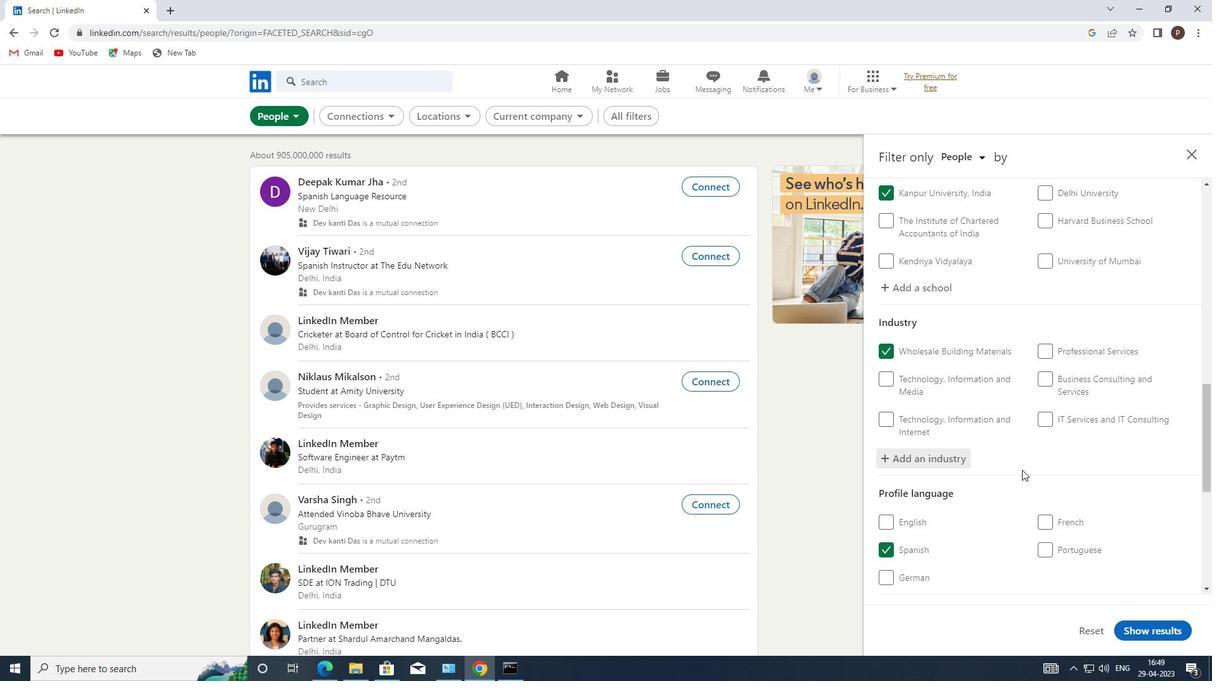 
Action: Mouse moved to (1019, 472)
Screenshot: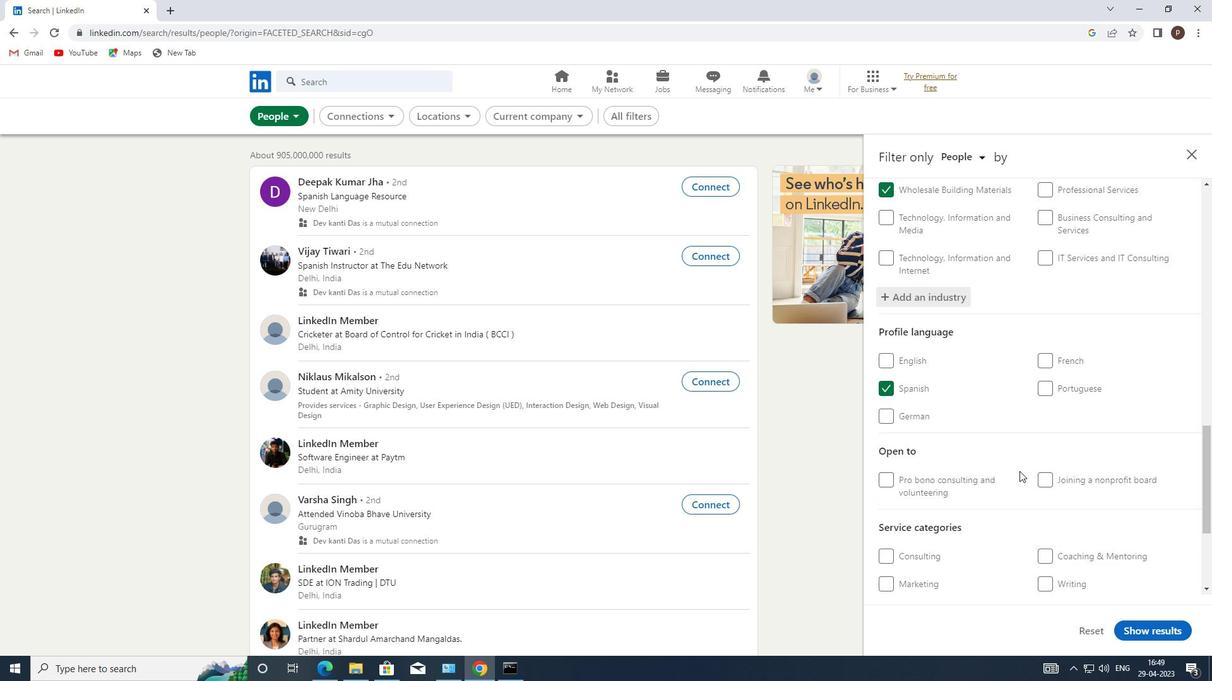 
Action: Mouse scrolled (1019, 472) with delta (0, 0)
Screenshot: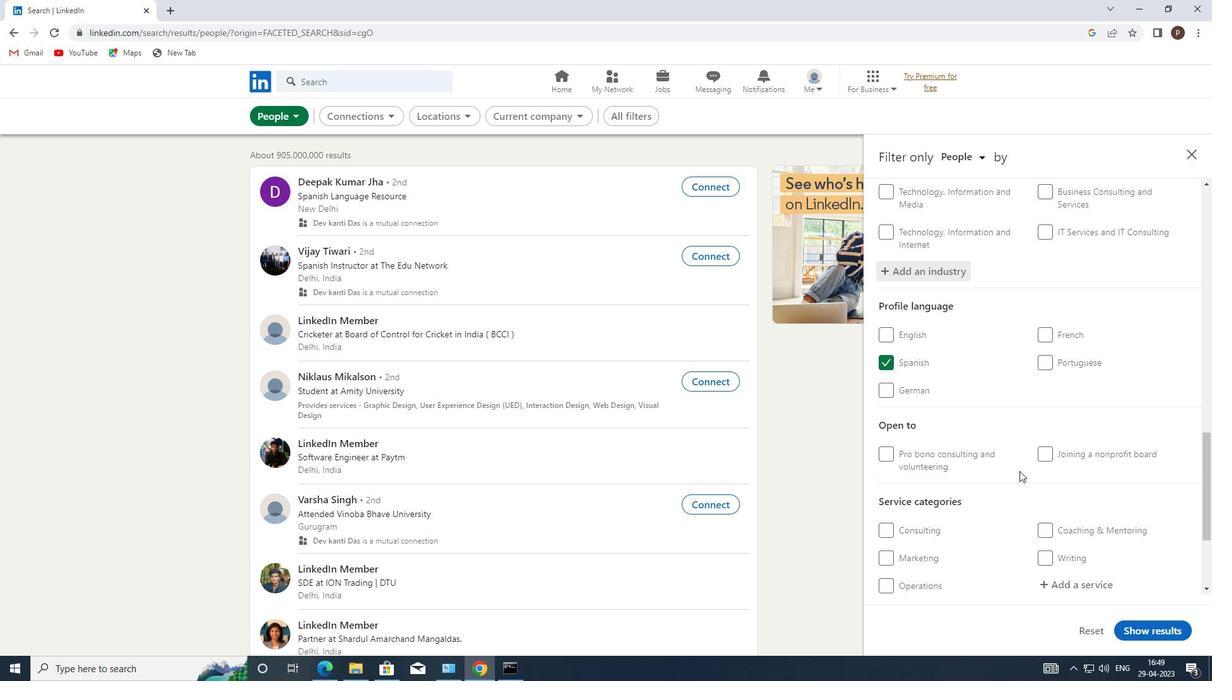 
Action: Mouse scrolled (1019, 472) with delta (0, 0)
Screenshot: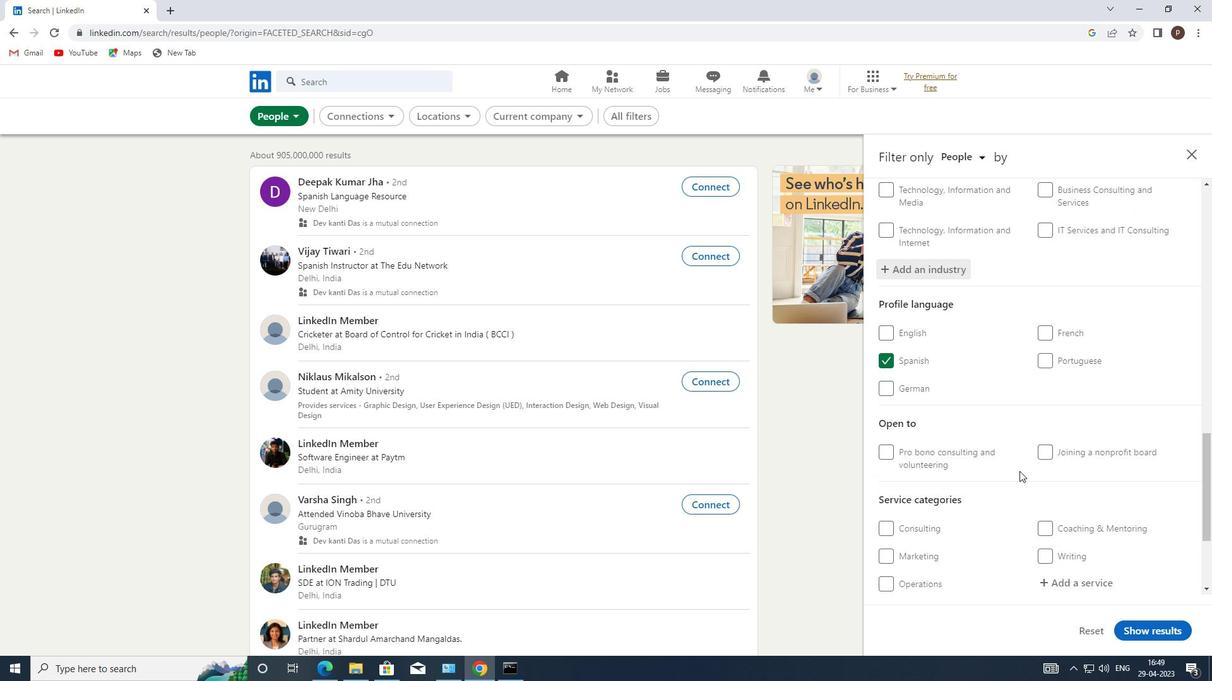 
Action: Mouse moved to (1066, 460)
Screenshot: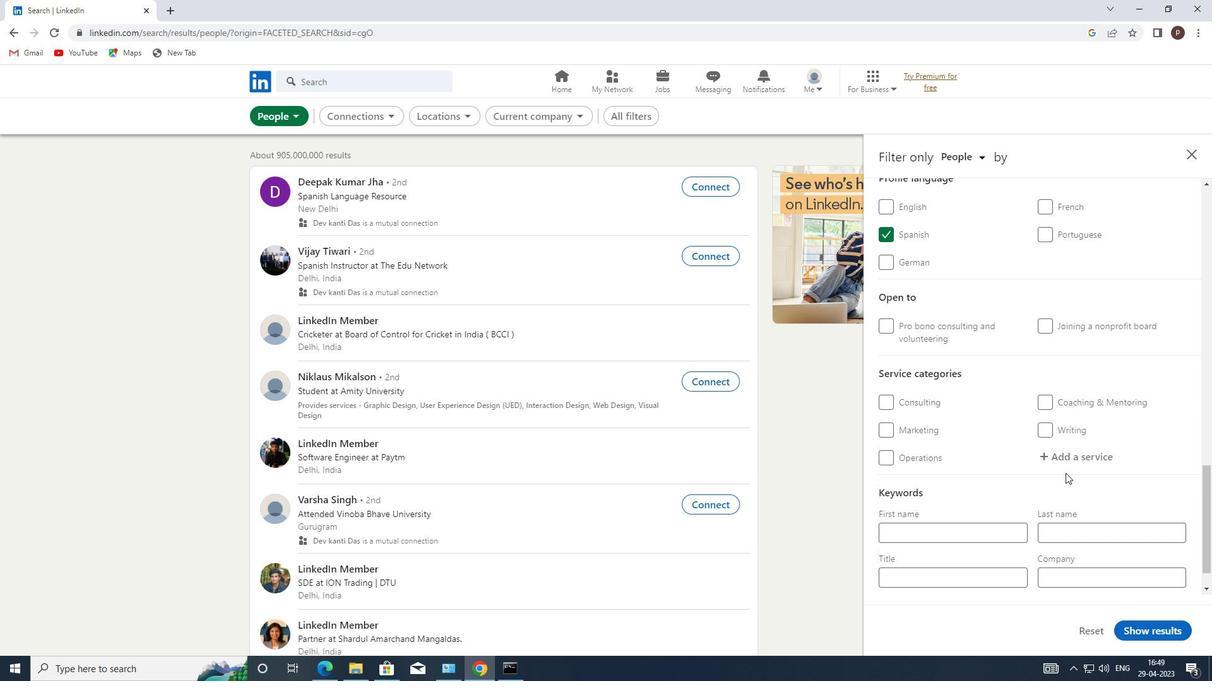 
Action: Mouse pressed left at (1066, 460)
Screenshot: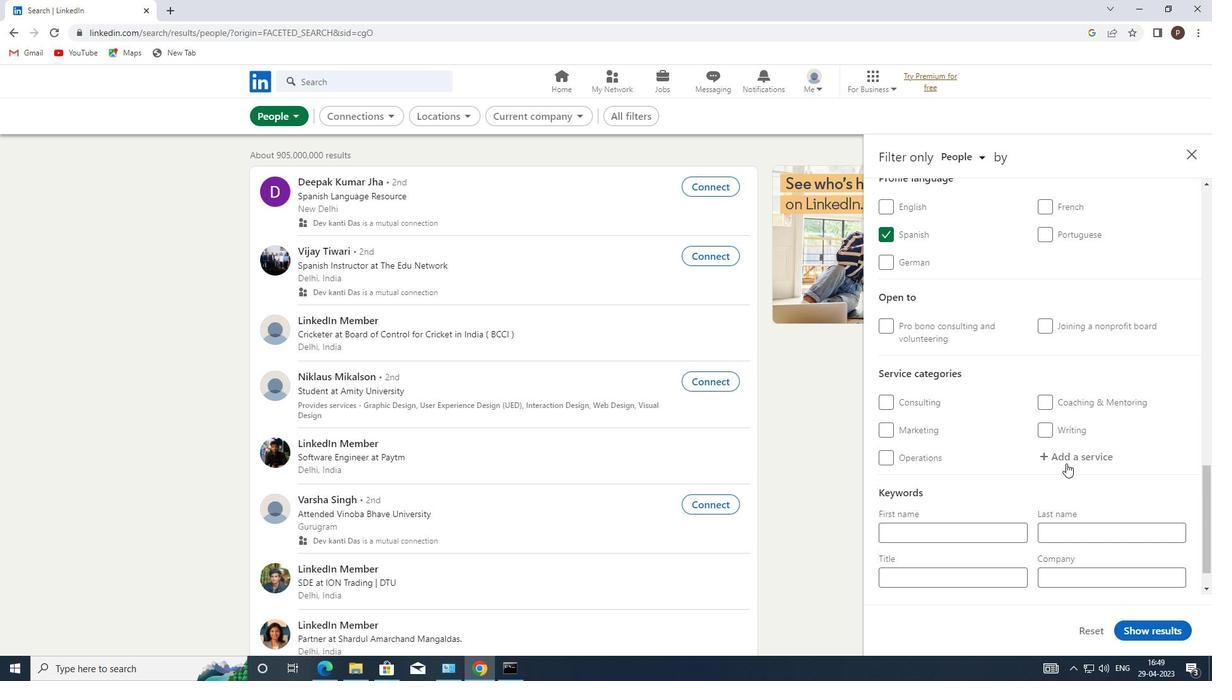 
Action: Mouse moved to (1066, 460)
Screenshot: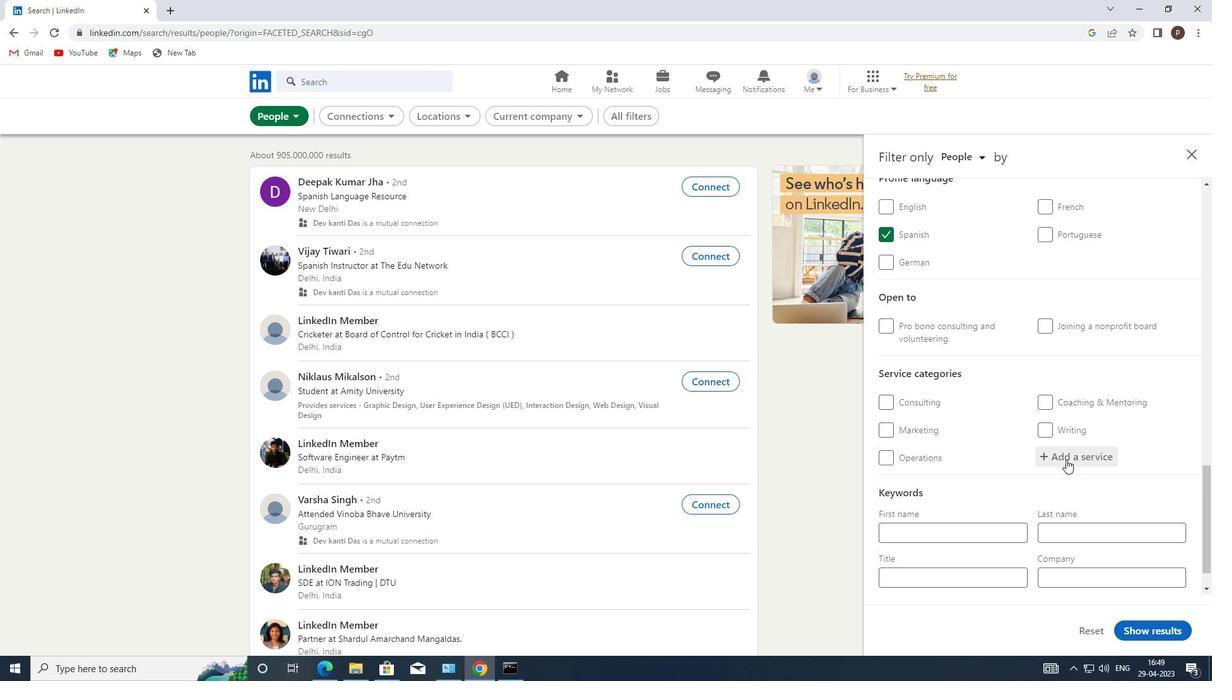 
Action: Mouse pressed left at (1066, 460)
Screenshot: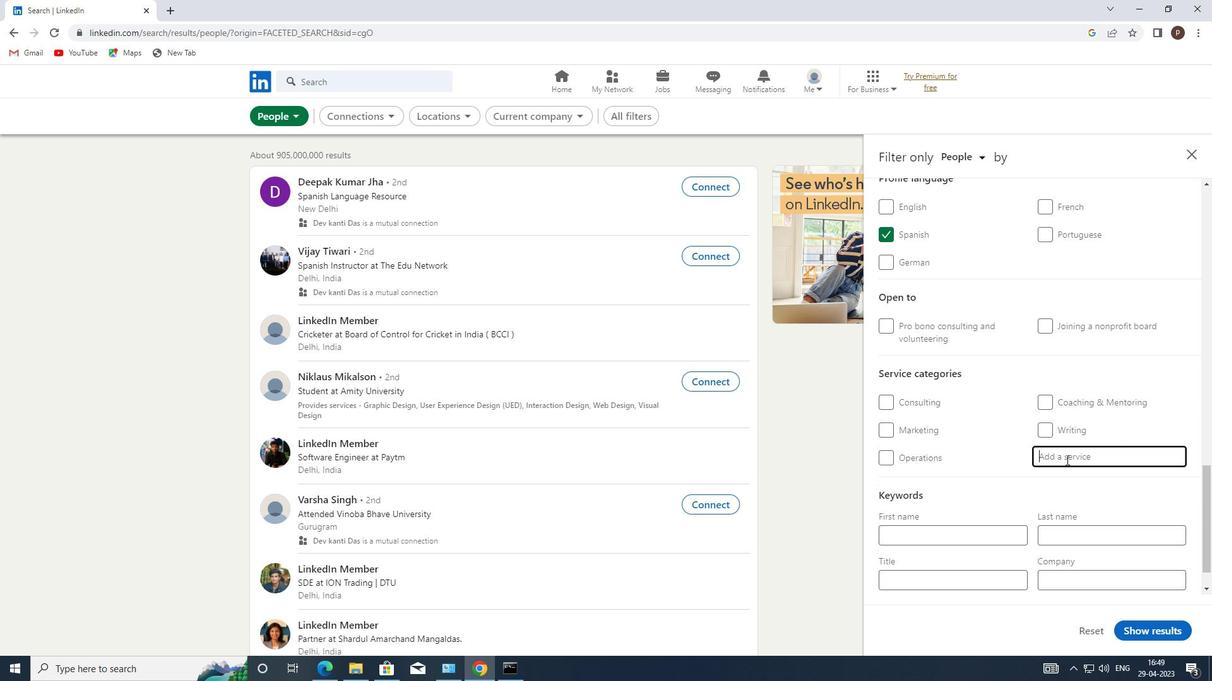 
Action: Key pressed <Key.caps_lock>R<Key.caps_lock>EAL<Key.space><Key.caps_lock>E<Key.caps_lock>STATE
Screenshot: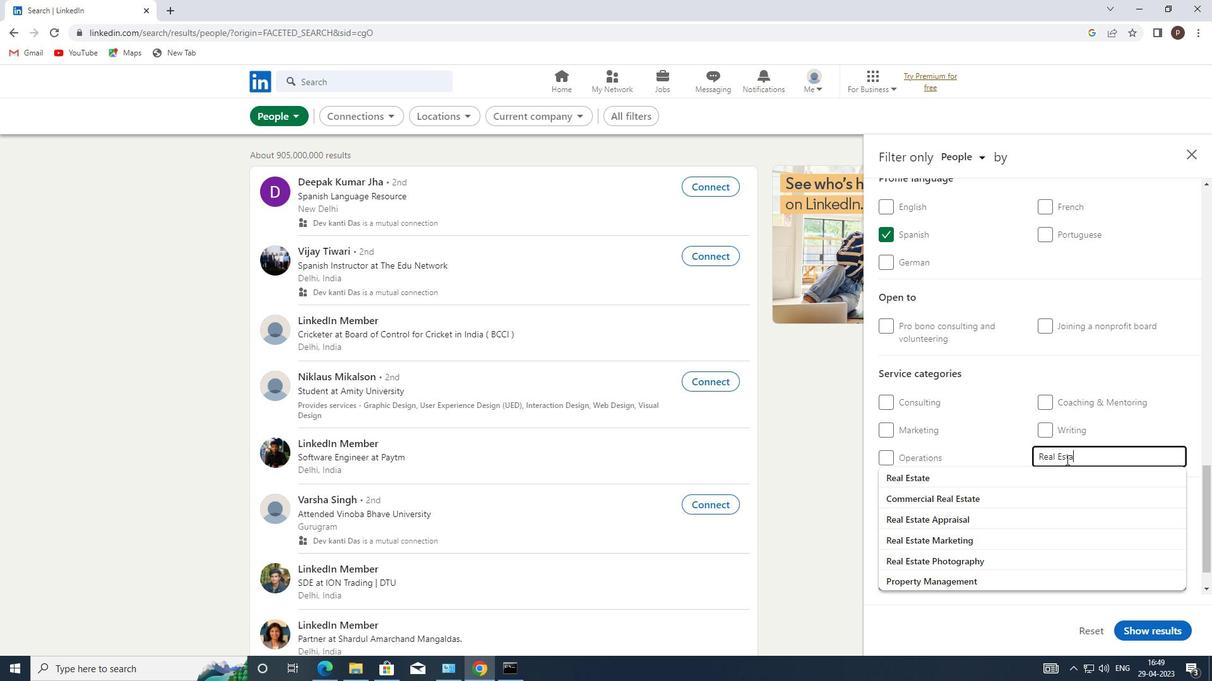 
Action: Mouse moved to (1003, 519)
Screenshot: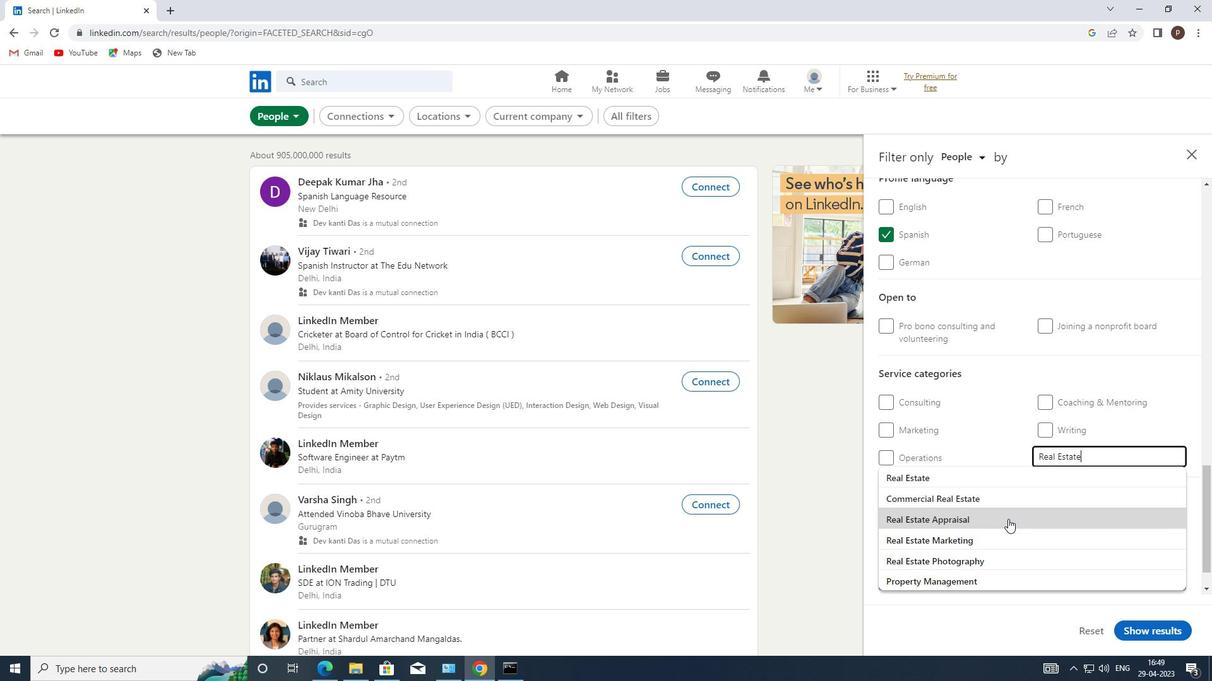 
Action: Mouse pressed left at (1003, 519)
Screenshot: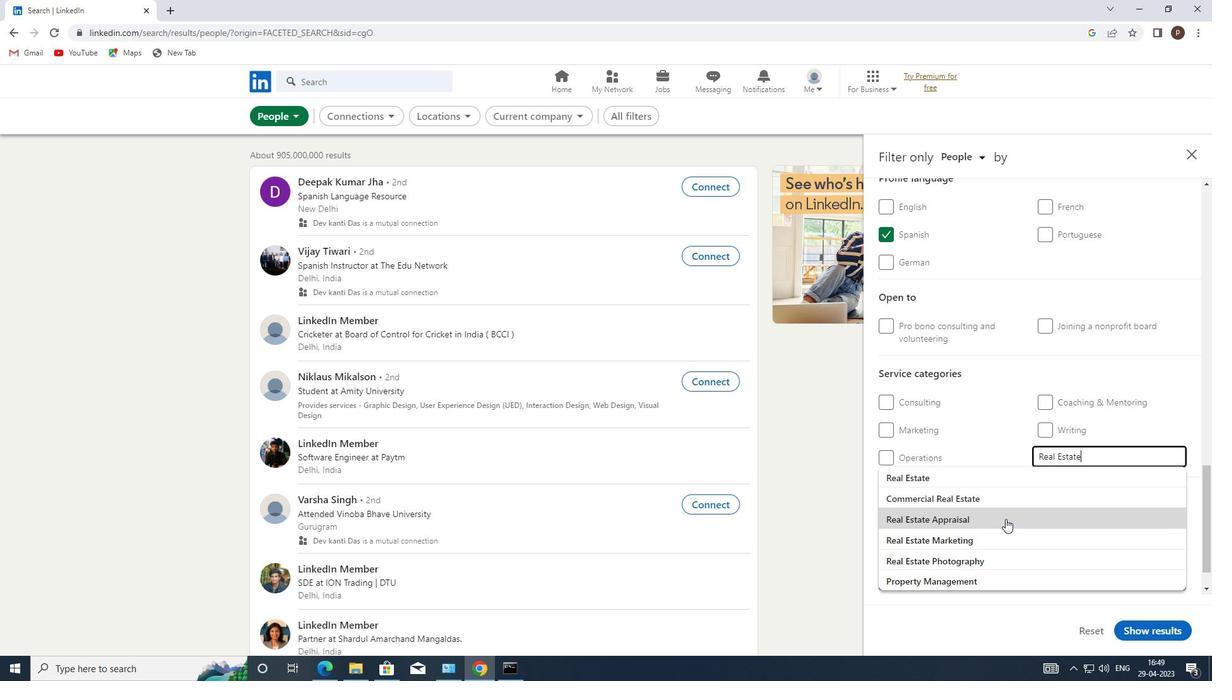 
Action: Mouse moved to (1000, 510)
Screenshot: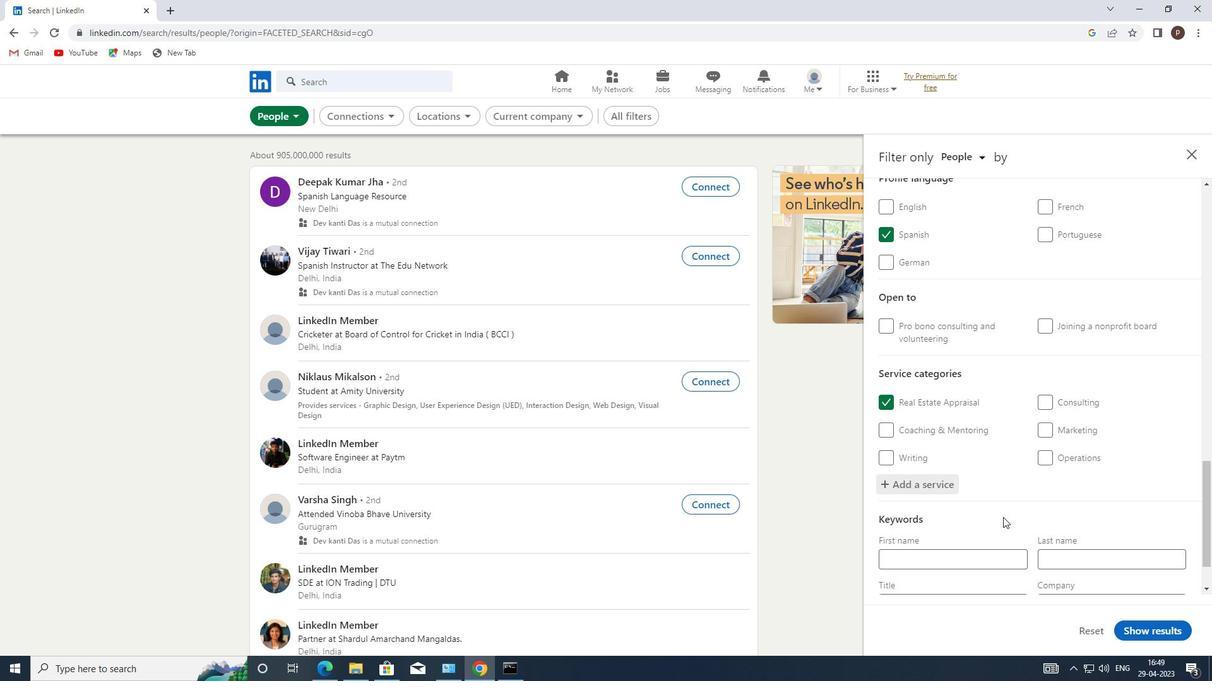 
Action: Mouse scrolled (1000, 510) with delta (0, 0)
Screenshot: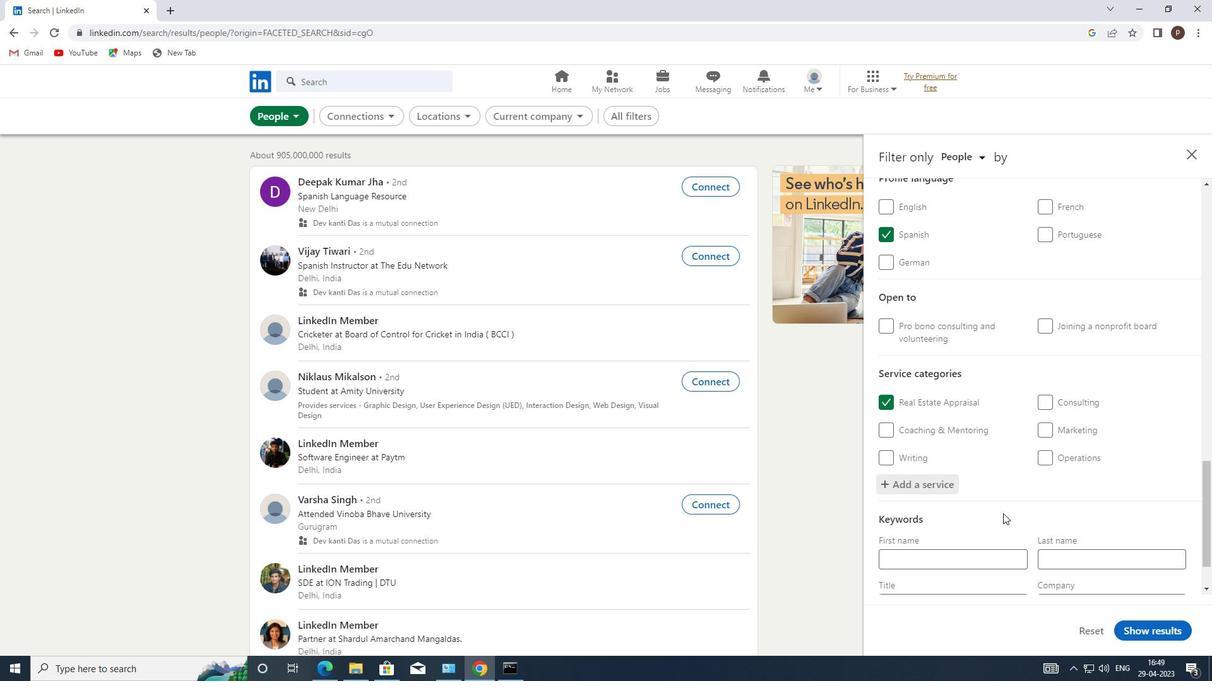 
Action: Mouse scrolled (1000, 510) with delta (0, 0)
Screenshot: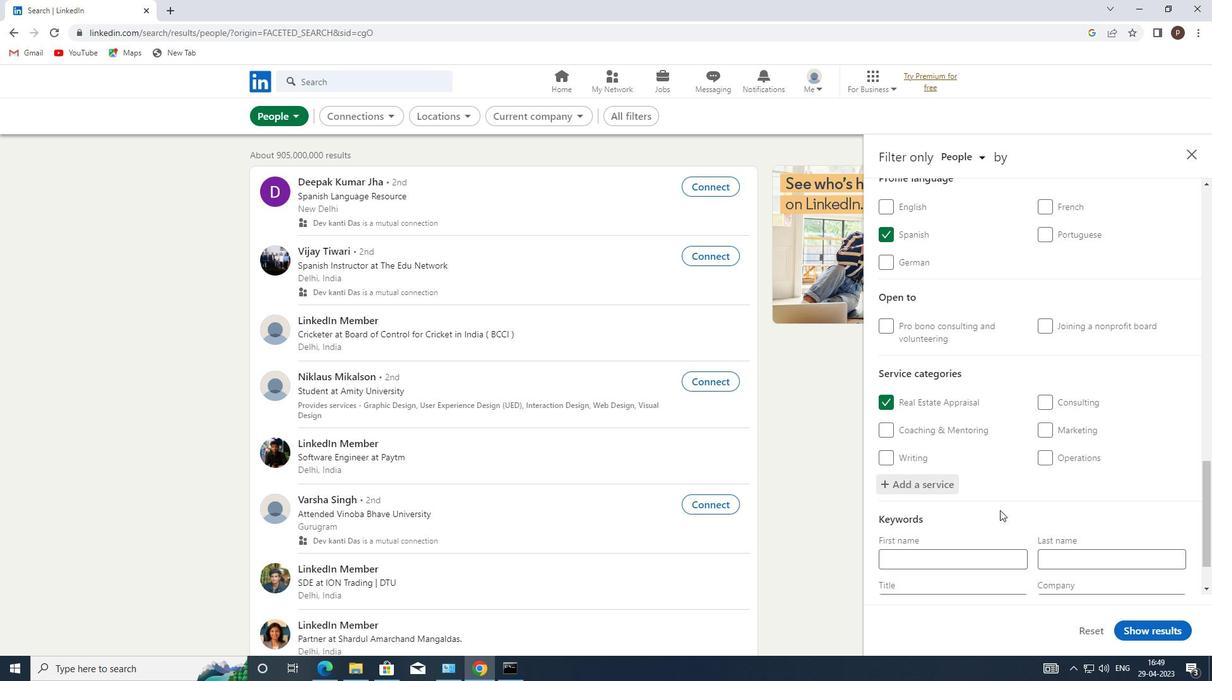 
Action: Mouse scrolled (1000, 510) with delta (0, 0)
Screenshot: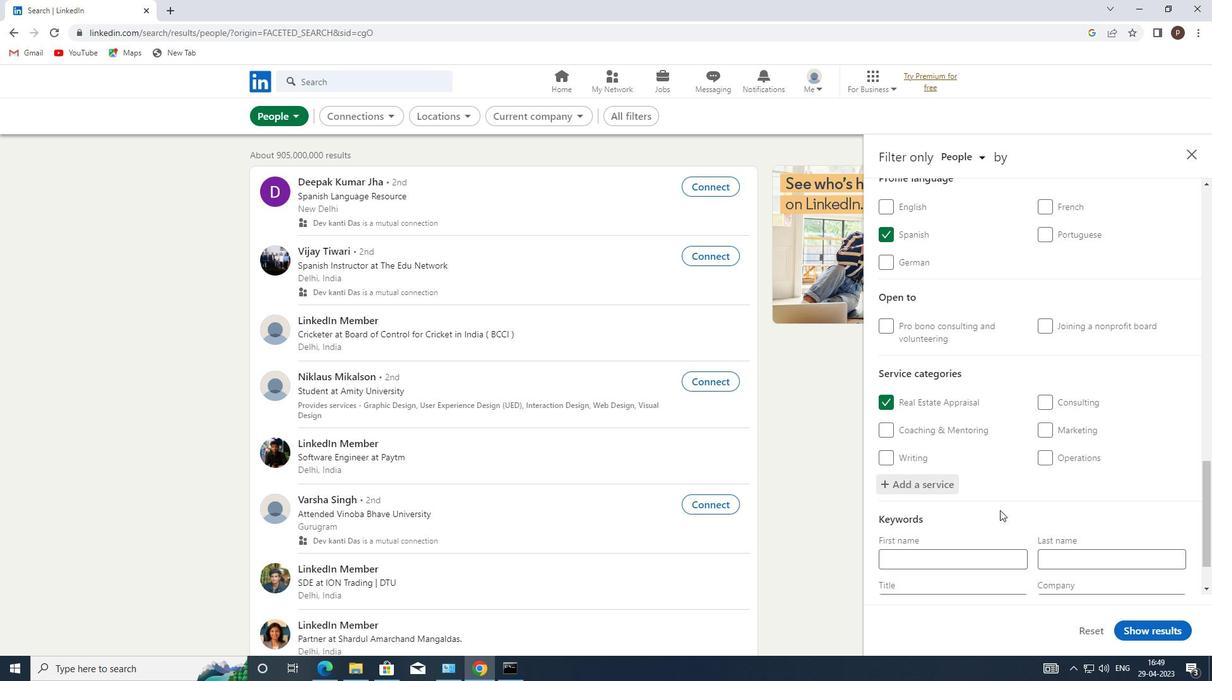 
Action: Mouse moved to (918, 545)
Screenshot: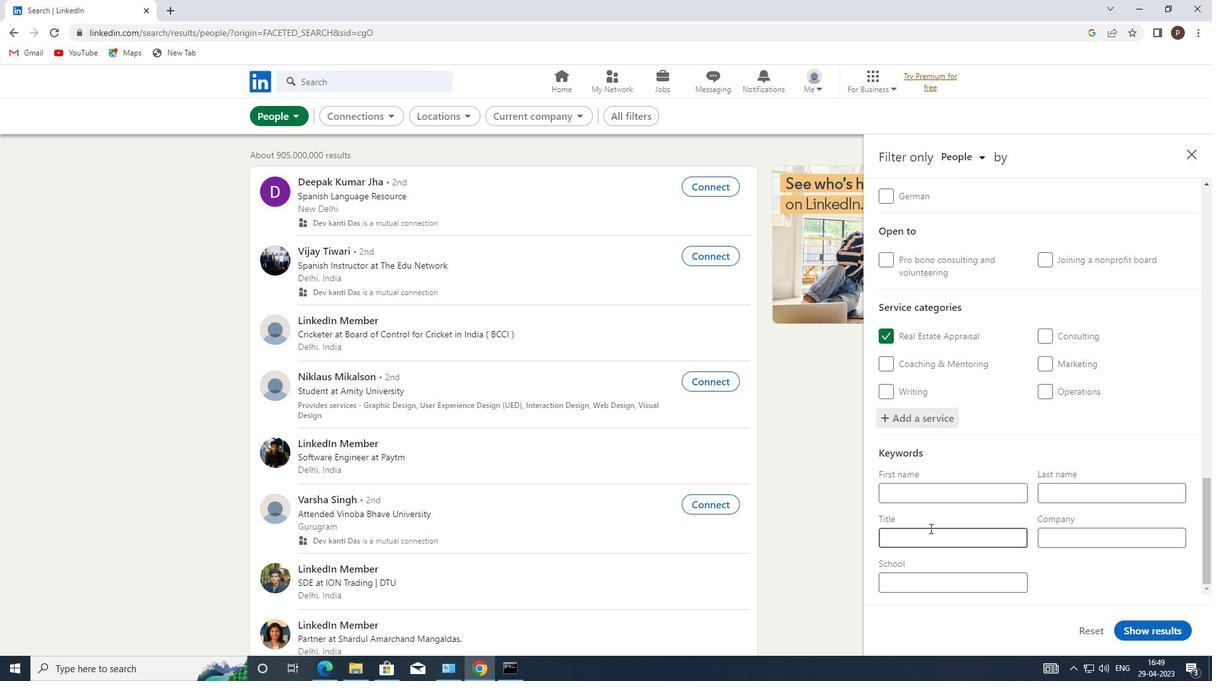 
Action: Mouse pressed left at (918, 545)
Screenshot: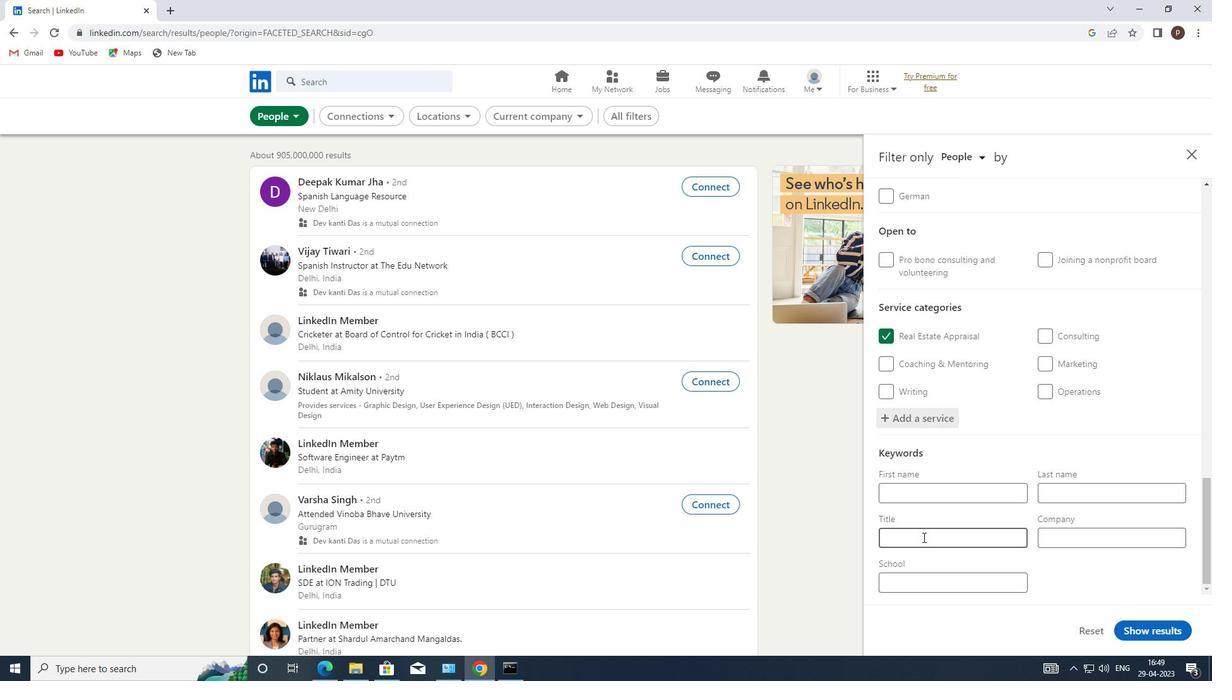 
Action: Mouse moved to (918, 545)
Screenshot: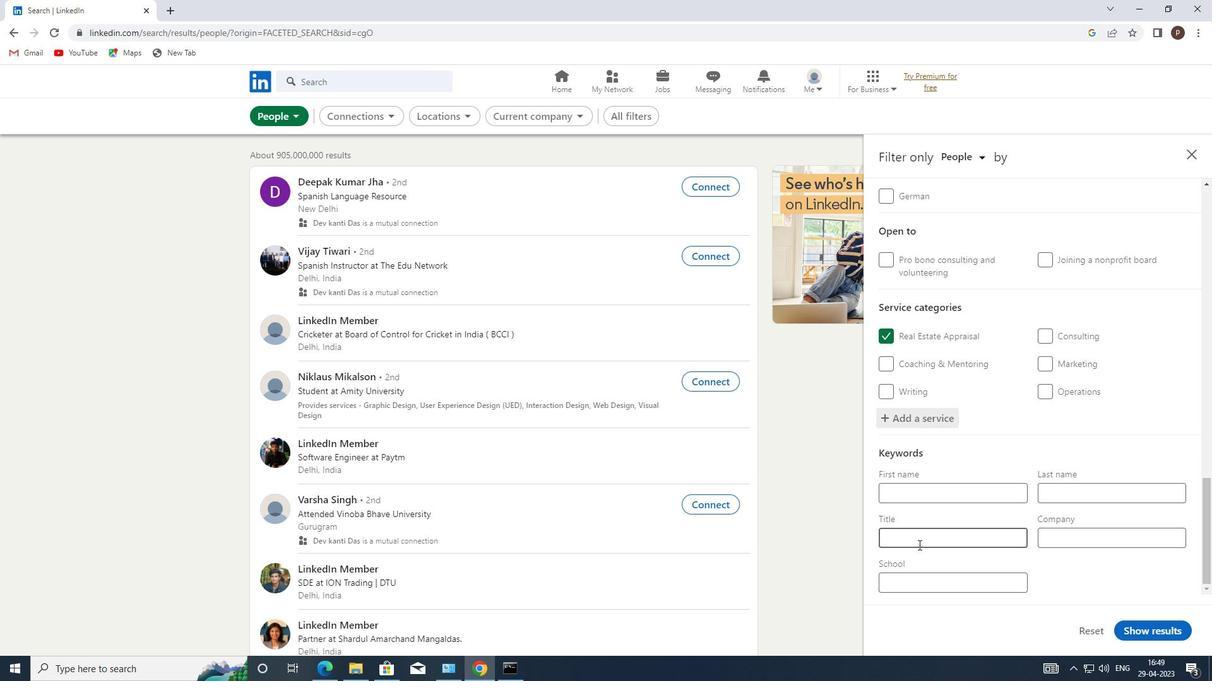 
Action: Key pressed <Key.caps_lock>P<Key.caps_lock>HARMACY<Key.space><Key.caps_lock>A<Key.caps_lock>SSISTANT<Key.space>
Screenshot: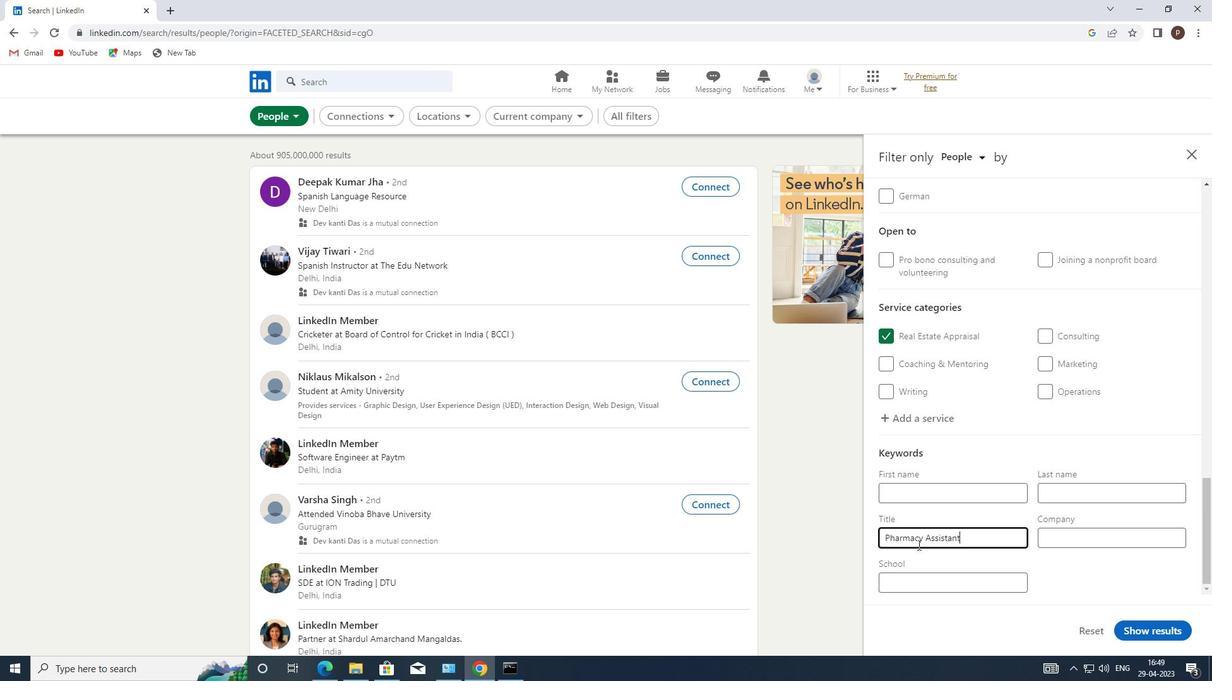 
Action: Mouse moved to (1136, 626)
Screenshot: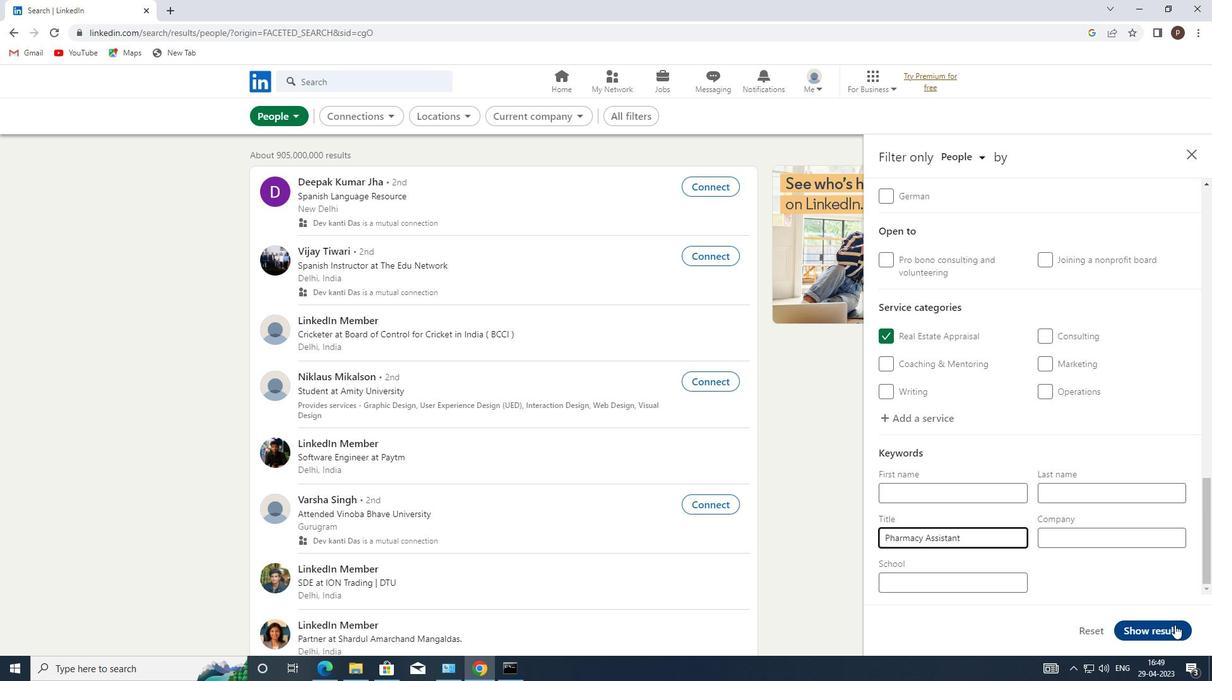 
Action: Mouse pressed left at (1136, 626)
Screenshot: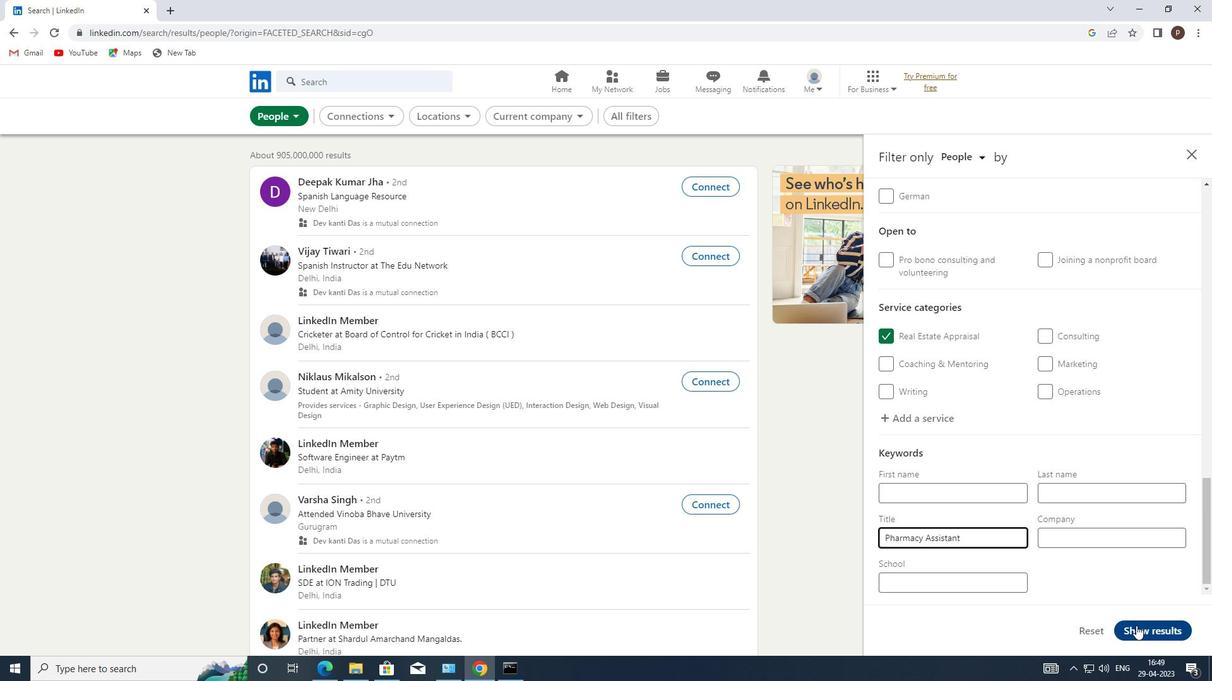
